 Task: Look for space in Ohangaron, Uzbekistan from 5th September, 2023 to 12th September, 2023 for 2 adults in price range Rs.10000 to Rs.15000.  With 1  bedroom having 1 bed and 1 bathroom. Property type can be house, flat, guest house, hotel. Booking option can be shelf check-in. Required host language is English.
Action: Mouse moved to (560, 117)
Screenshot: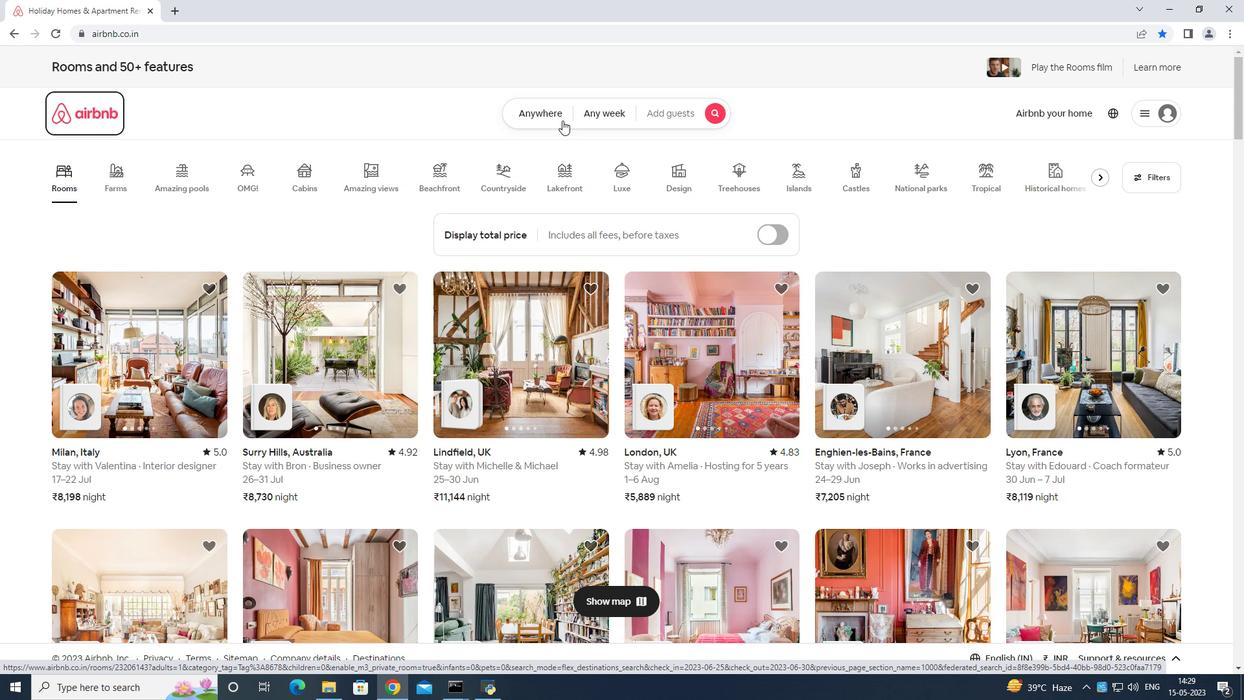
Action: Mouse pressed left at (560, 117)
Screenshot: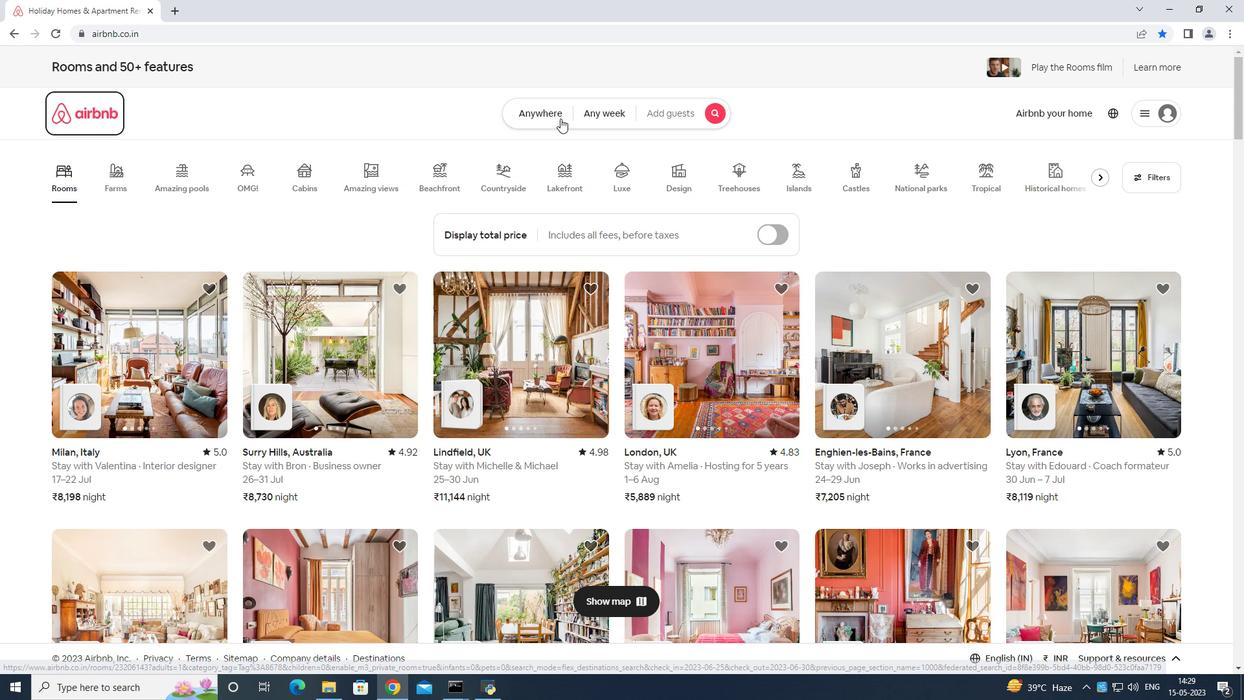 
Action: Mouse moved to (538, 158)
Screenshot: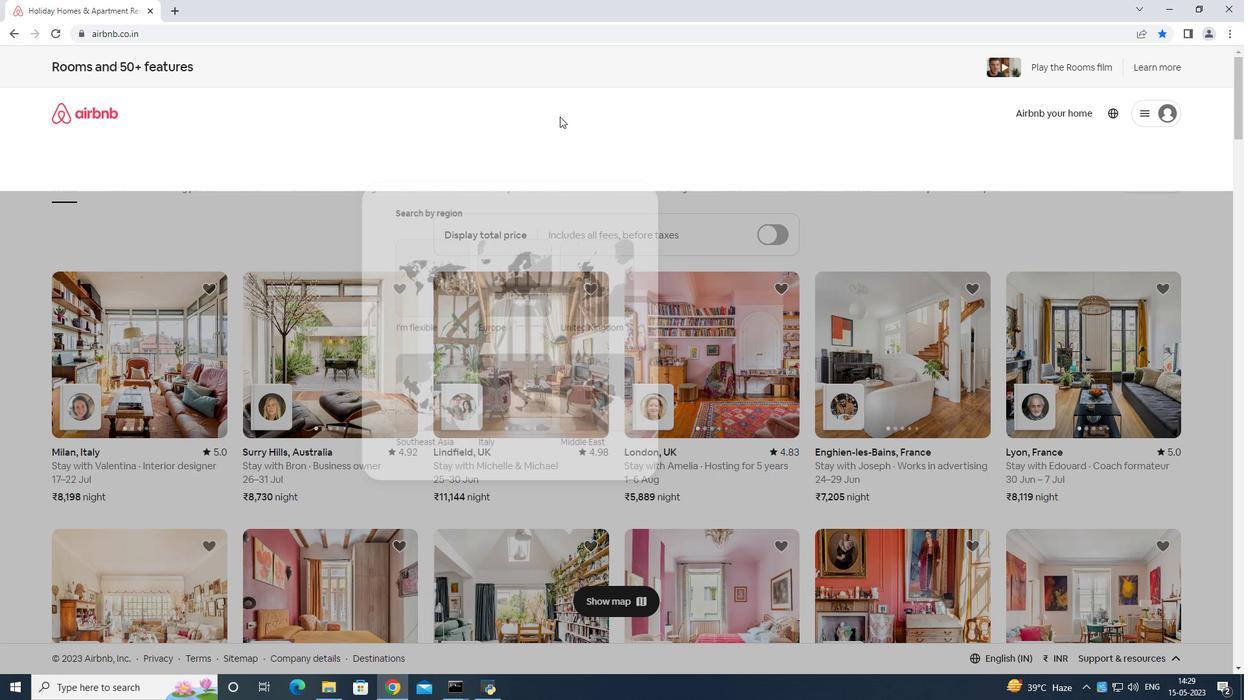 
Action: Mouse pressed left at (538, 158)
Screenshot: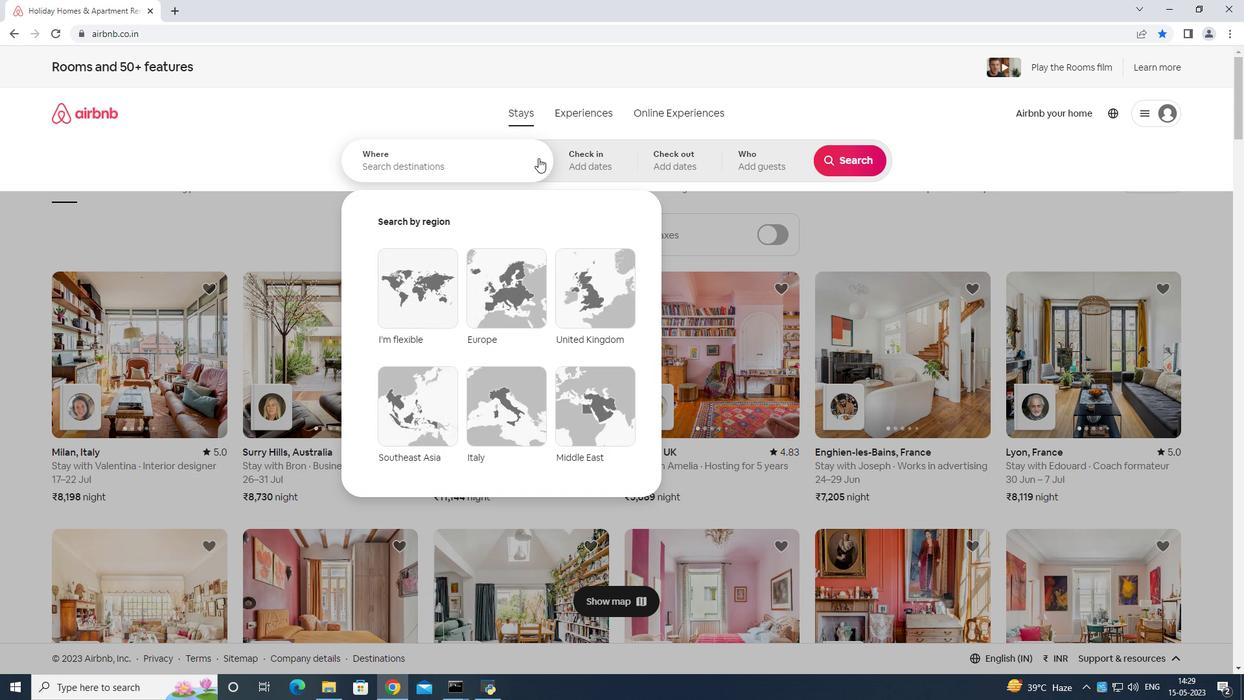 
Action: Mouse moved to (534, 162)
Screenshot: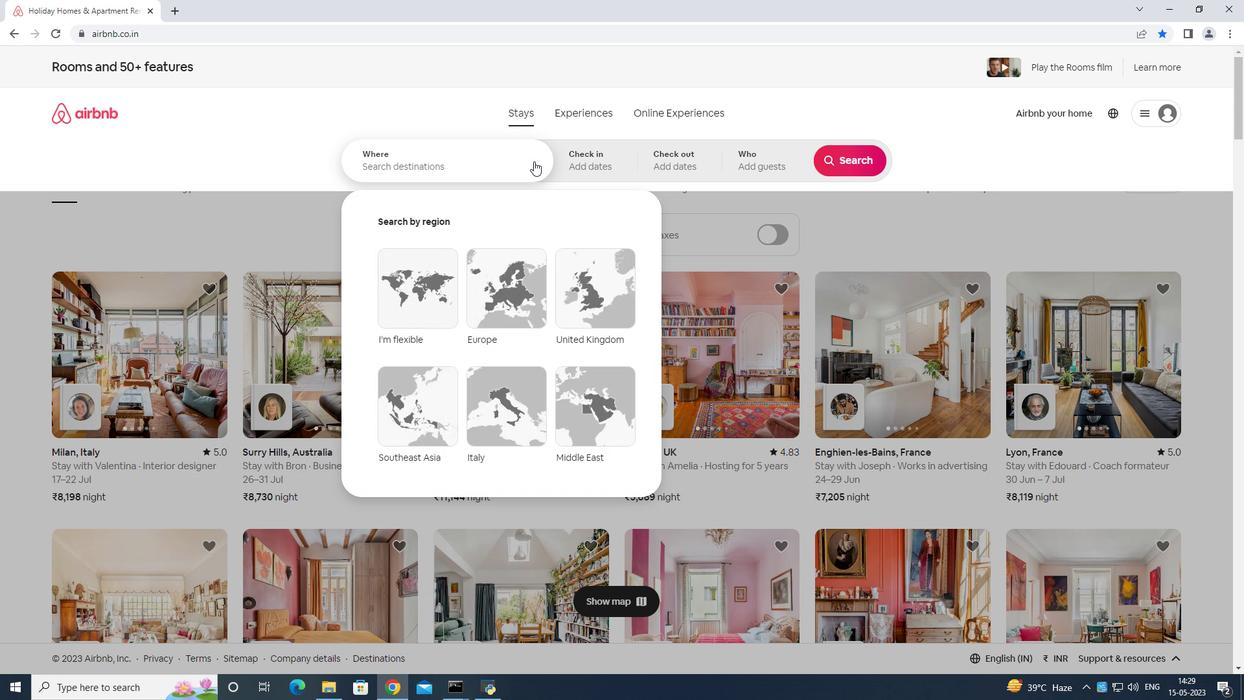 
Action: Key pressed <Key.shift>Ohangaron<Key.space>uzbekistab<Key.backspace>n<Key.space>
Screenshot: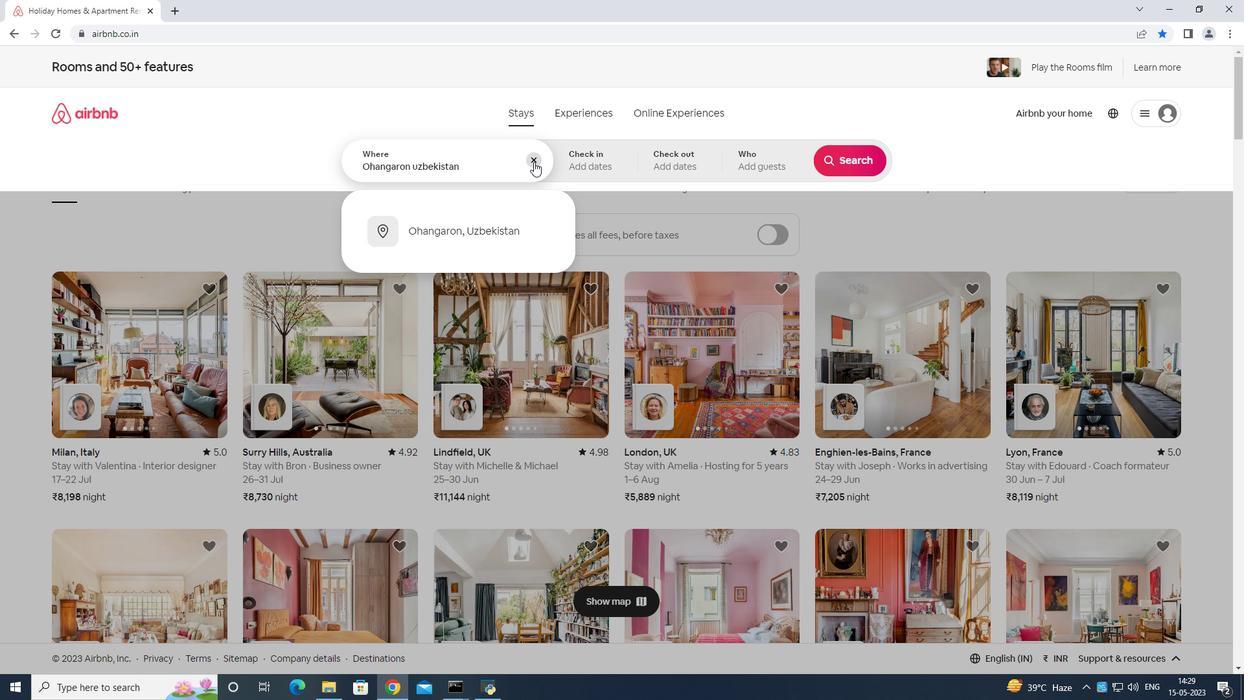 
Action: Mouse moved to (597, 223)
Screenshot: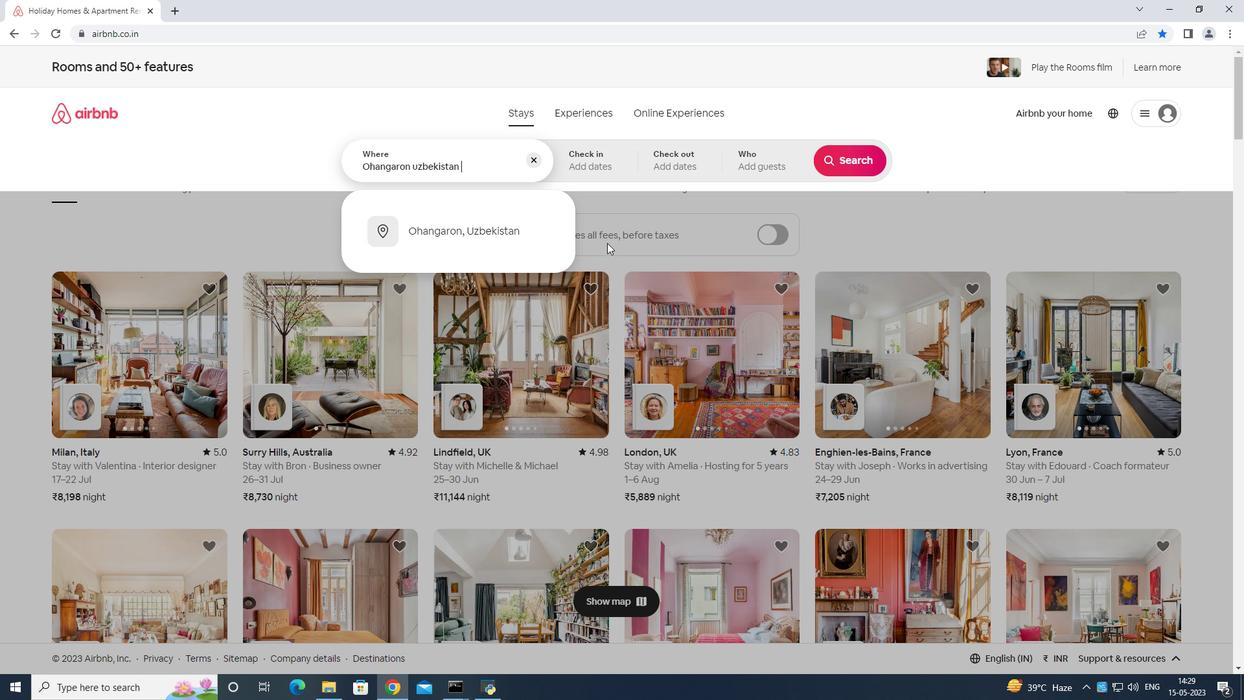 
Action: Key pressed <Key.enter>
Screenshot: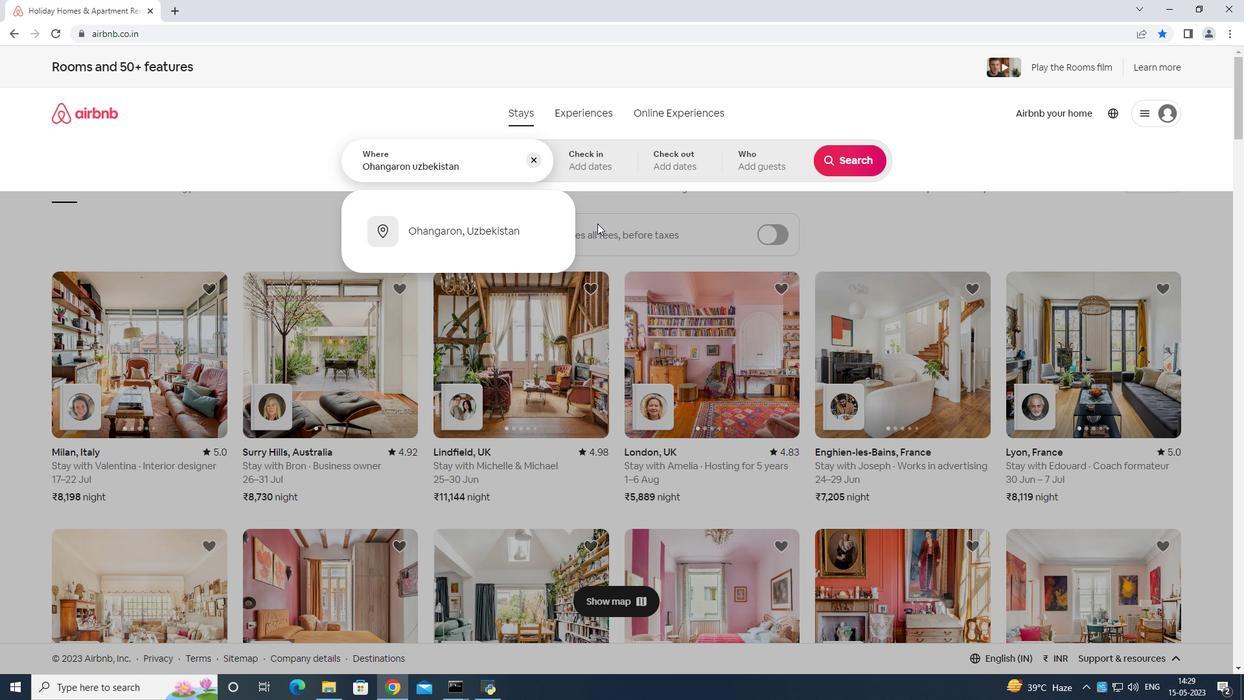 
Action: Mouse moved to (845, 266)
Screenshot: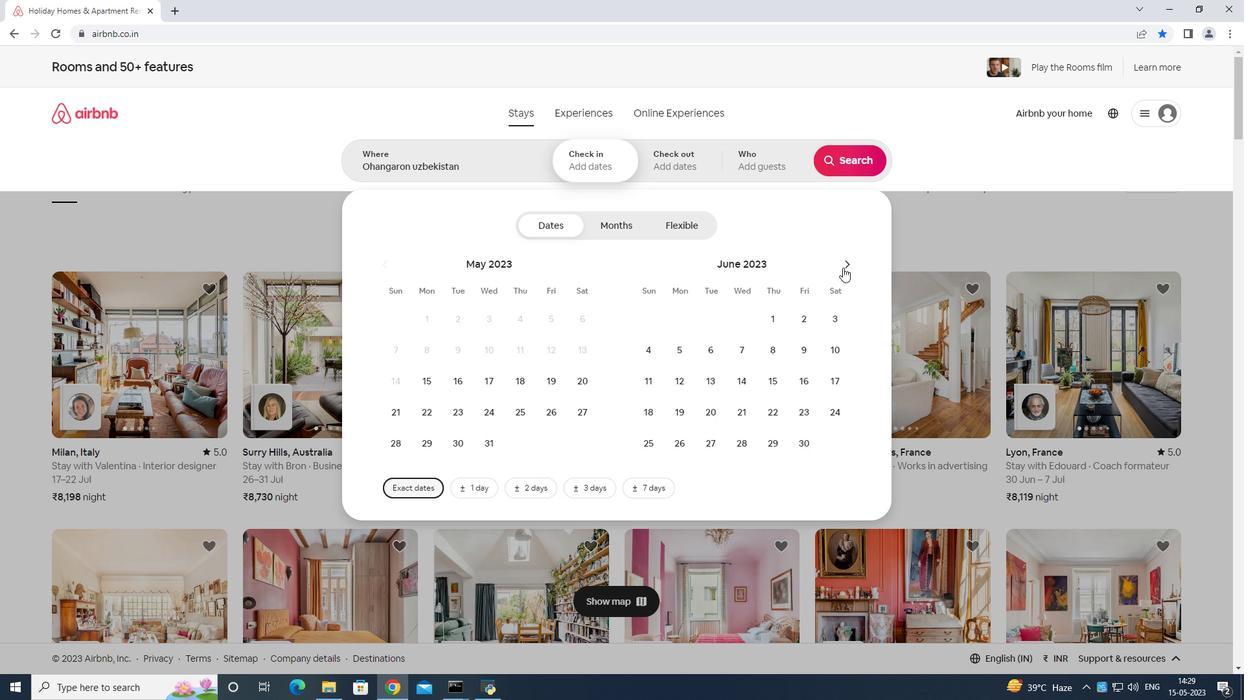 
Action: Mouse pressed left at (845, 266)
Screenshot: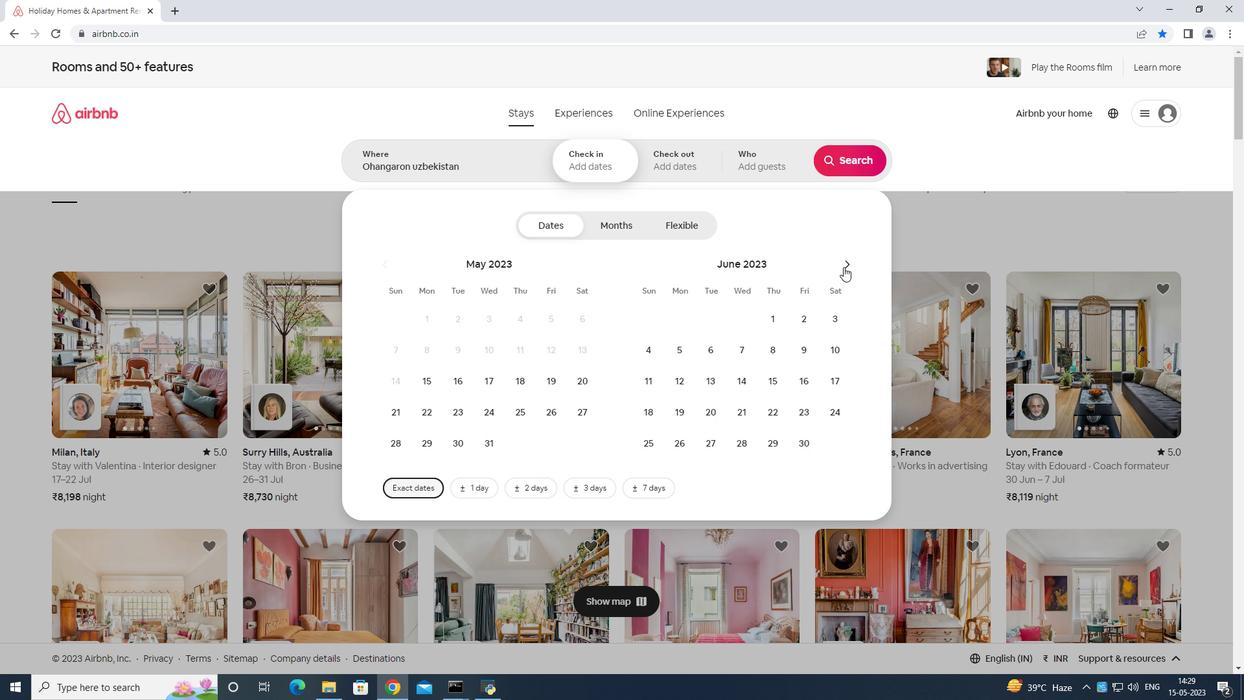 
Action: Mouse moved to (845, 265)
Screenshot: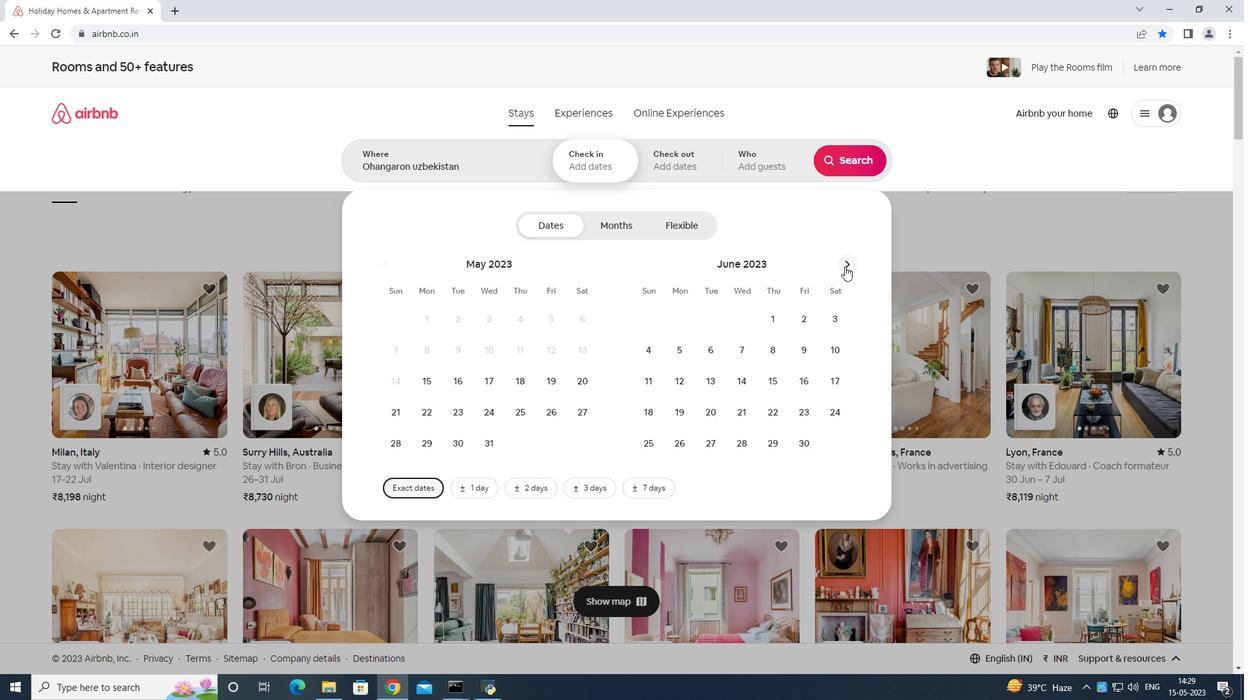 
Action: Mouse pressed left at (845, 265)
Screenshot: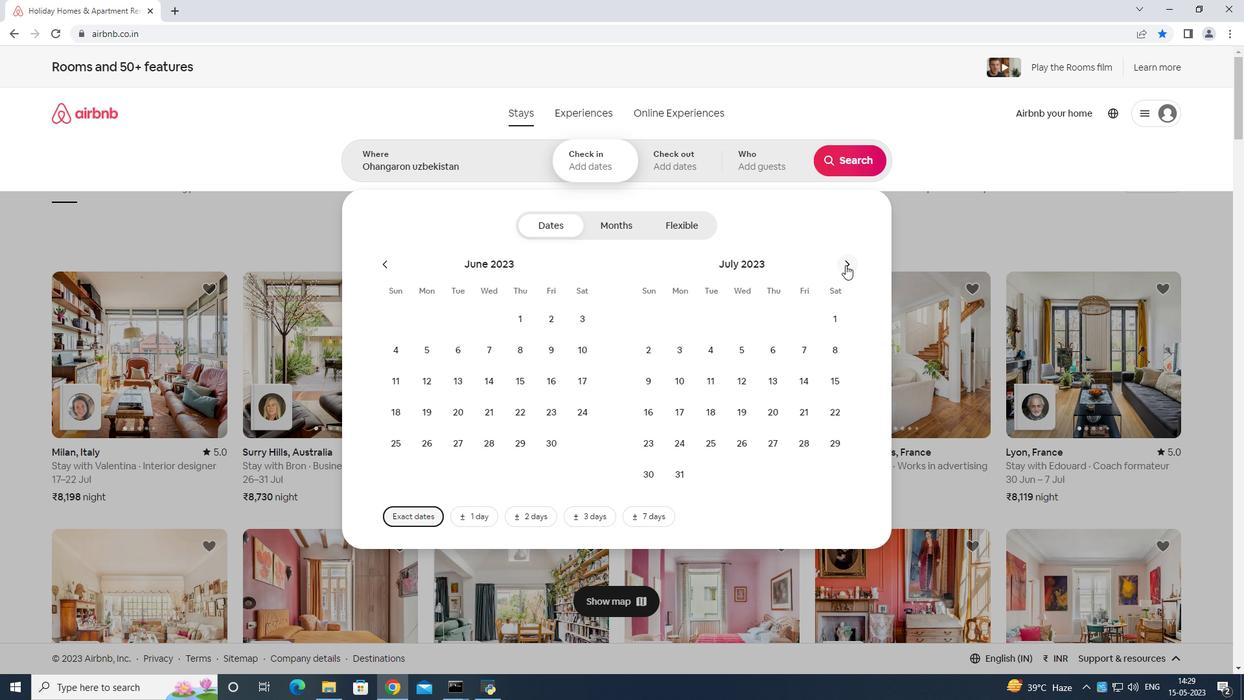 
Action: Mouse moved to (847, 262)
Screenshot: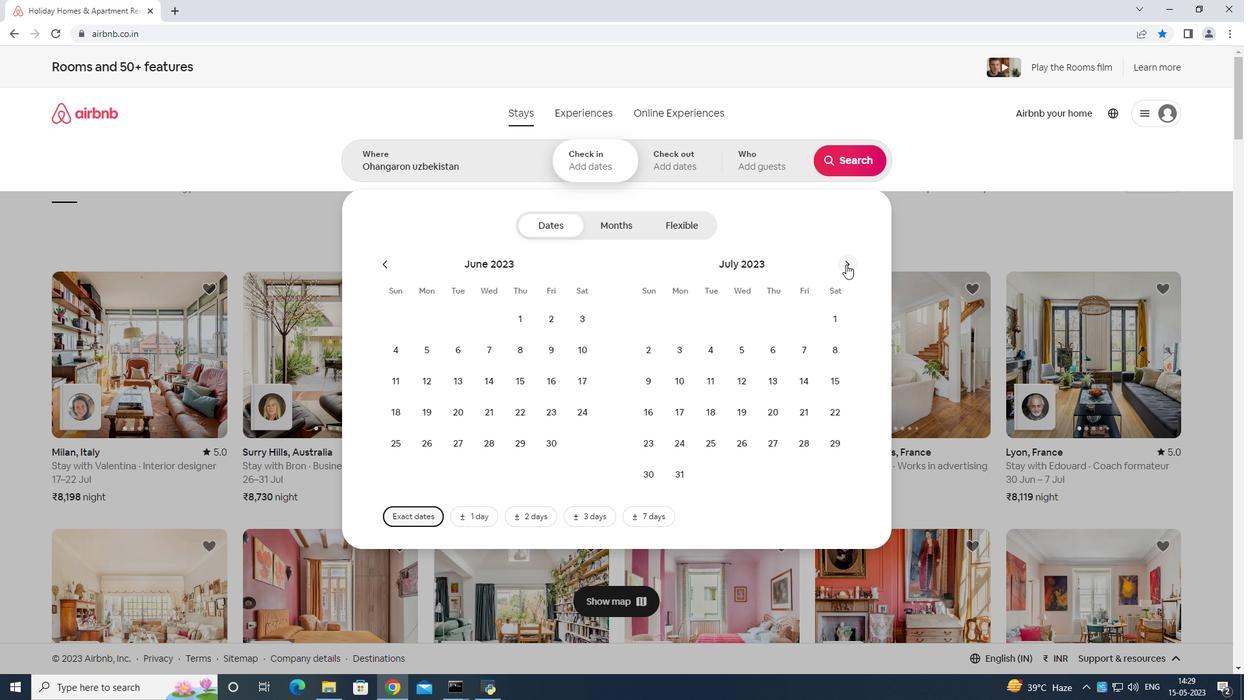 
Action: Mouse pressed left at (847, 262)
Screenshot: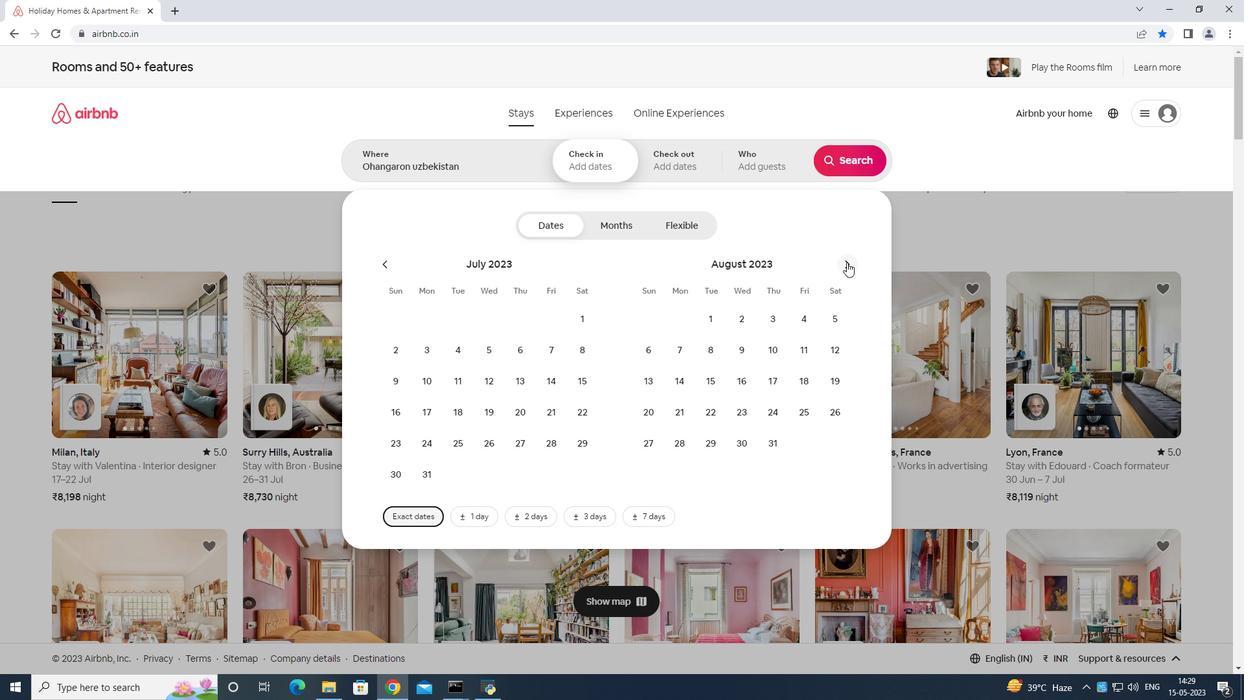 
Action: Mouse moved to (712, 344)
Screenshot: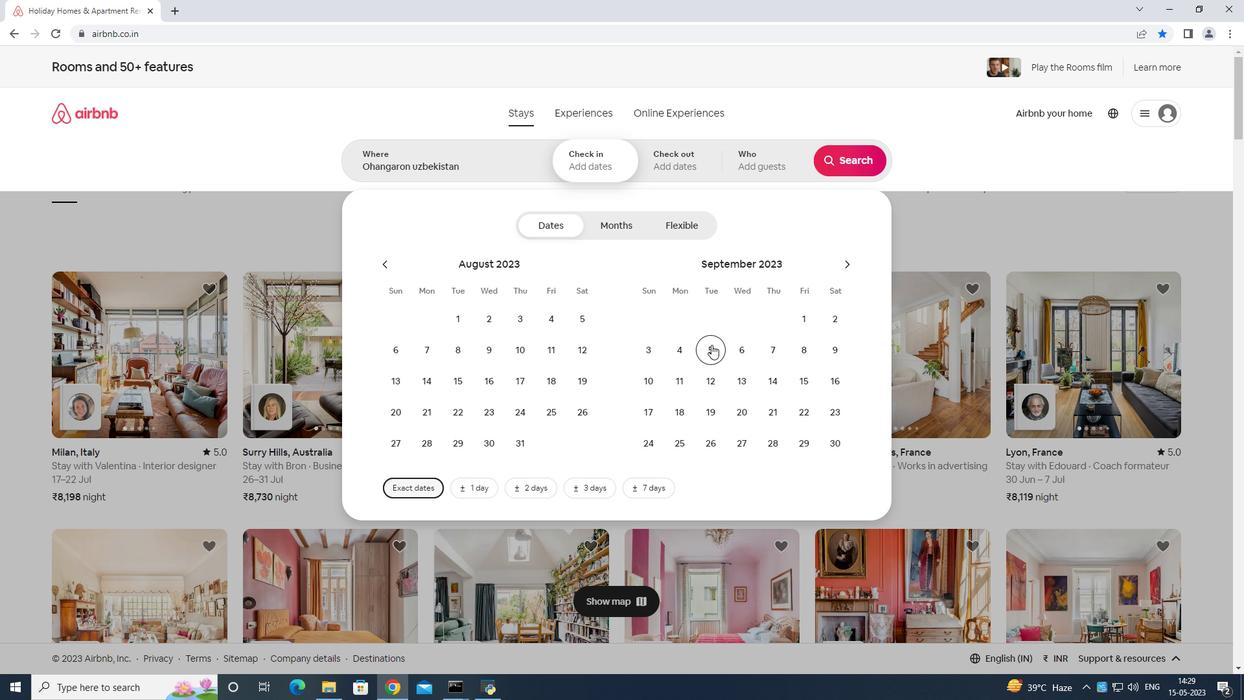 
Action: Mouse pressed left at (712, 344)
Screenshot: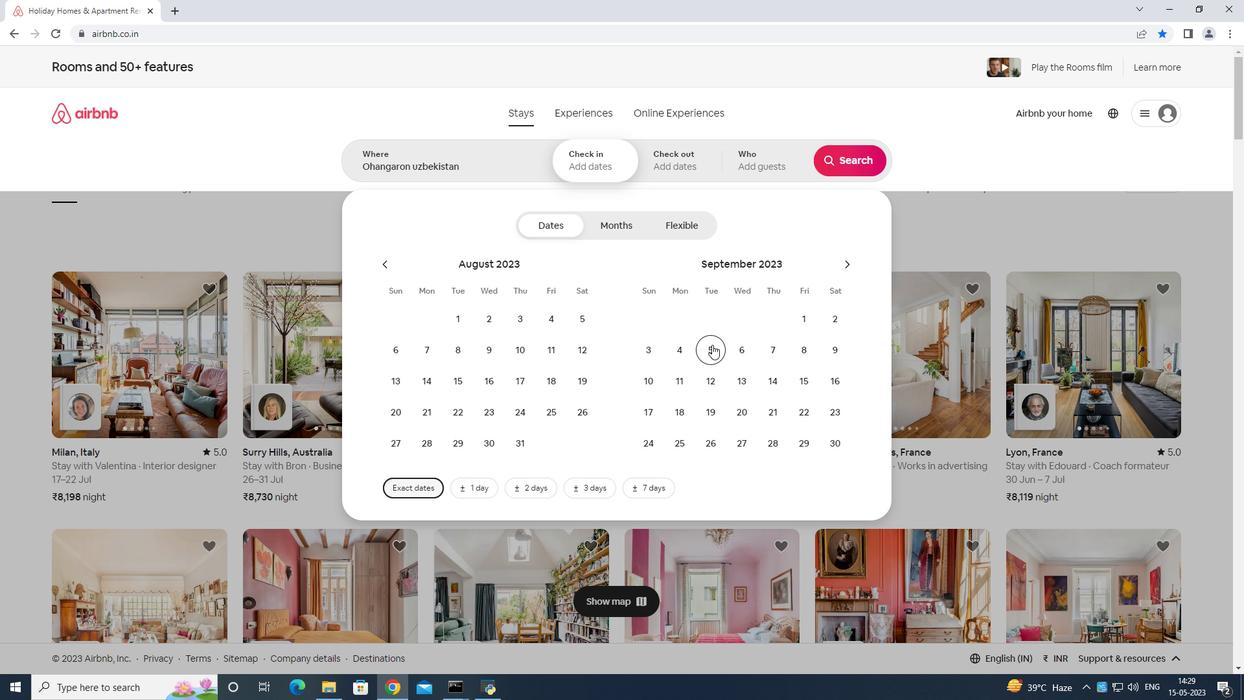 
Action: Mouse moved to (705, 374)
Screenshot: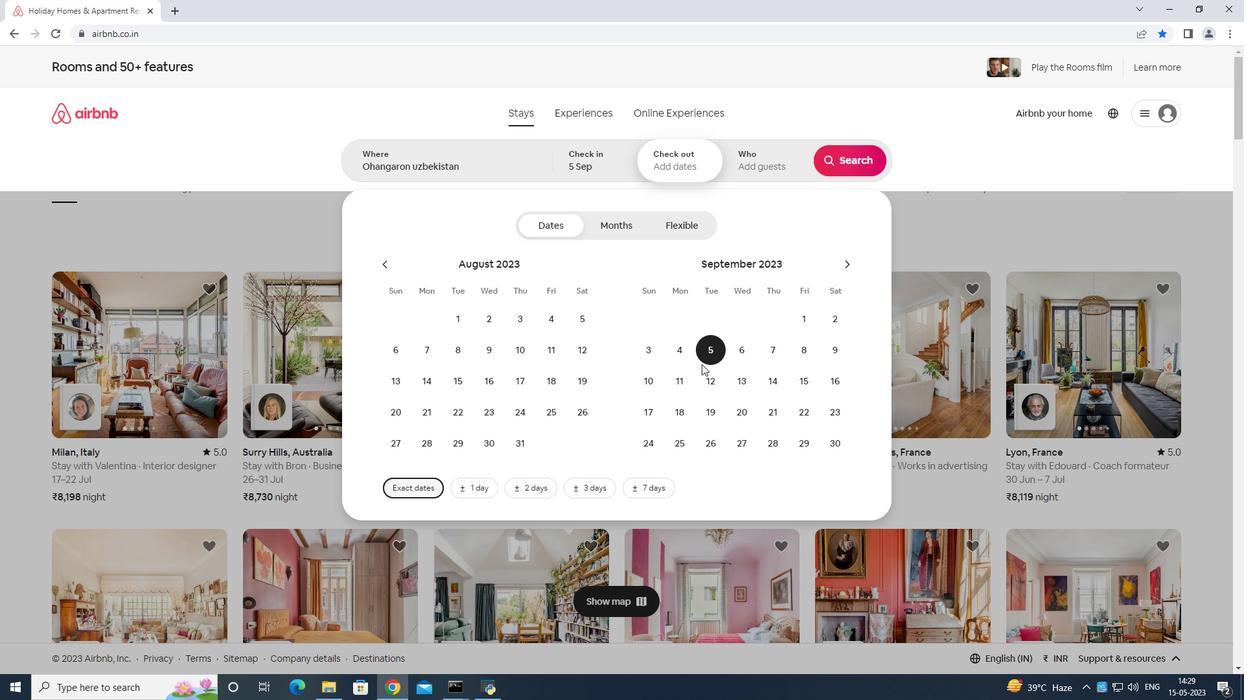 
Action: Mouse pressed left at (705, 374)
Screenshot: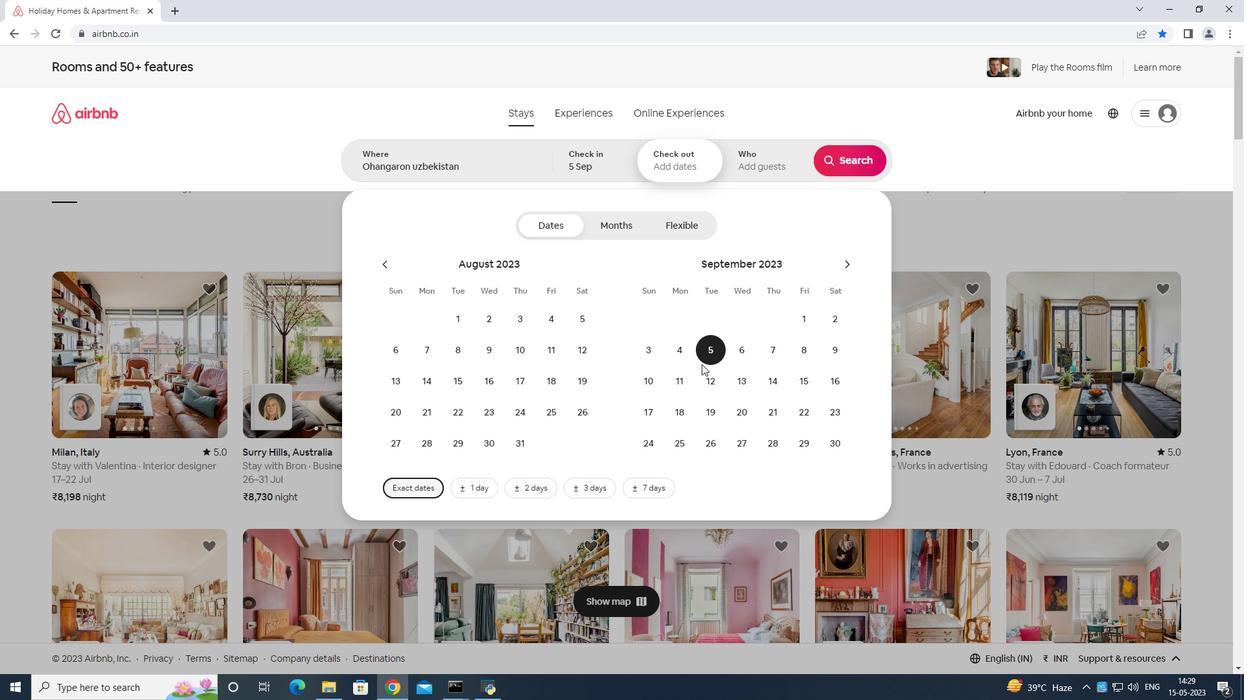 
Action: Mouse moved to (744, 154)
Screenshot: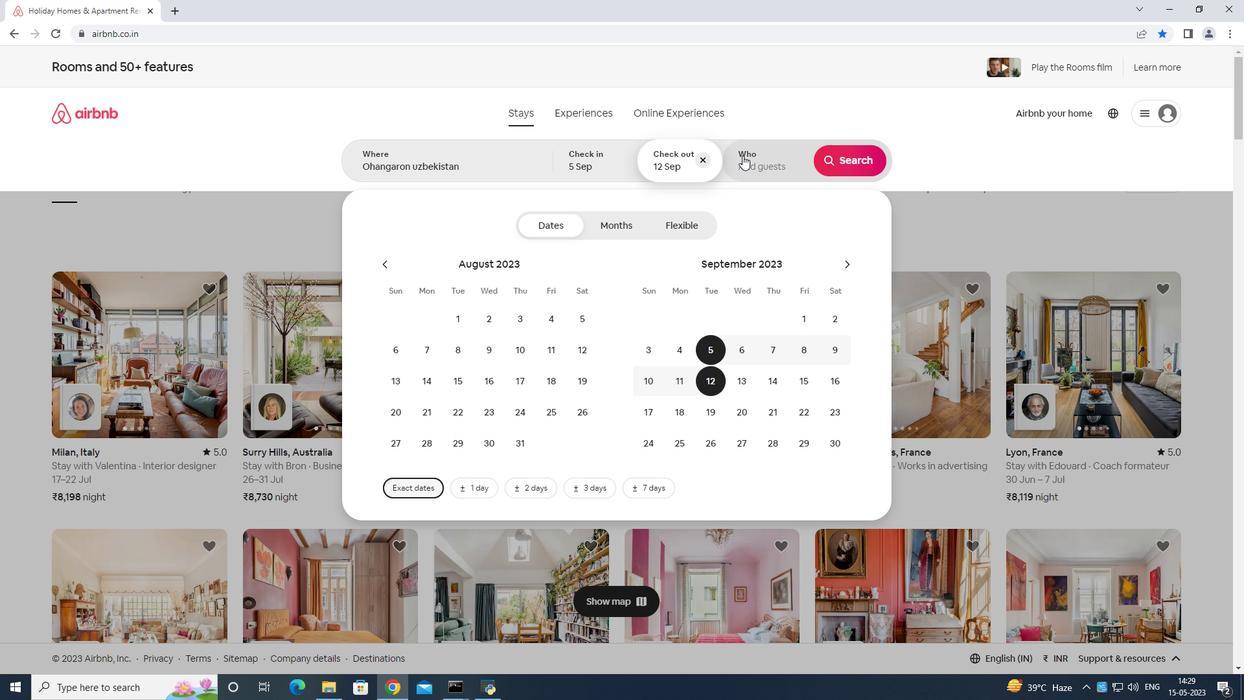 
Action: Mouse pressed left at (744, 154)
Screenshot: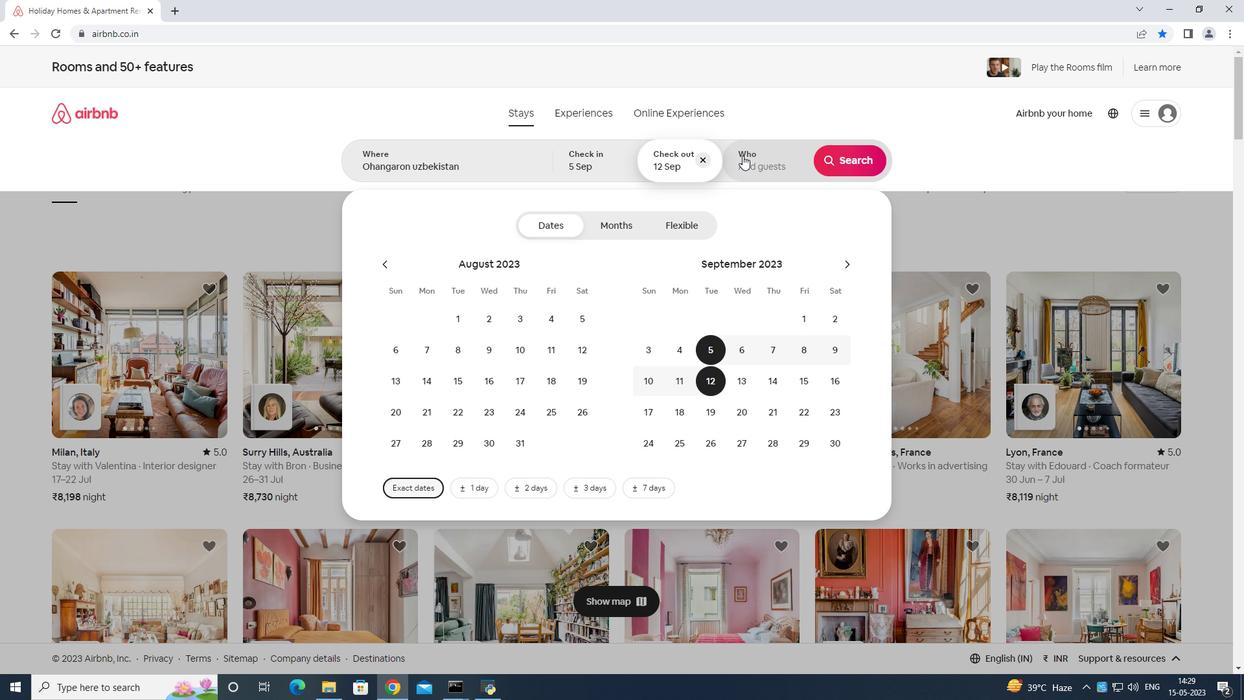 
Action: Mouse moved to (855, 231)
Screenshot: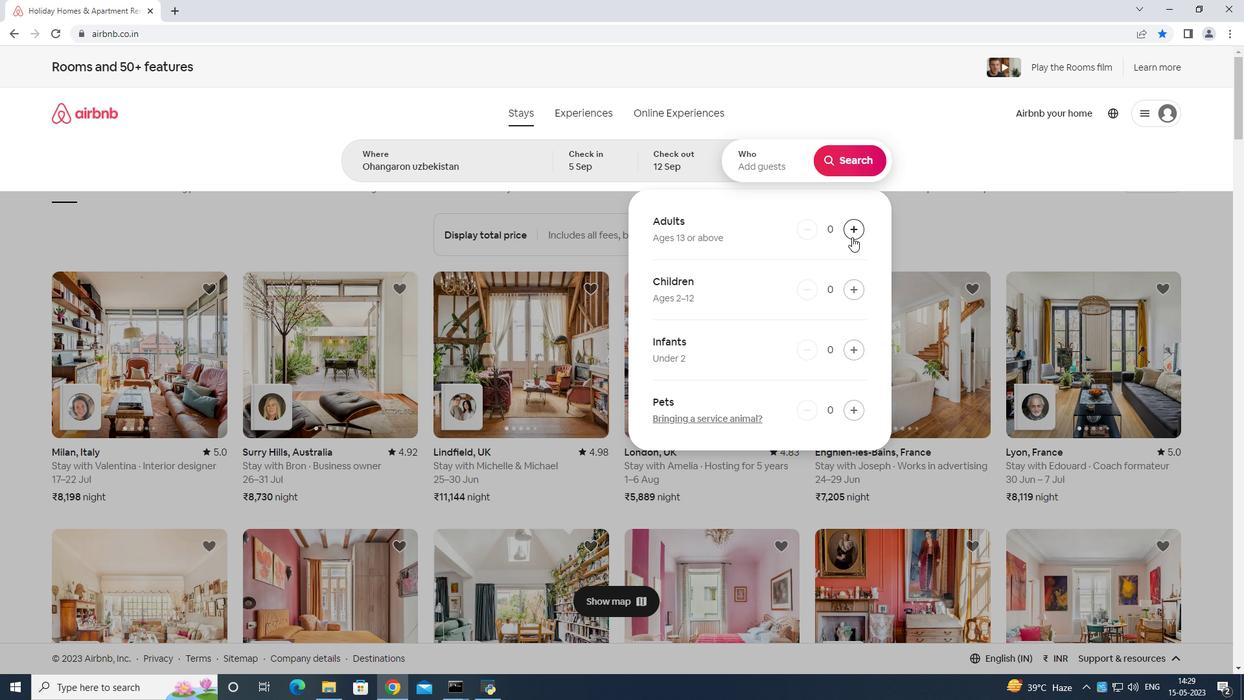 
Action: Mouse pressed left at (855, 231)
Screenshot: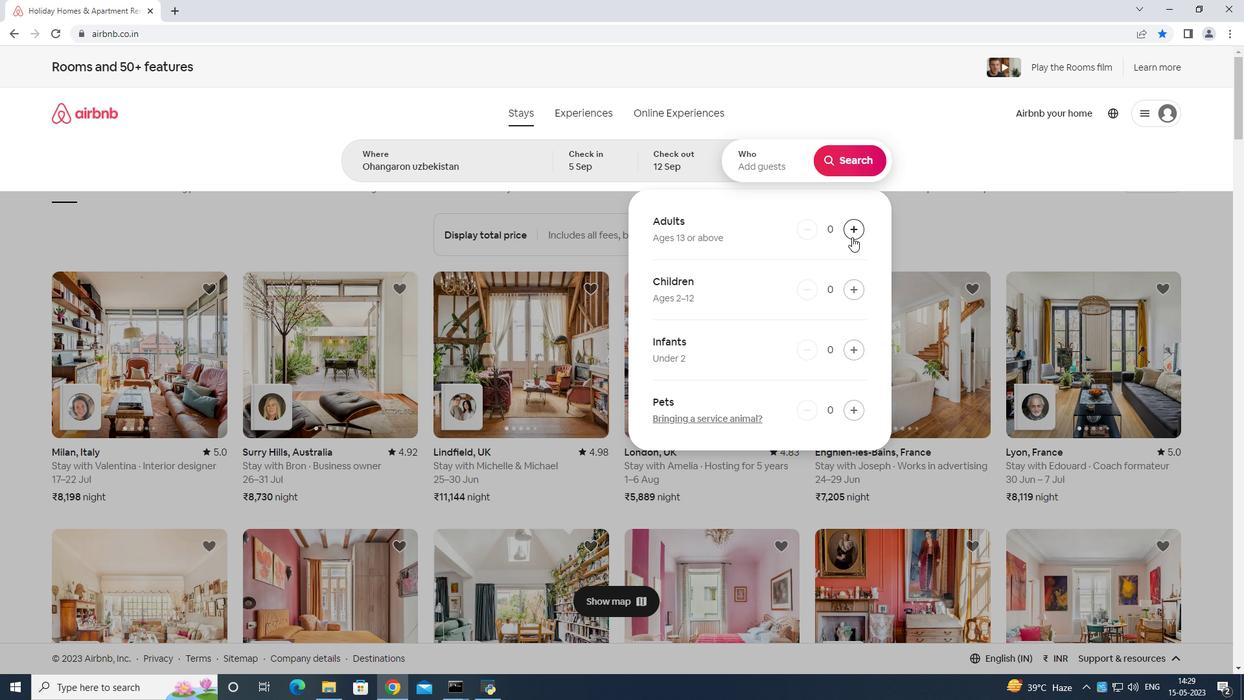 
Action: Mouse moved to (855, 231)
Screenshot: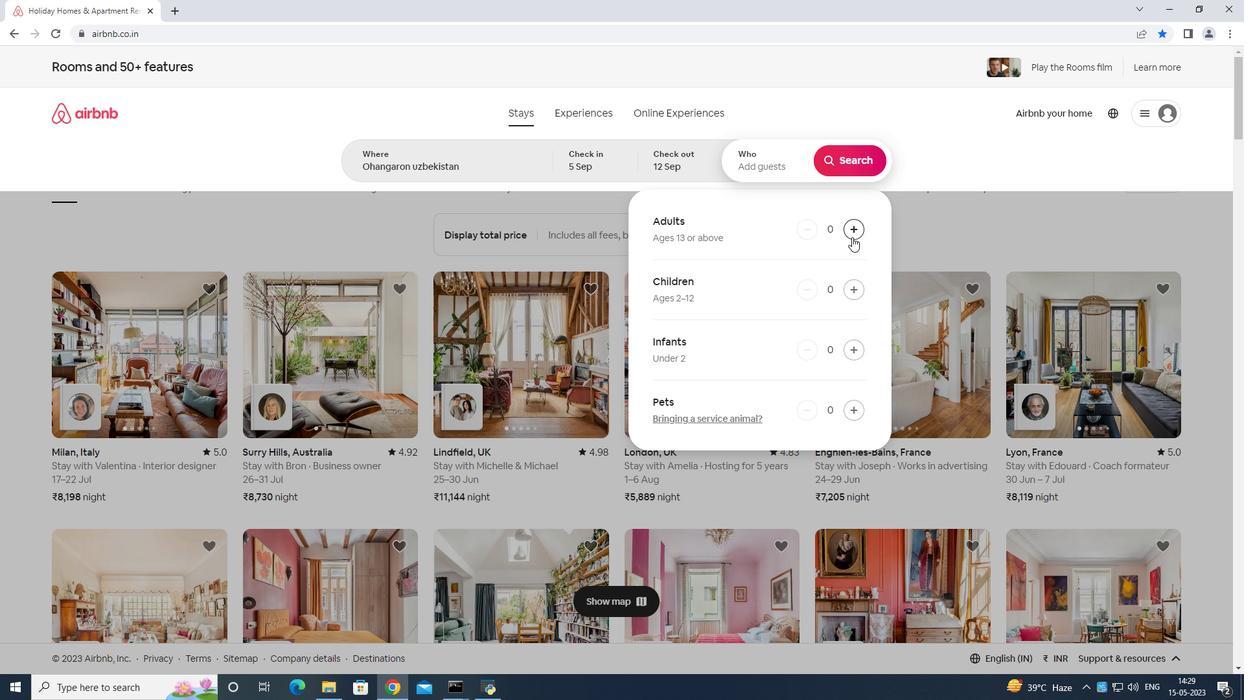 
Action: Mouse pressed left at (855, 231)
Screenshot: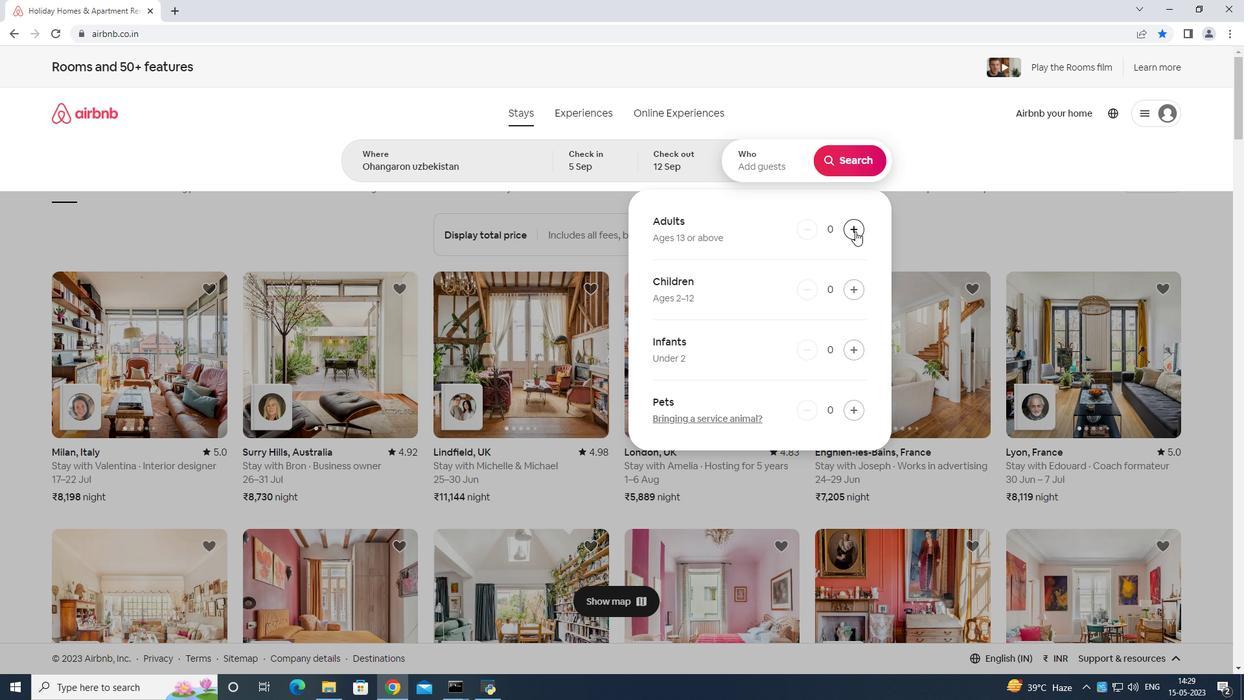 
Action: Mouse moved to (853, 163)
Screenshot: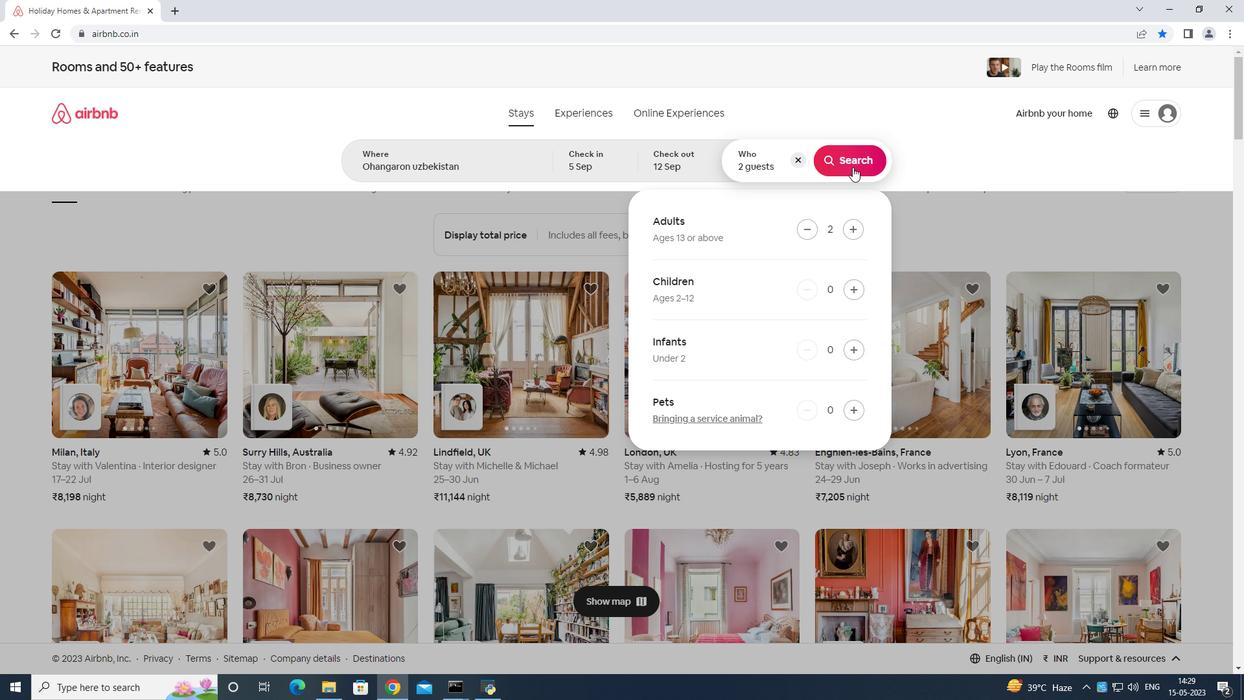 
Action: Mouse pressed left at (853, 163)
Screenshot: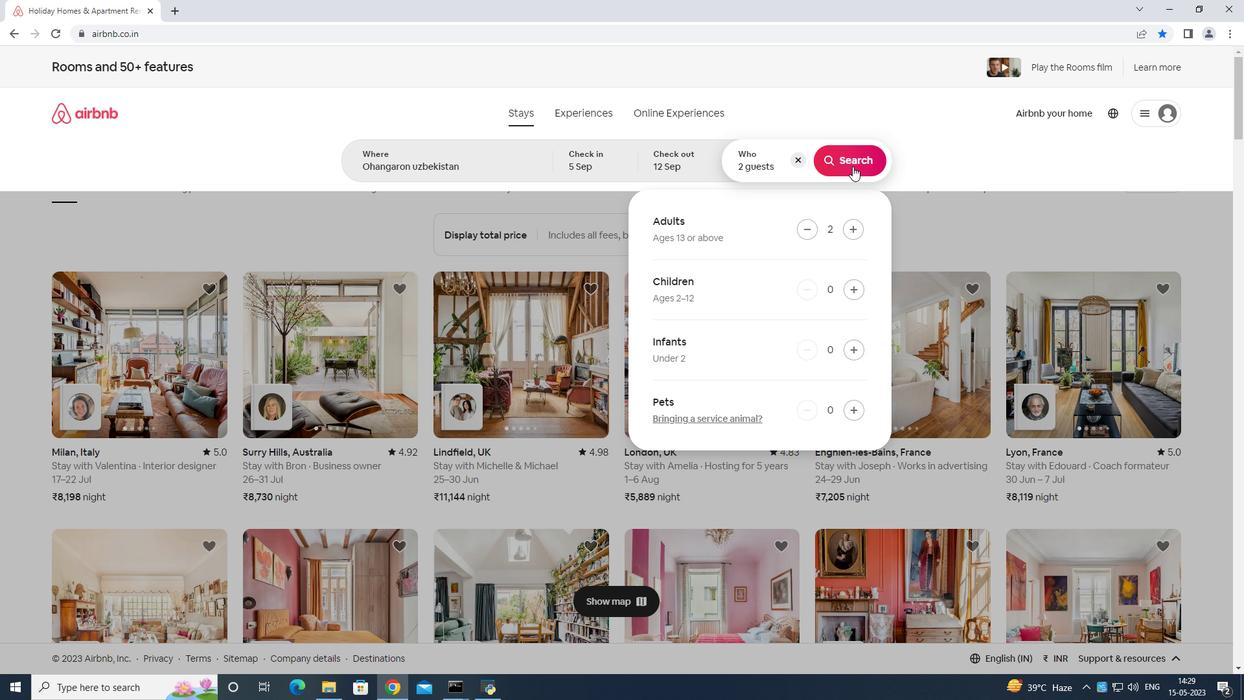 
Action: Mouse moved to (1199, 130)
Screenshot: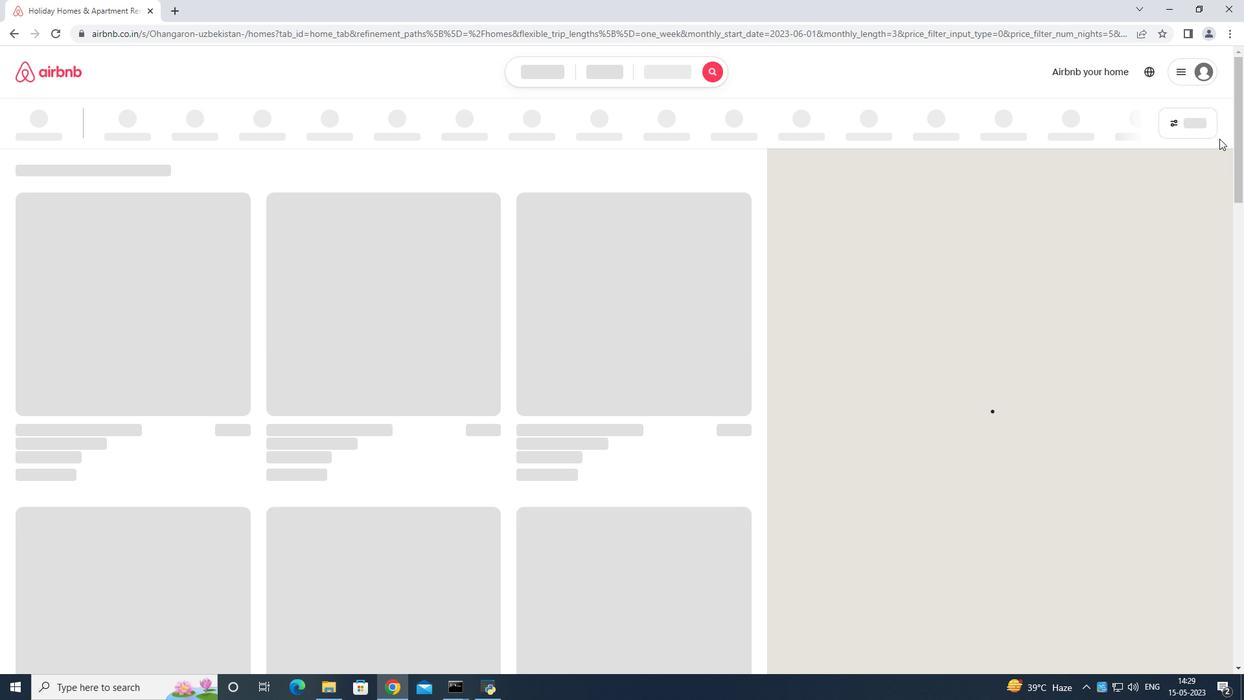 
Action: Mouse pressed left at (1199, 130)
Screenshot: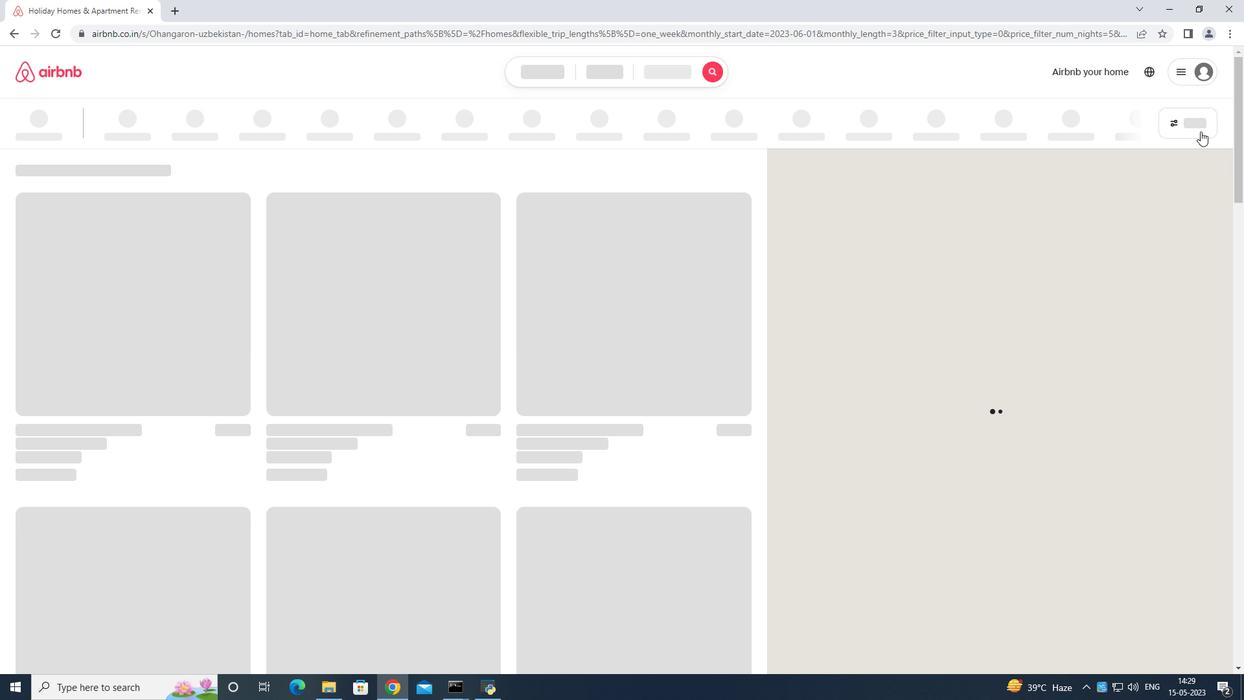 
Action: Mouse moved to (562, 445)
Screenshot: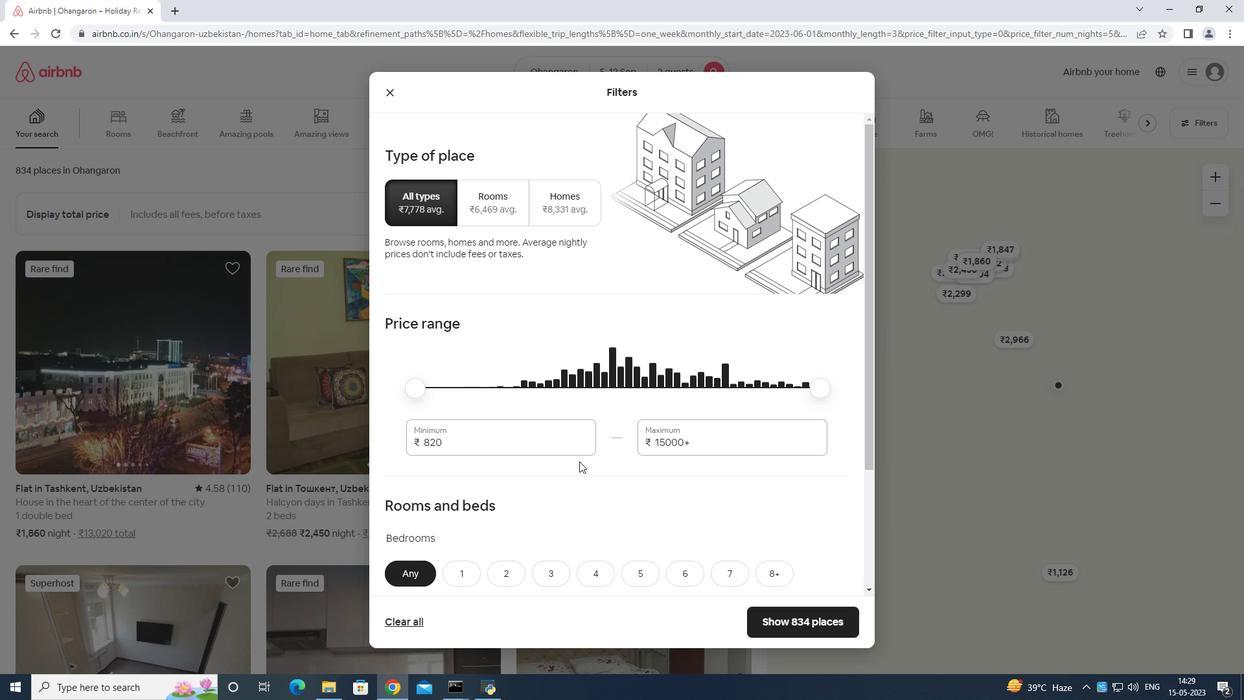 
Action: Mouse pressed left at (562, 445)
Screenshot: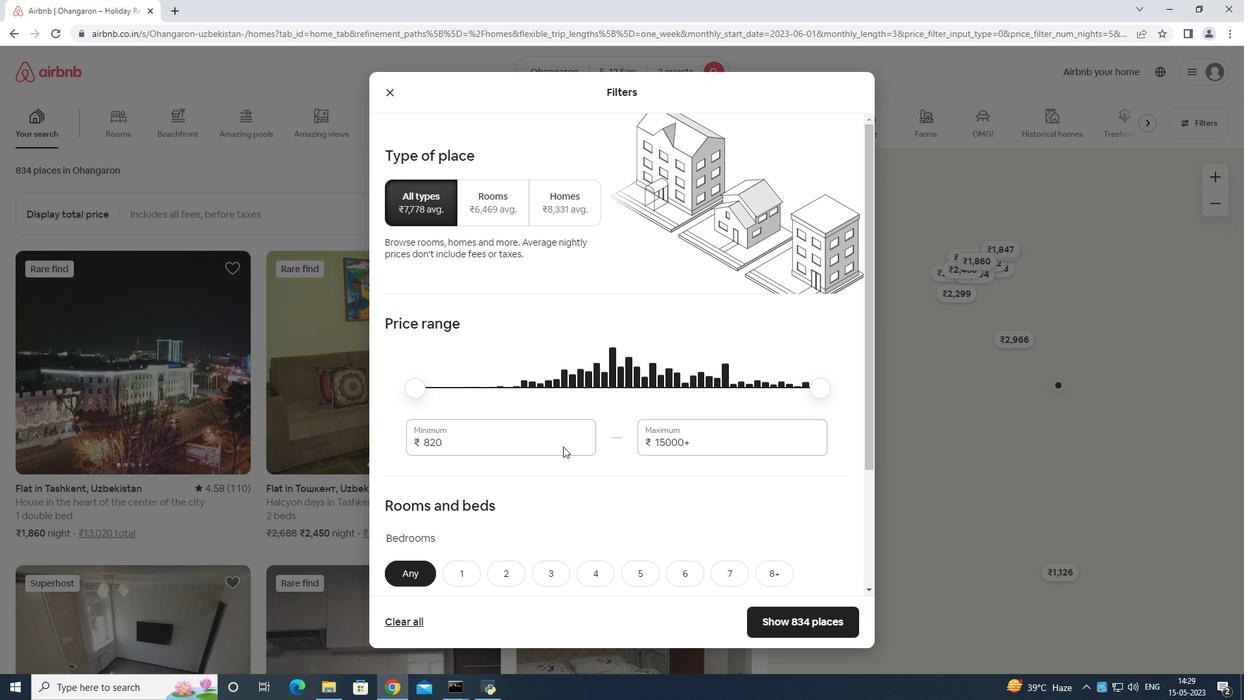 
Action: Key pressed <Key.backspace>
Screenshot: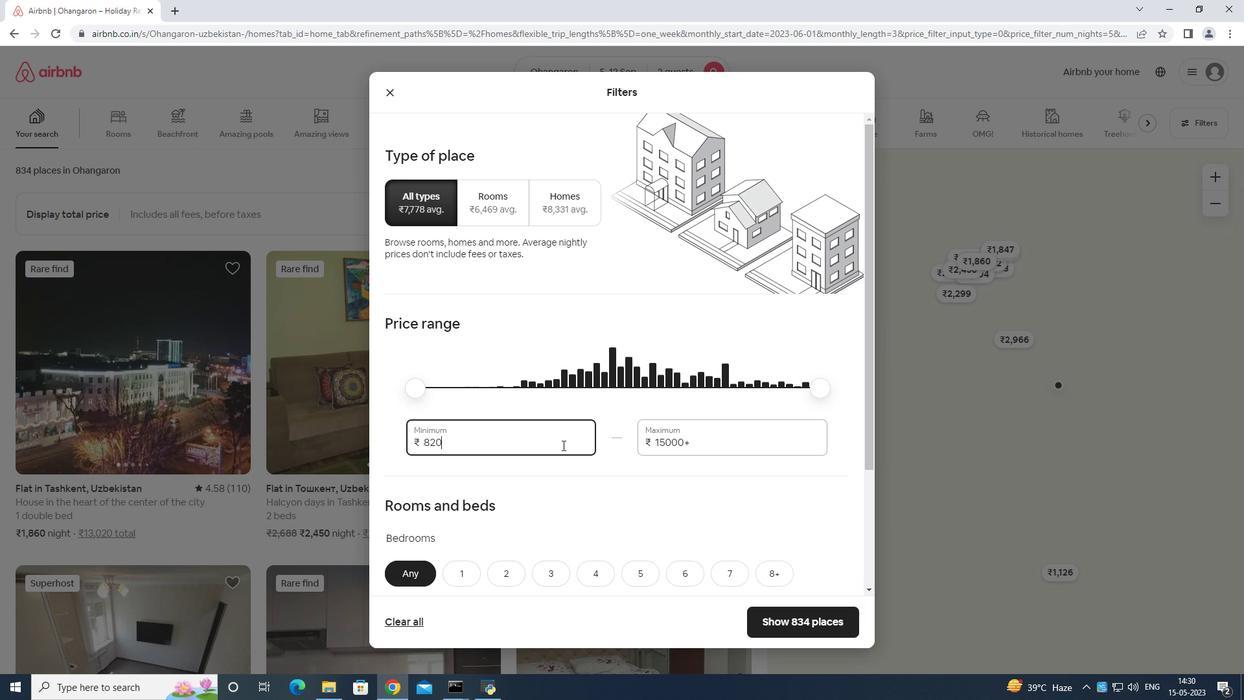 
Action: Mouse moved to (565, 435)
Screenshot: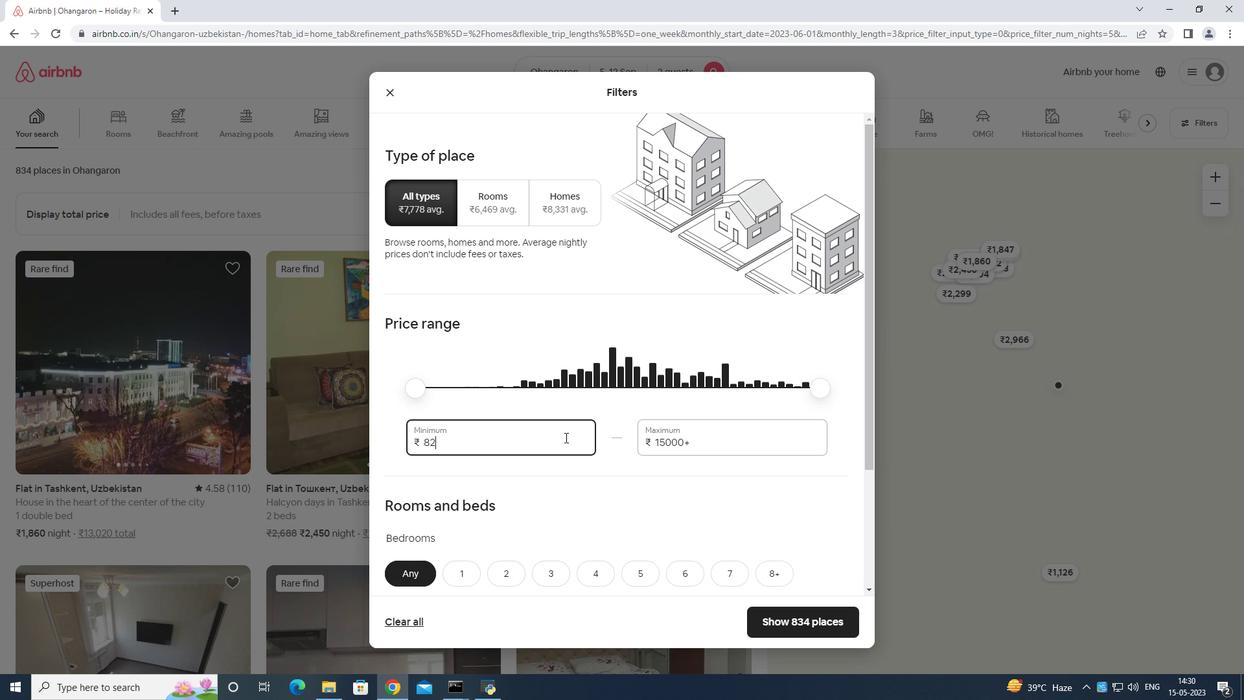 
Action: Key pressed <Key.backspace><Key.backspace><Key.backspace><Key.backspace><Key.backspace>
Screenshot: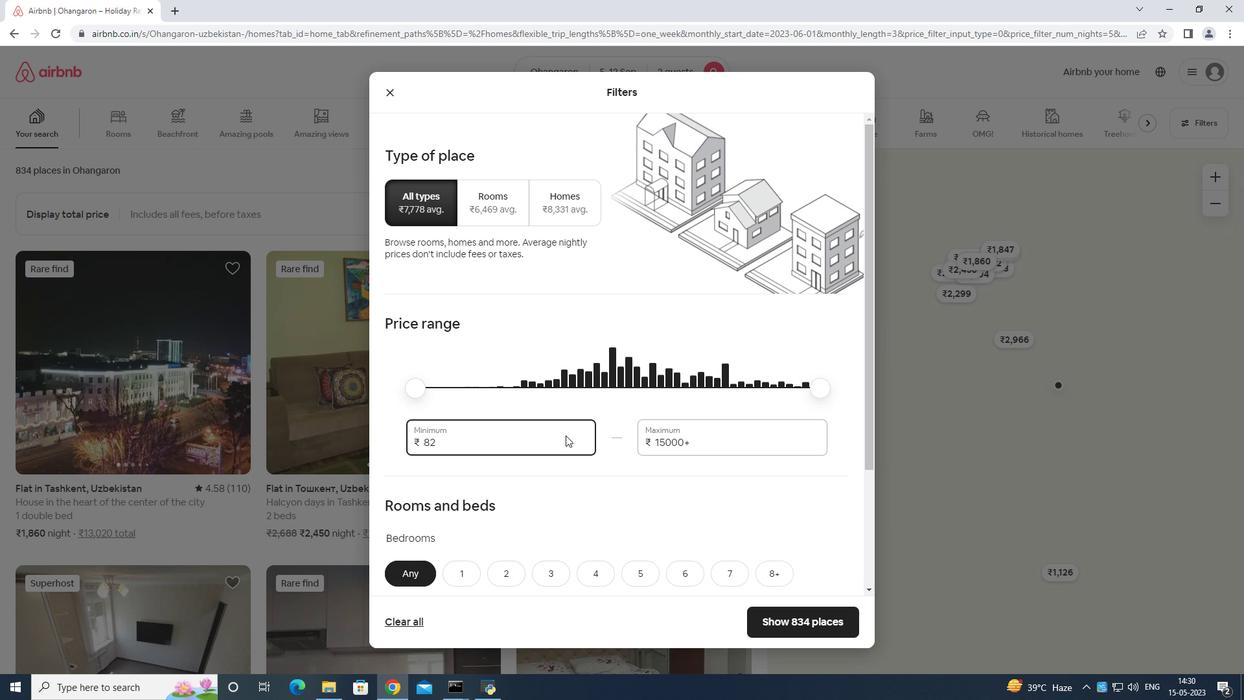 
Action: Mouse moved to (566, 434)
Screenshot: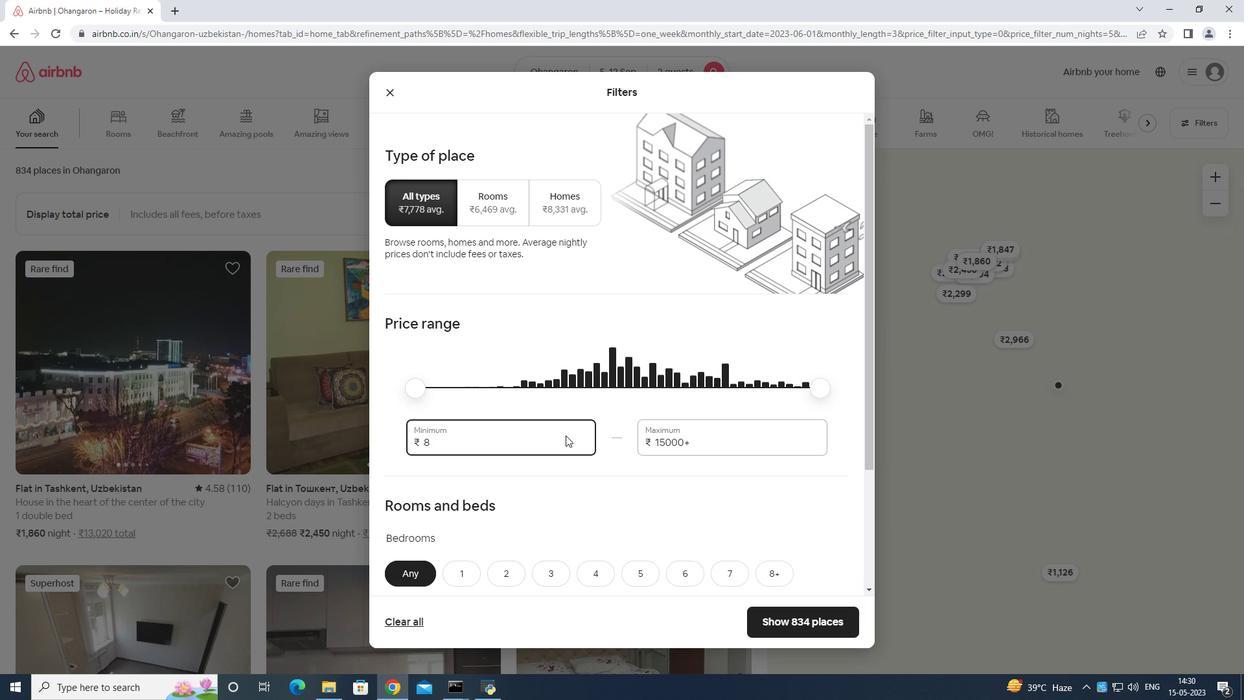 
Action: Key pressed 1
Screenshot: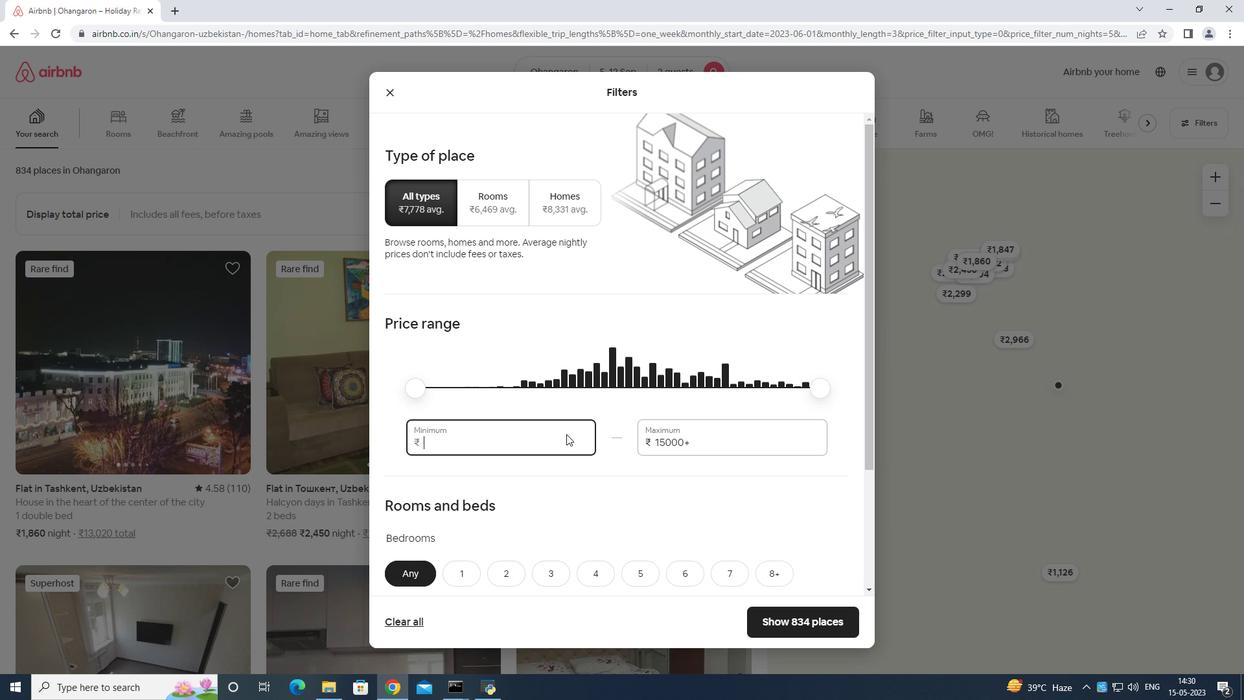
Action: Mouse moved to (570, 425)
Screenshot: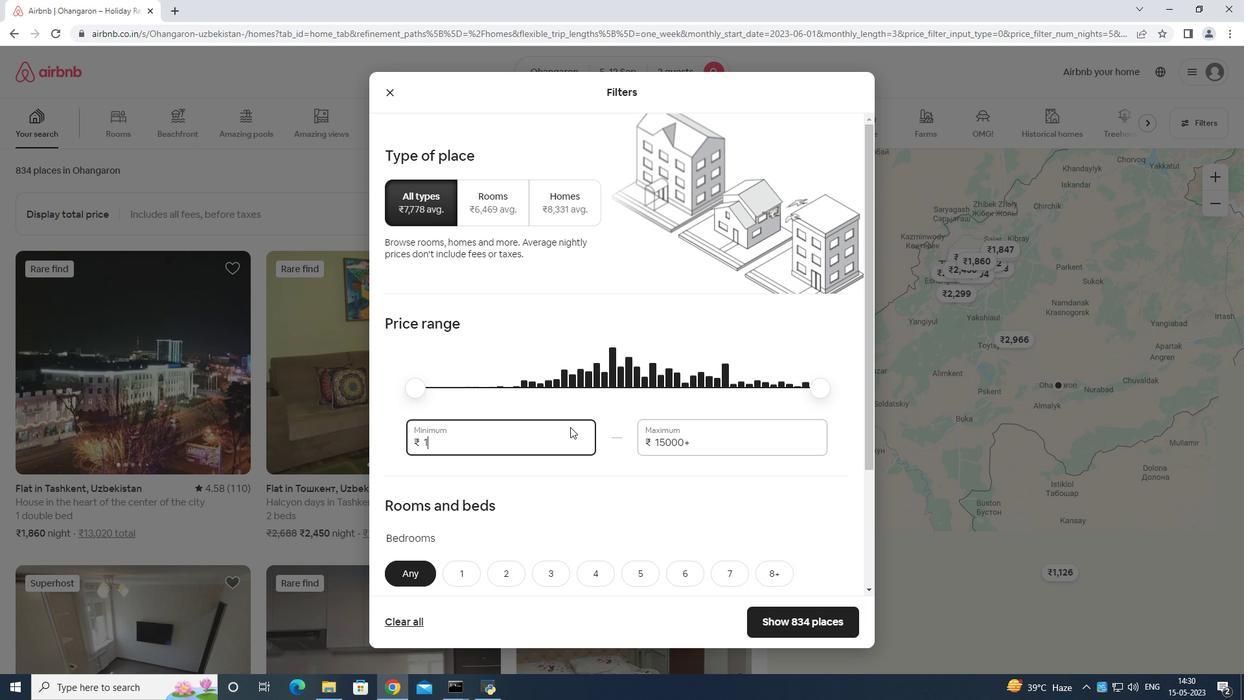 
Action: Key pressed 0
Screenshot: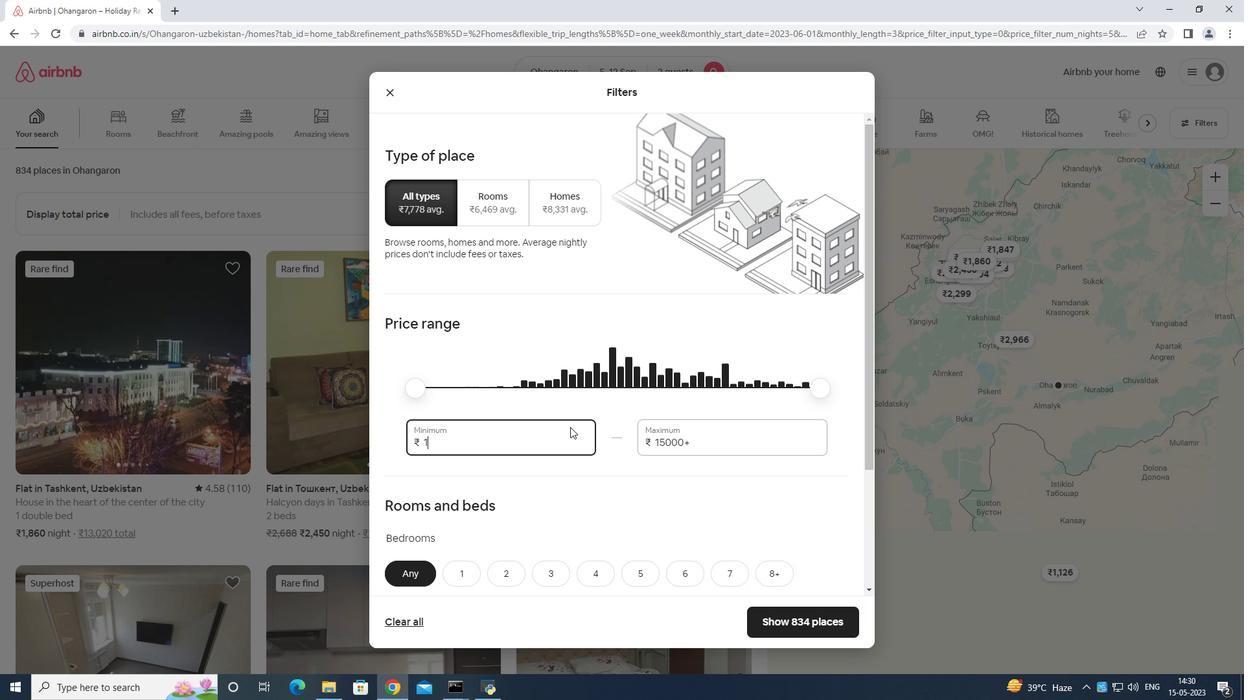 
Action: Mouse moved to (571, 423)
Screenshot: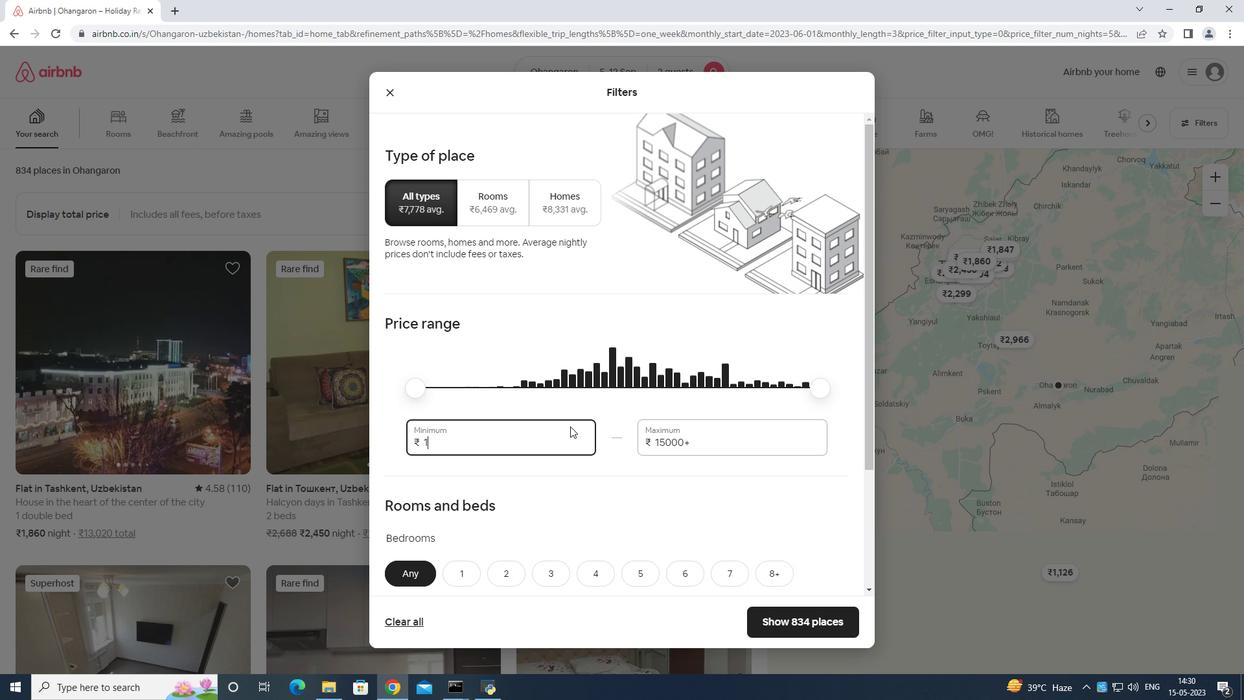 
Action: Key pressed 000
Screenshot: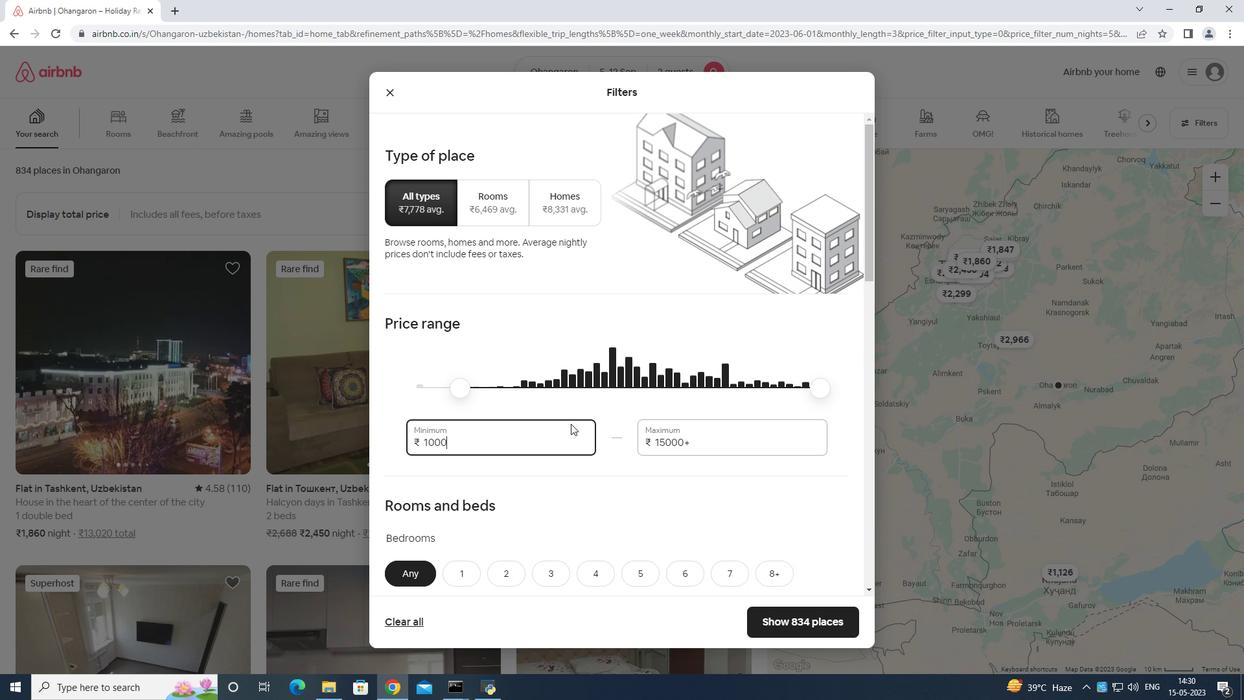 
Action: Mouse moved to (723, 431)
Screenshot: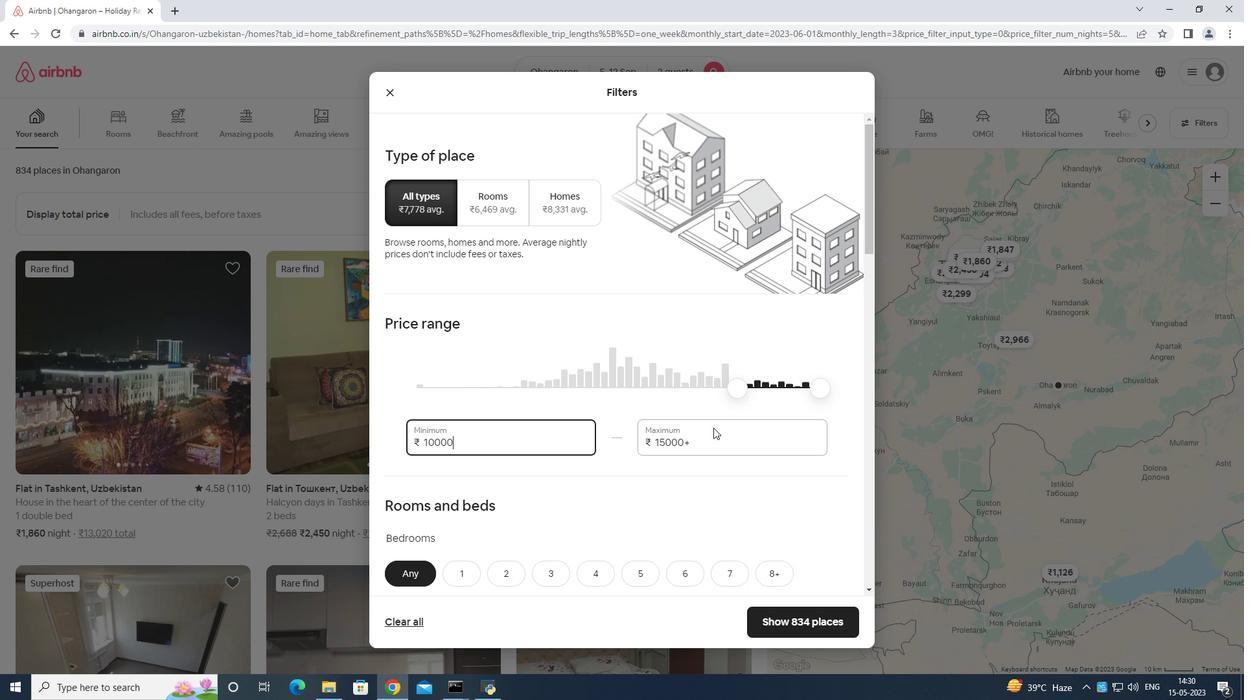 
Action: Mouse pressed left at (723, 431)
Screenshot: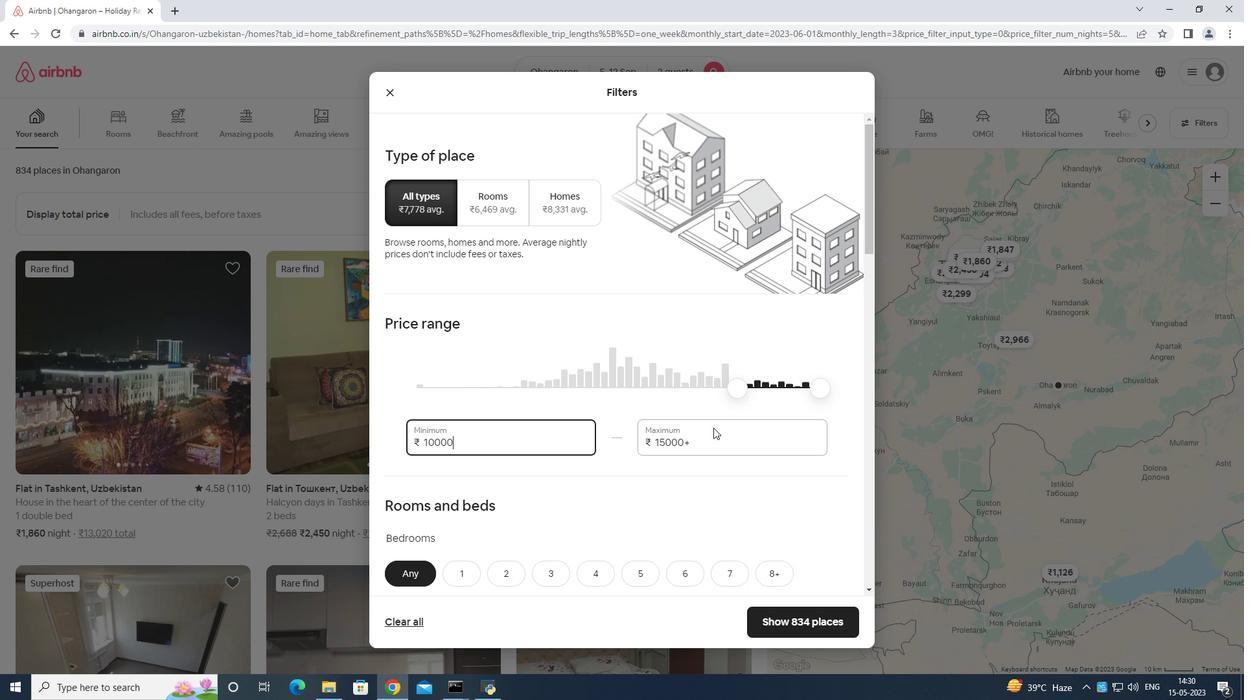
Action: Mouse moved to (731, 411)
Screenshot: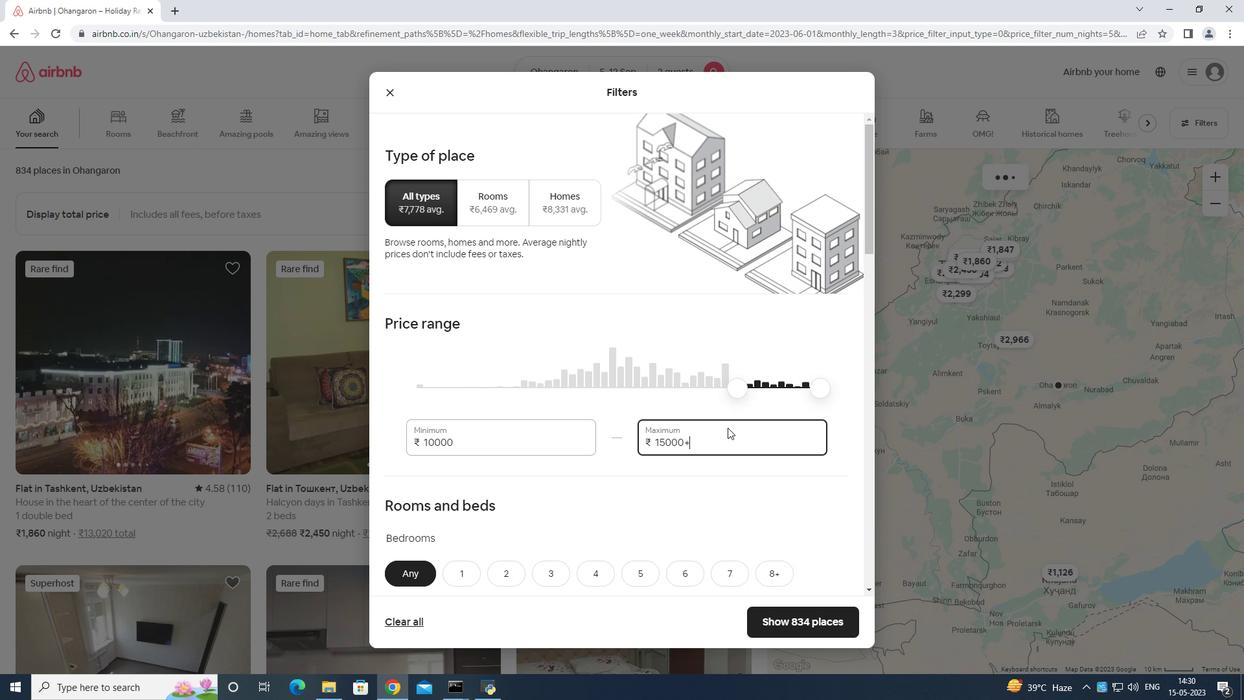 
Action: Key pressed <Key.backspace>
Screenshot: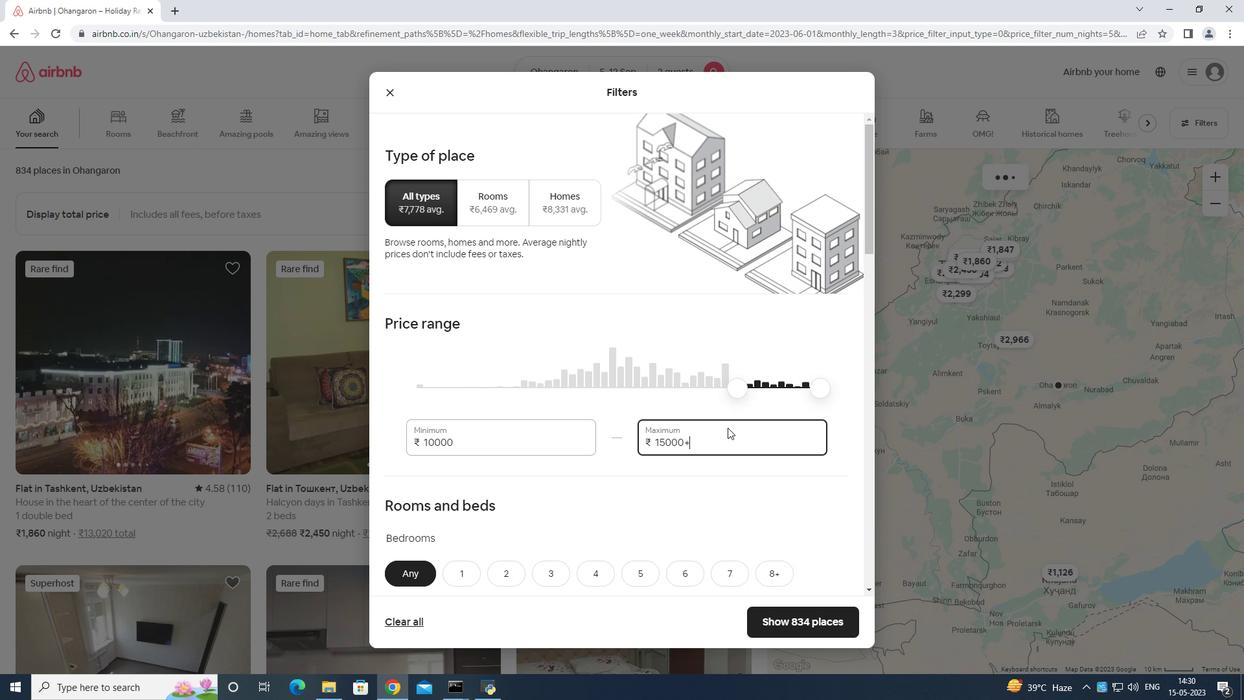 
Action: Mouse moved to (731, 410)
Screenshot: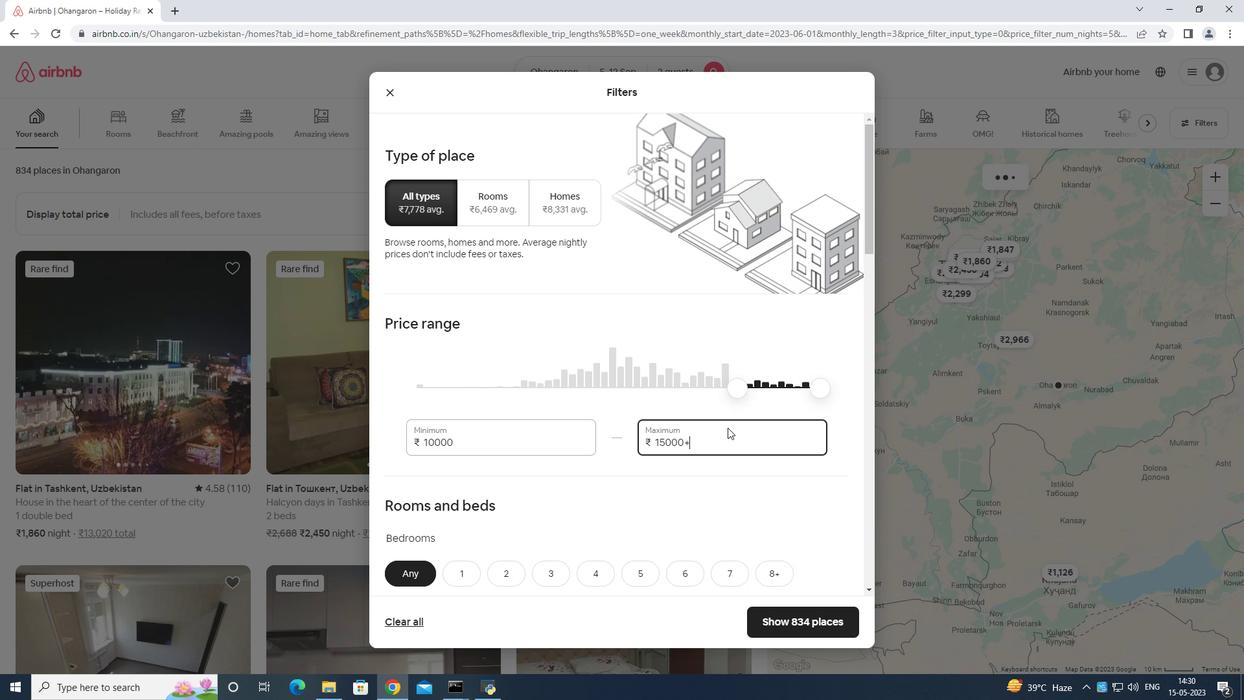 
Action: Key pressed <Key.backspace>
Screenshot: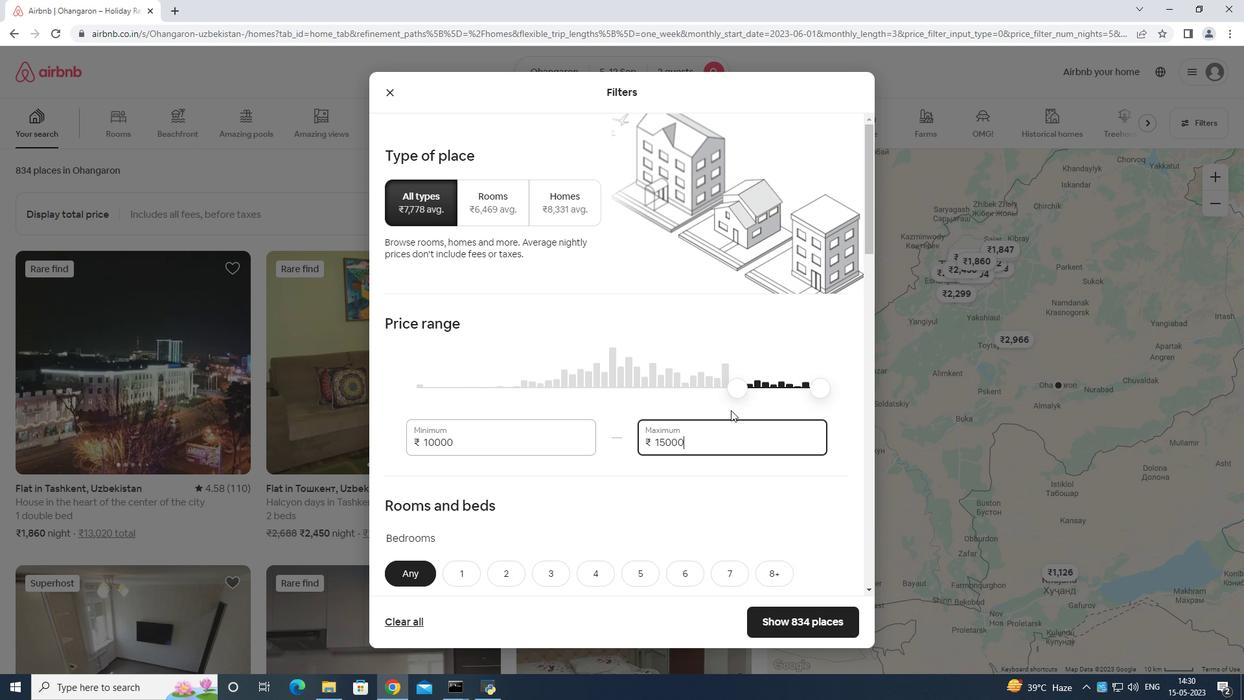
Action: Mouse moved to (731, 409)
Screenshot: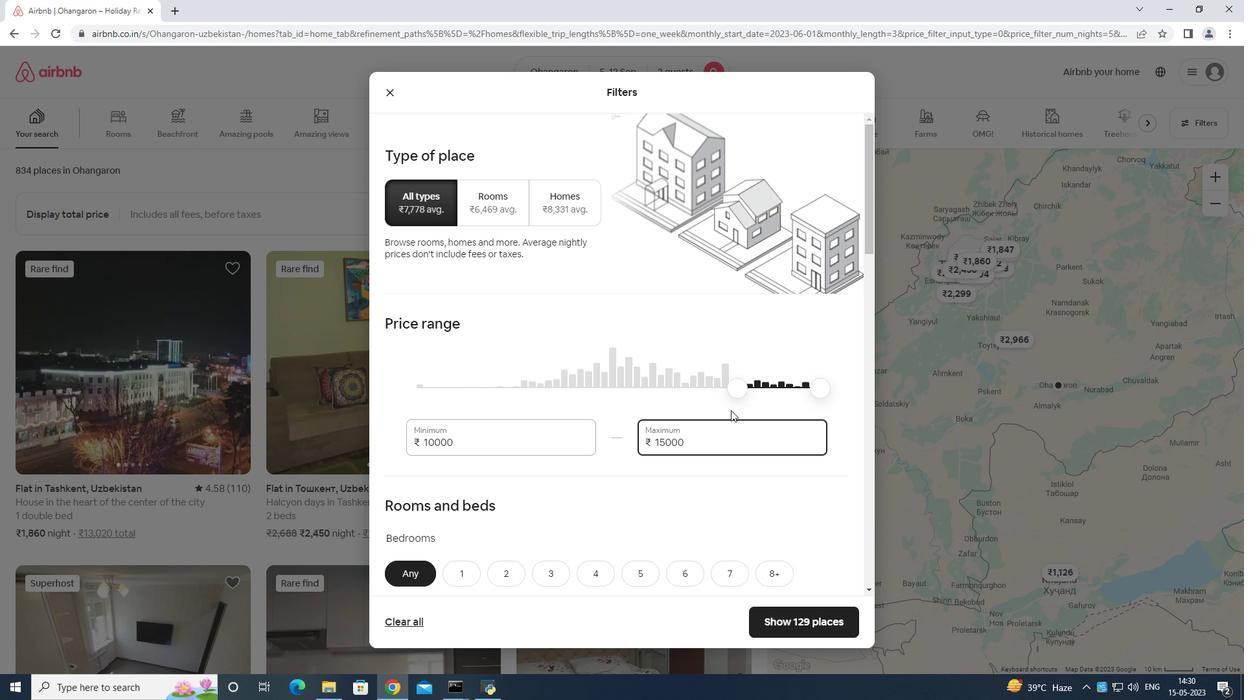 
Action: Key pressed <Key.backspace>
Screenshot: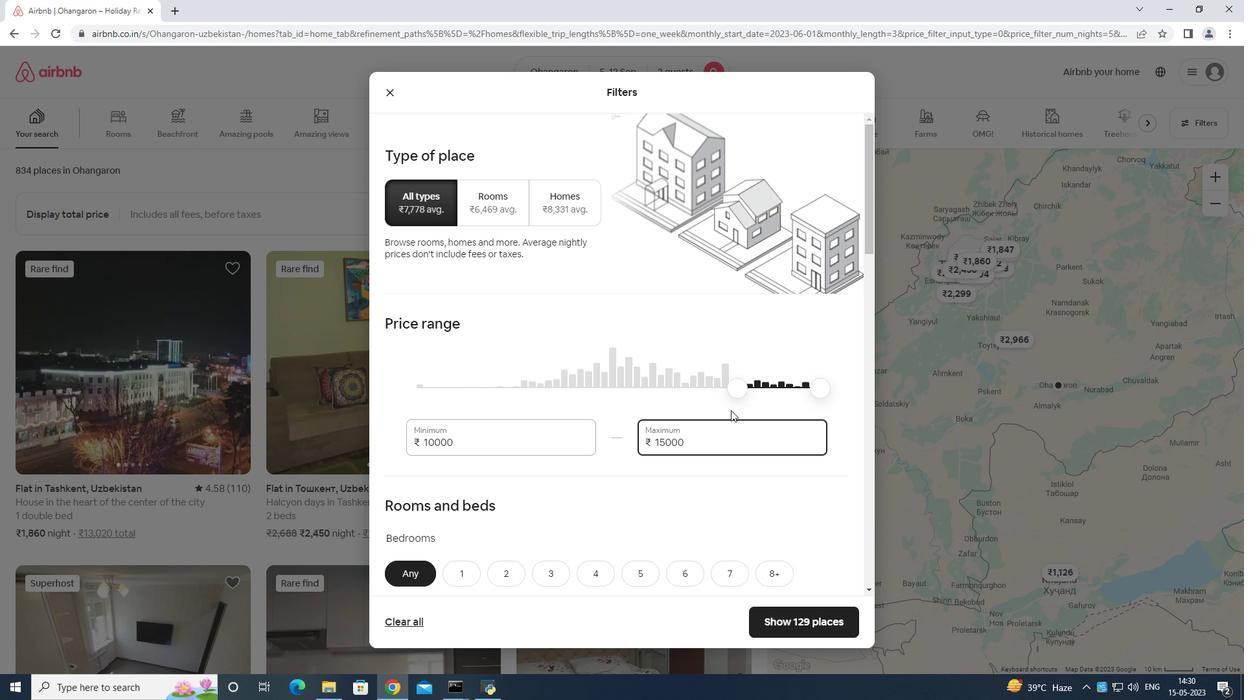 
Action: Mouse moved to (731, 408)
Screenshot: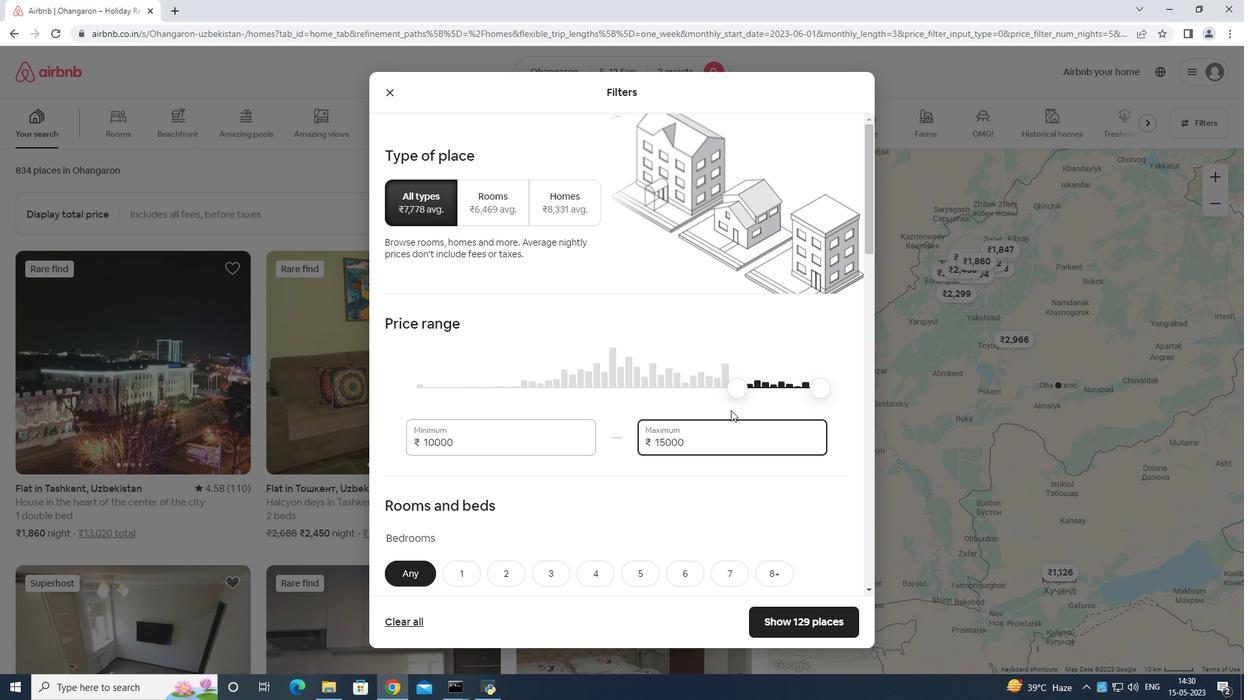 
Action: Key pressed <Key.backspace>
Screenshot: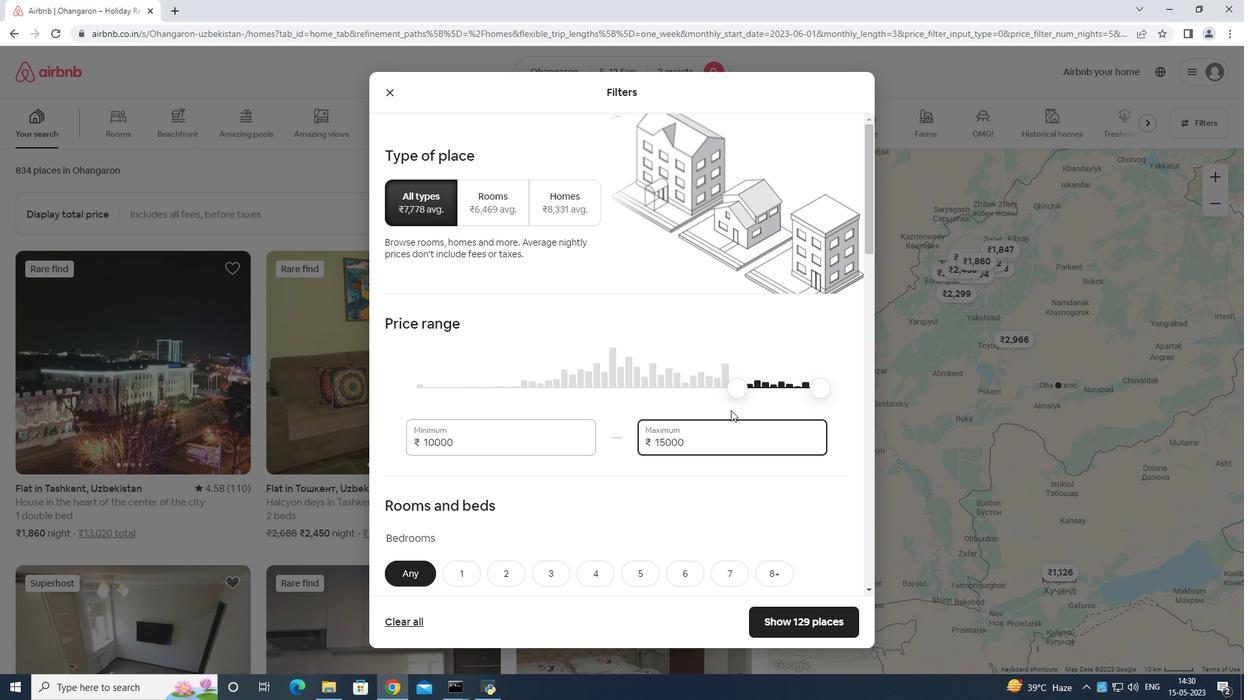
Action: Mouse moved to (731, 407)
Screenshot: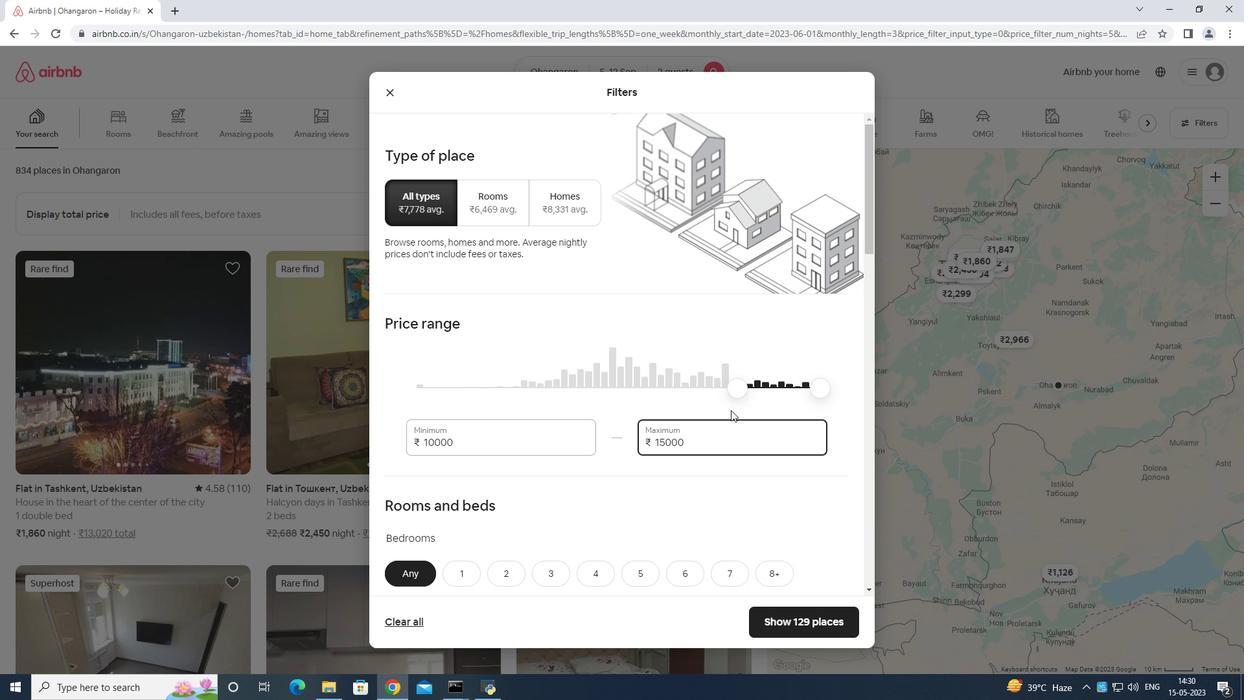 
Action: Key pressed <Key.backspace>
Screenshot: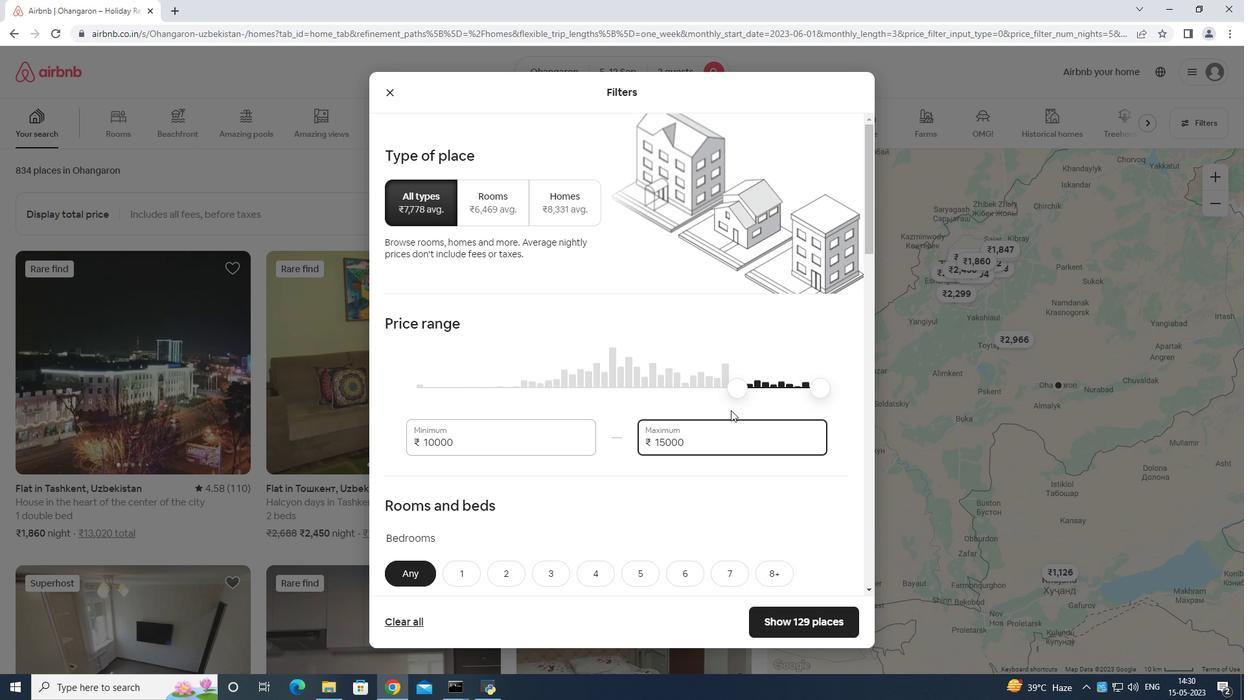 
Action: Mouse moved to (731, 407)
Screenshot: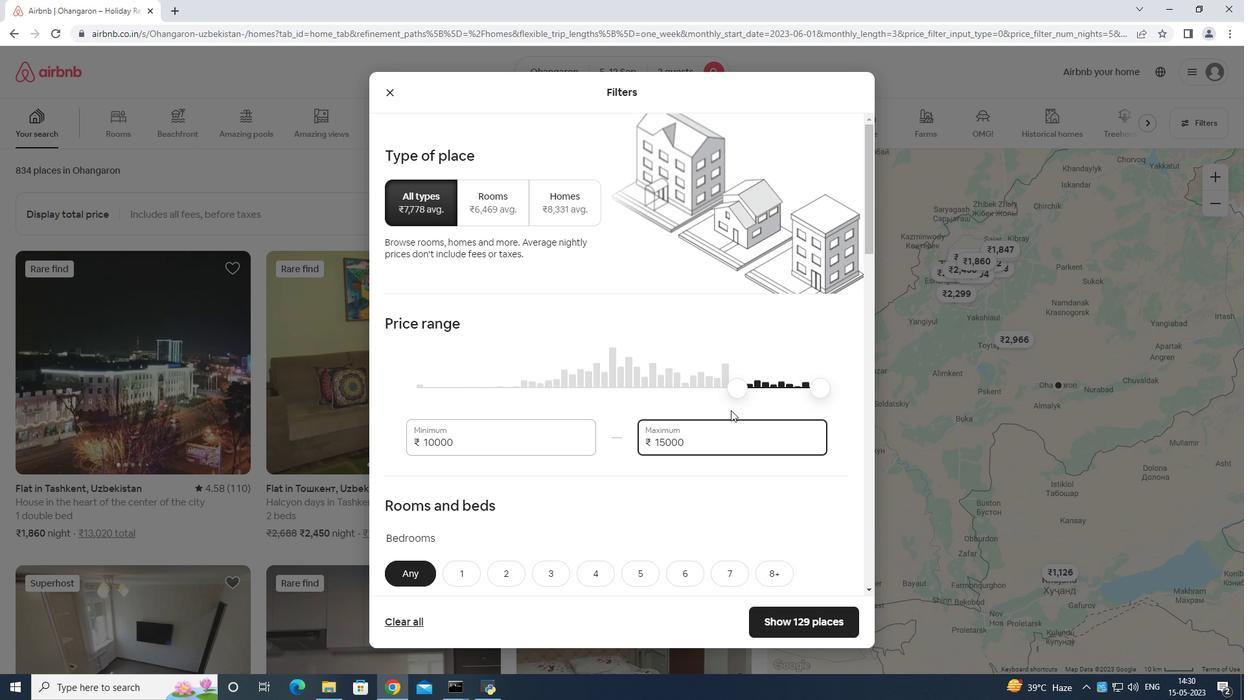 
Action: Key pressed <Key.backspace><Key.backspace><Key.backspace><Key.backspace><Key.backspace>
Screenshot: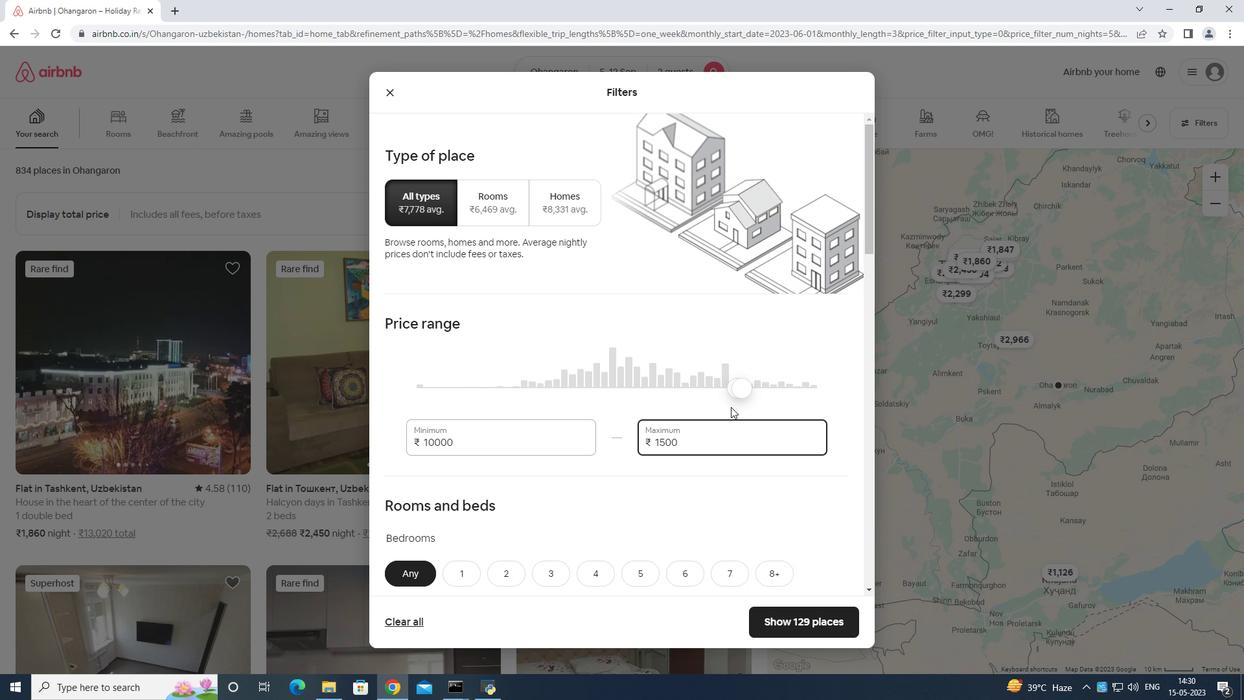 
Action: Mouse moved to (731, 406)
Screenshot: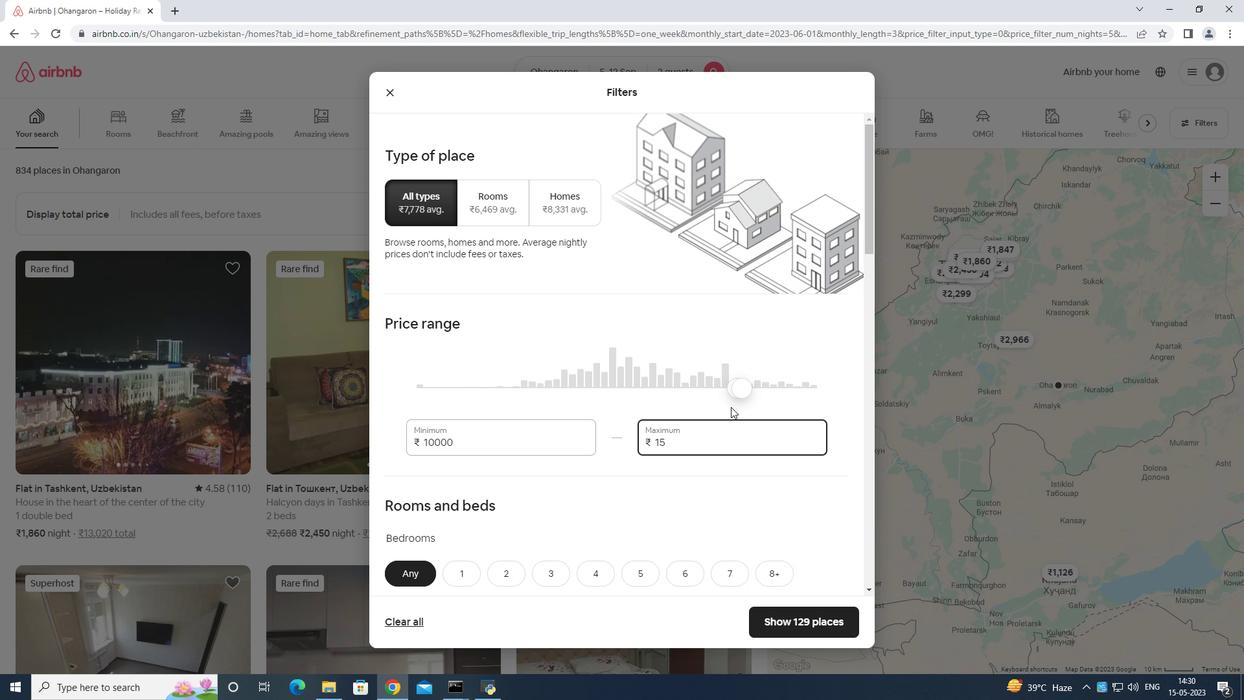 
Action: Key pressed <Key.backspace>
Screenshot: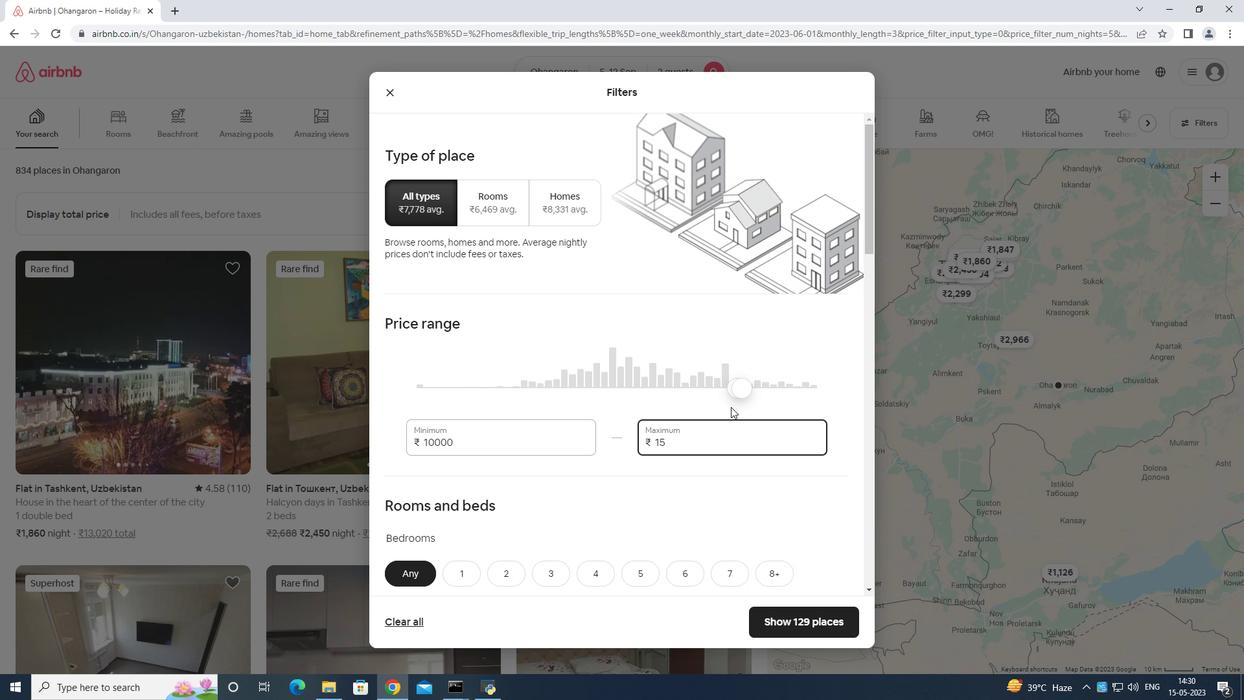 
Action: Mouse moved to (731, 405)
Screenshot: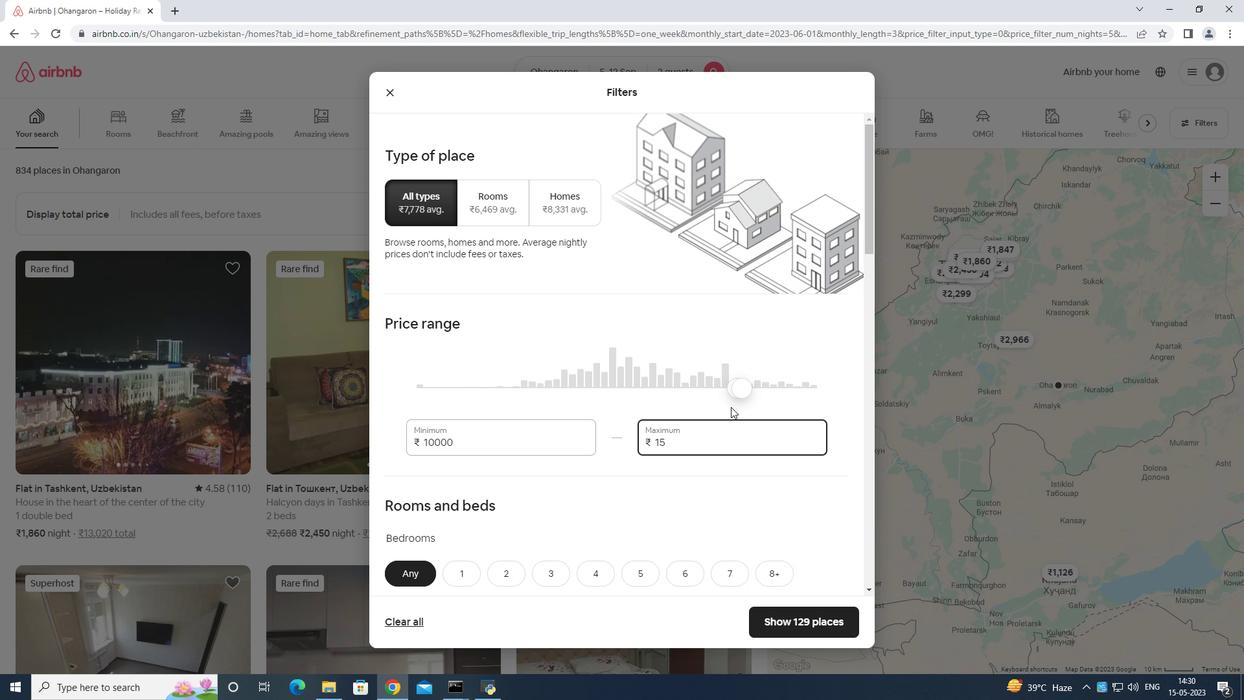 
Action: Key pressed <Key.backspace>
Screenshot: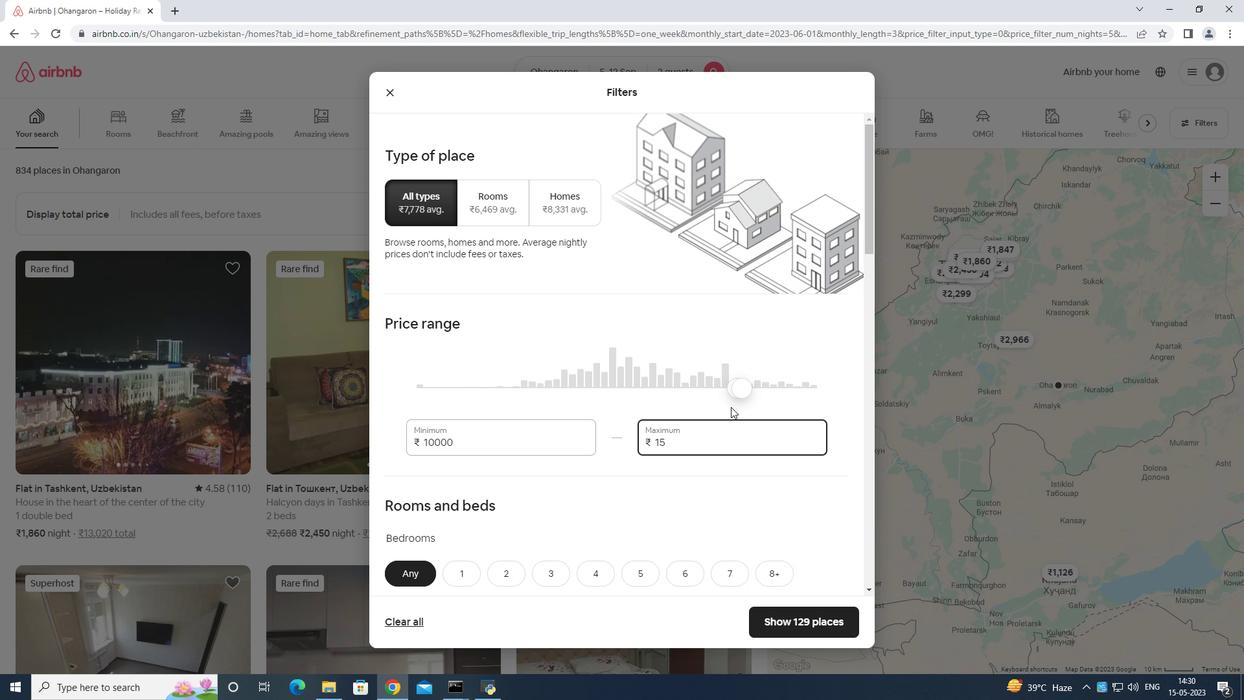 
Action: Mouse moved to (730, 403)
Screenshot: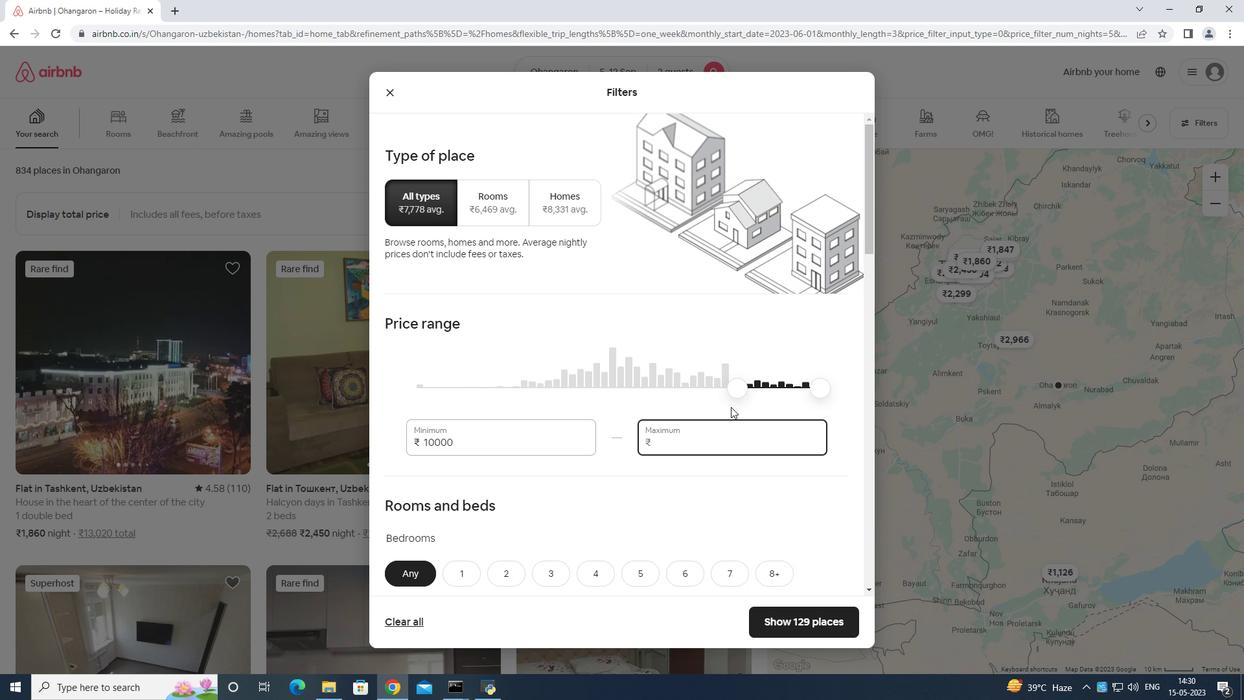 
Action: Key pressed <Key.backspace>
Screenshot: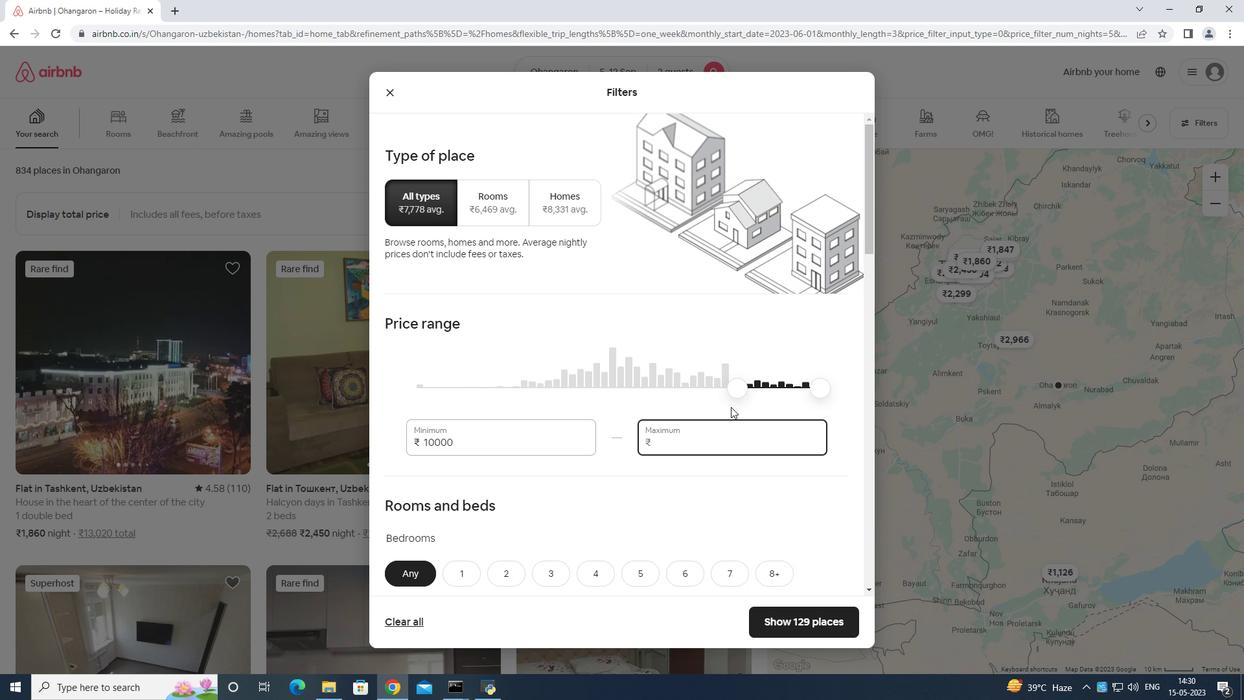 
Action: Mouse moved to (730, 399)
Screenshot: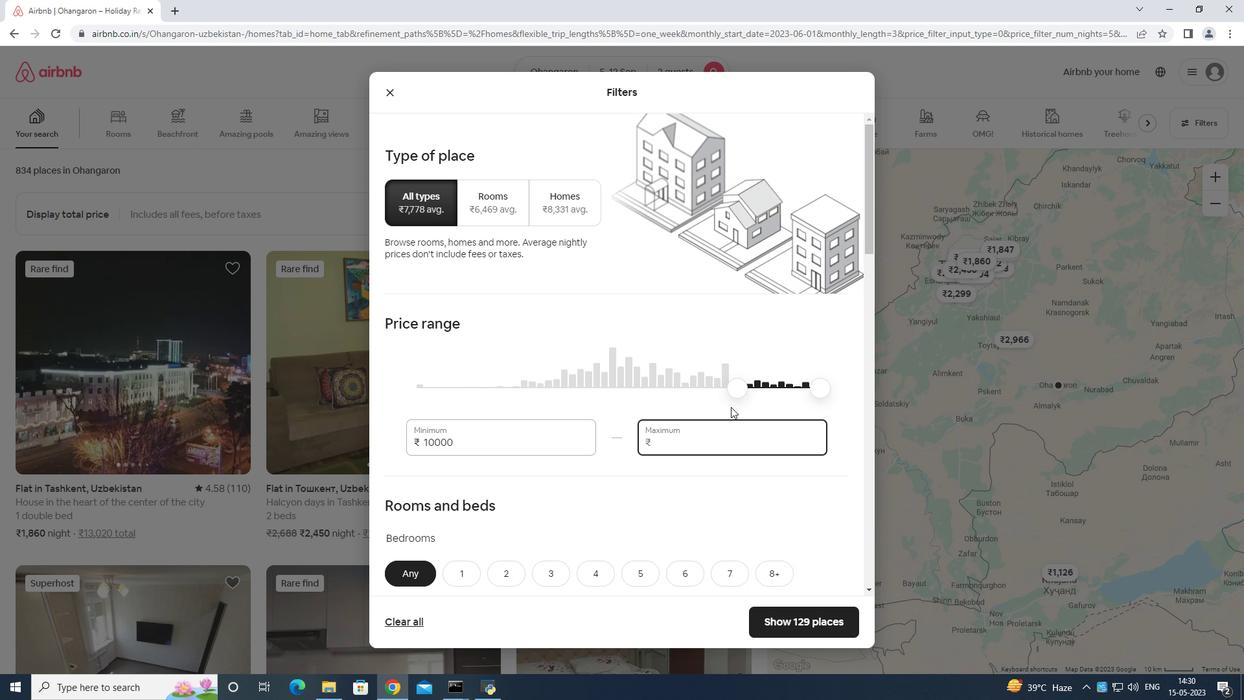 
Action: Key pressed <Key.backspace>
Screenshot: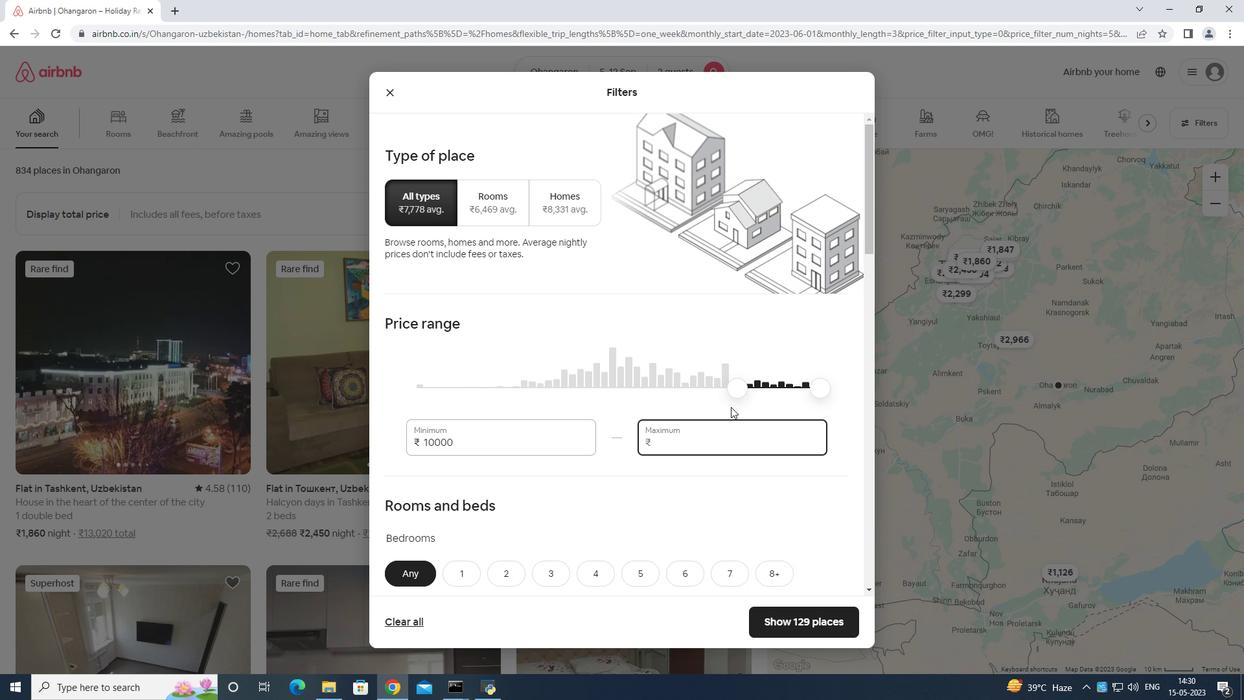 
Action: Mouse moved to (730, 397)
Screenshot: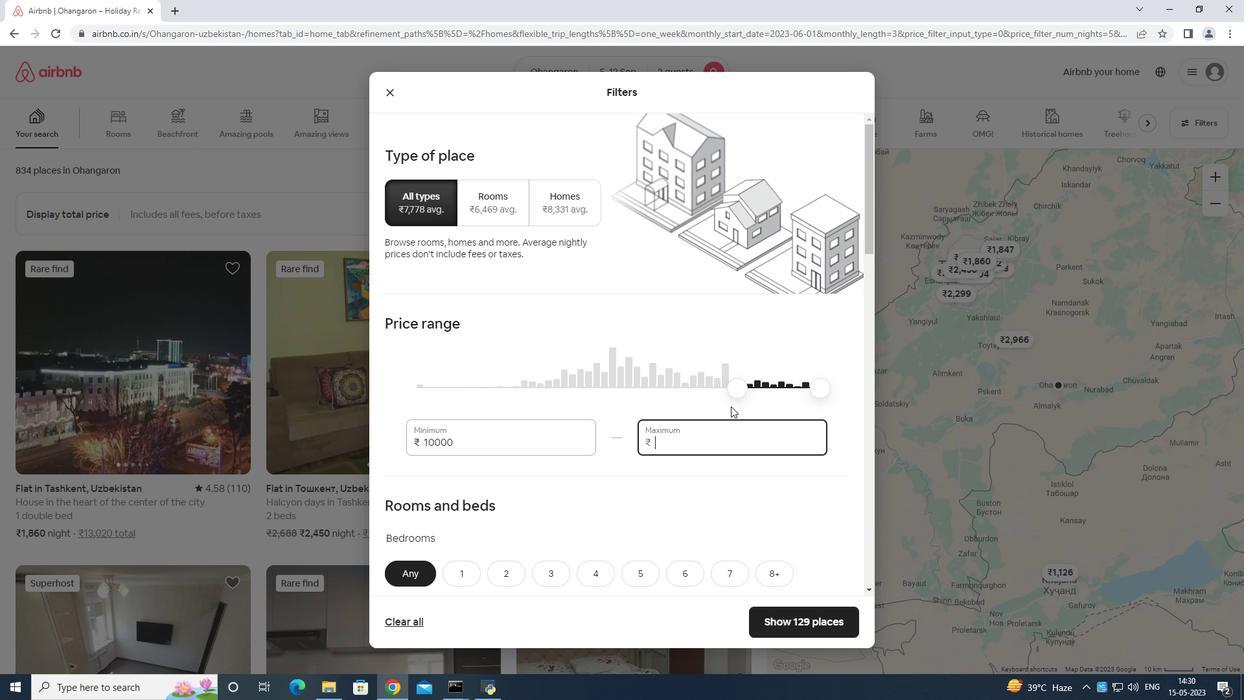 
Action: Key pressed 1
Screenshot: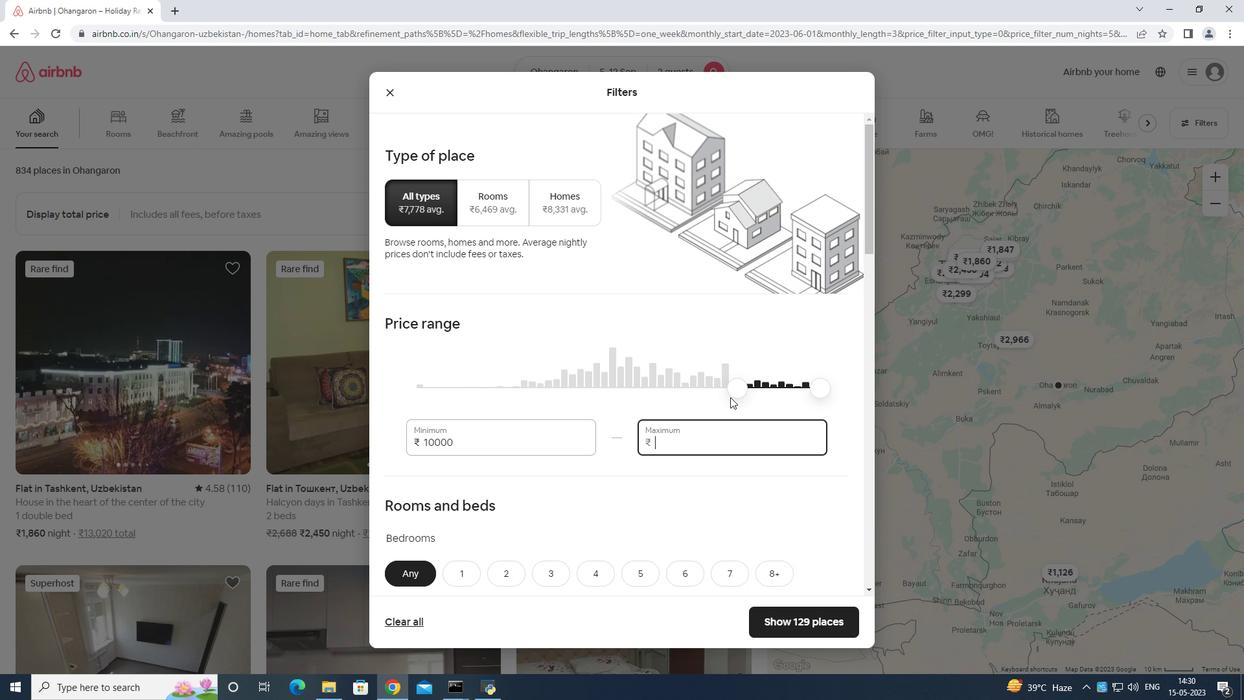 
Action: Mouse moved to (730, 396)
Screenshot: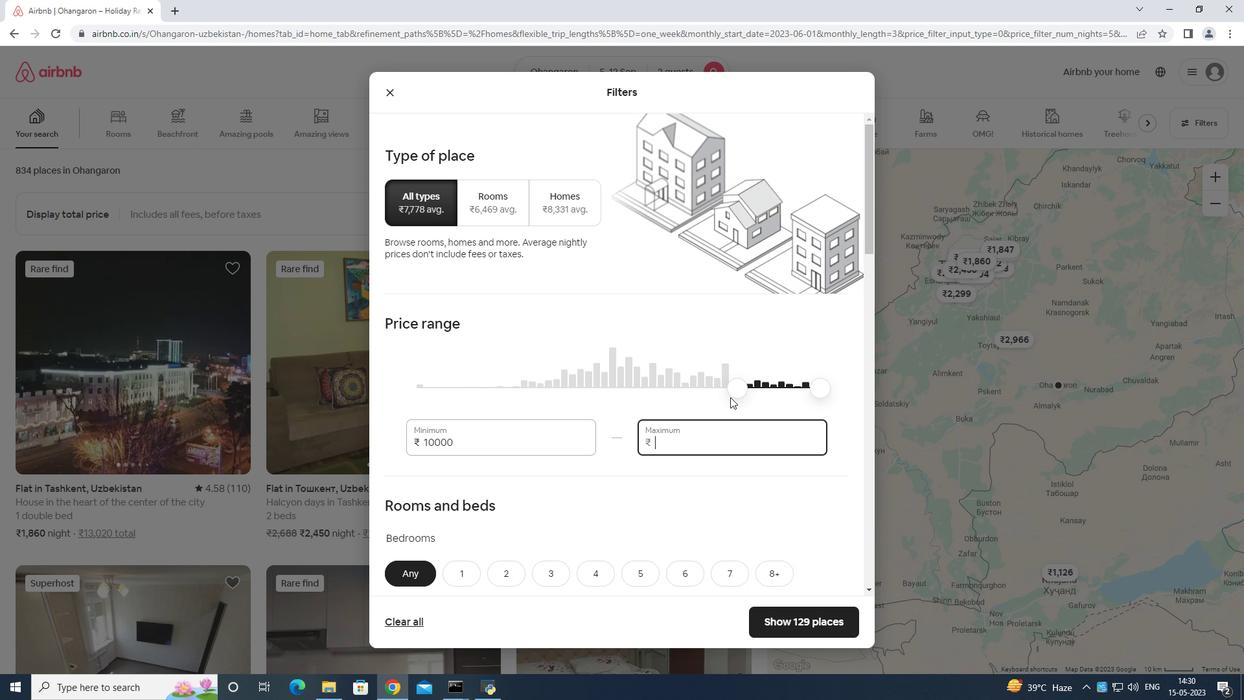 
Action: Key pressed 5
Screenshot: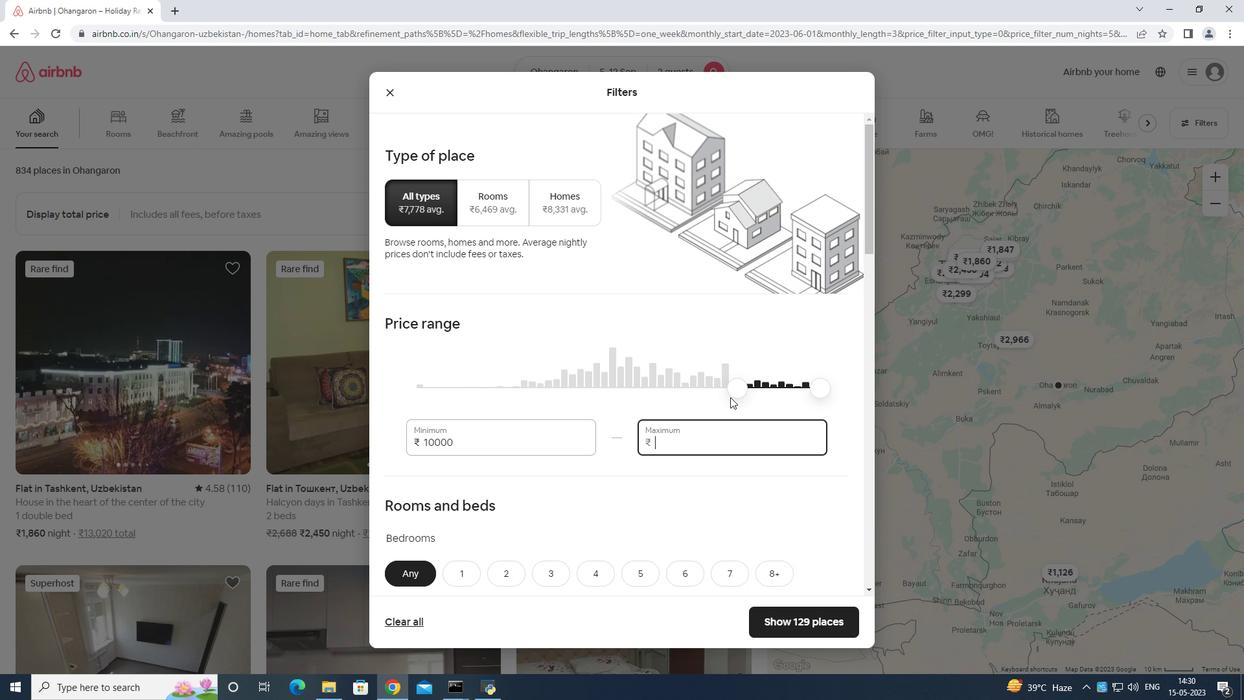 
Action: Mouse moved to (730, 394)
Screenshot: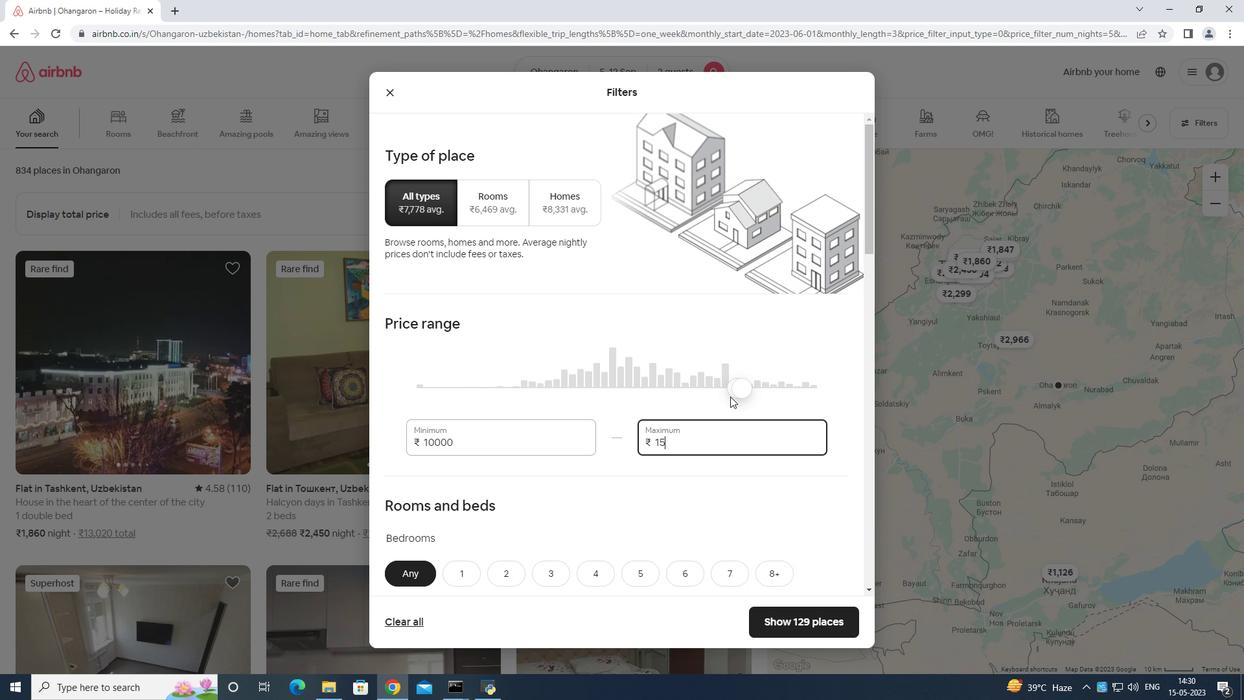 
Action: Key pressed 0
Screenshot: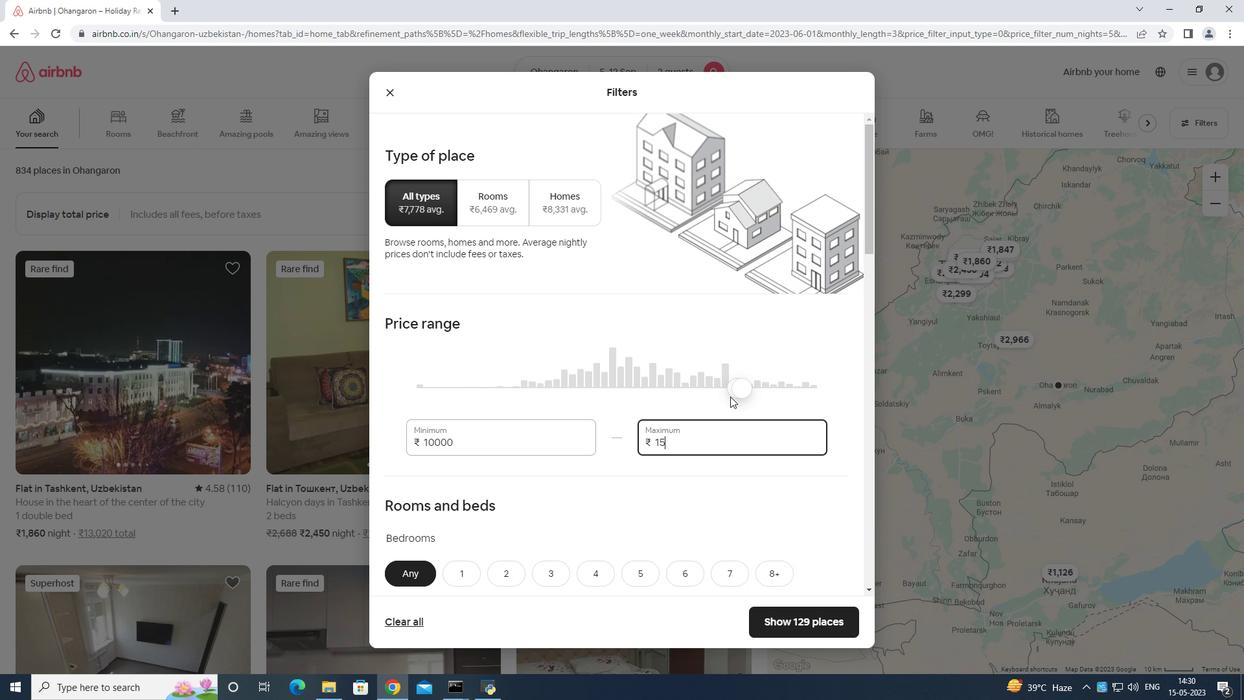 
Action: Mouse moved to (730, 383)
Screenshot: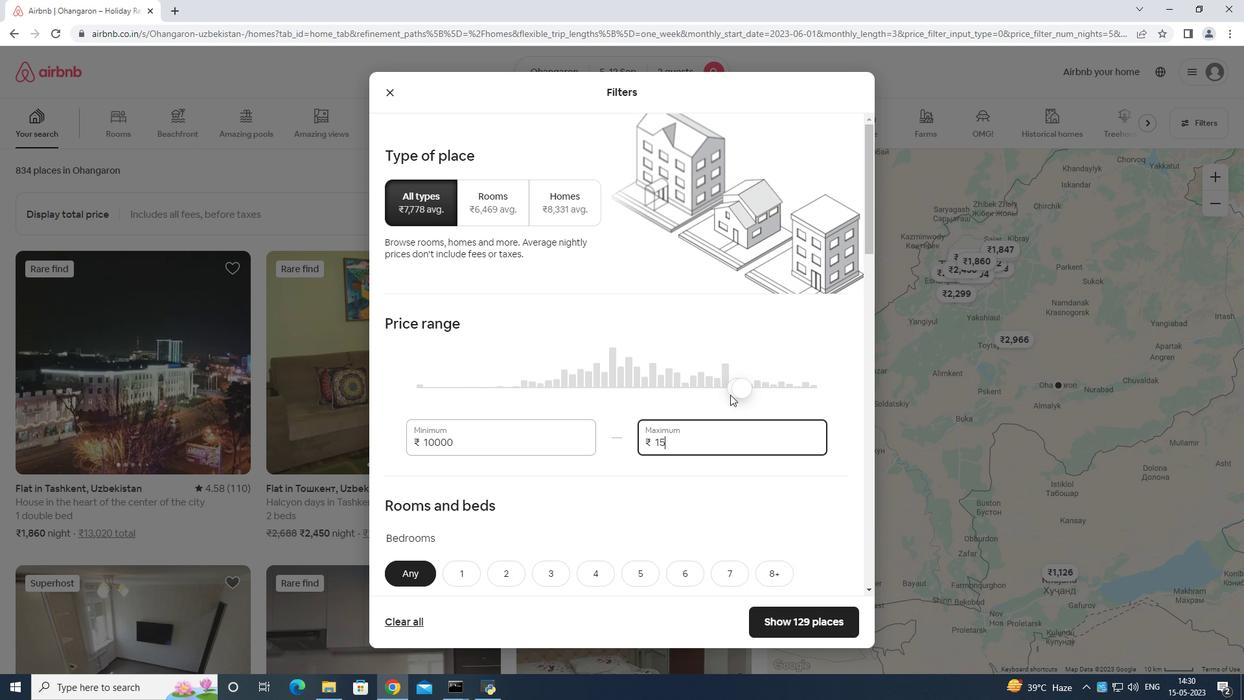 
Action: Key pressed 00
Screenshot: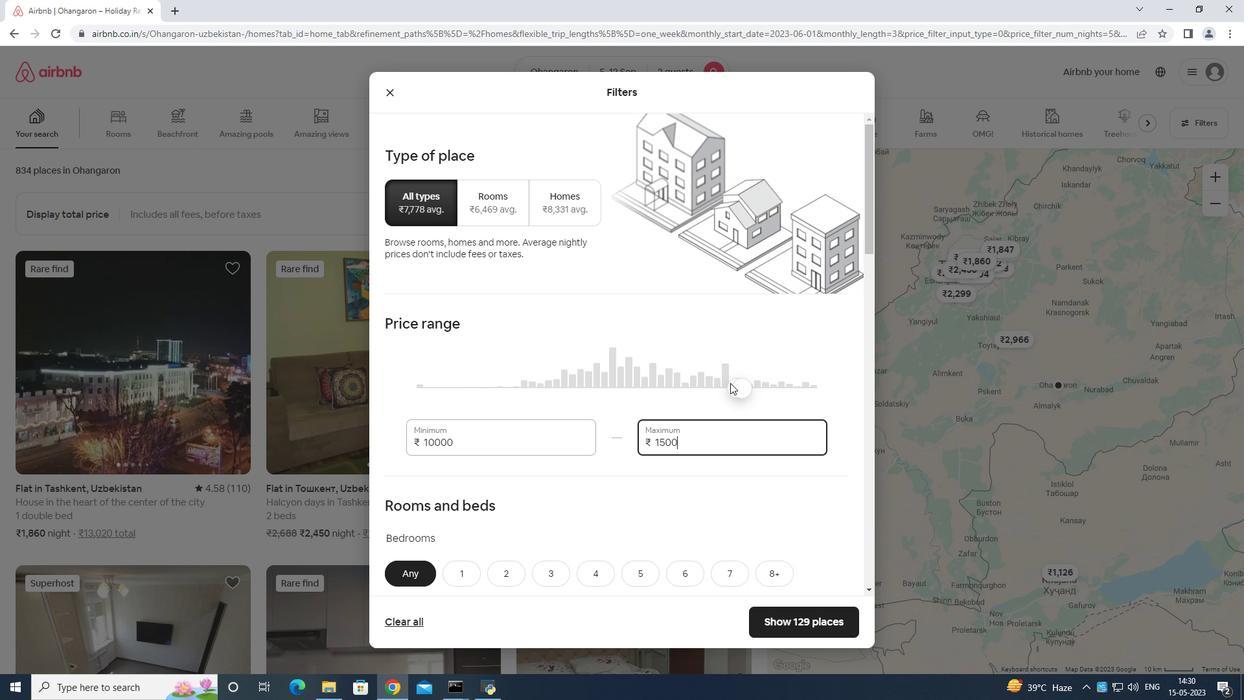 
Action: Mouse moved to (726, 386)
Screenshot: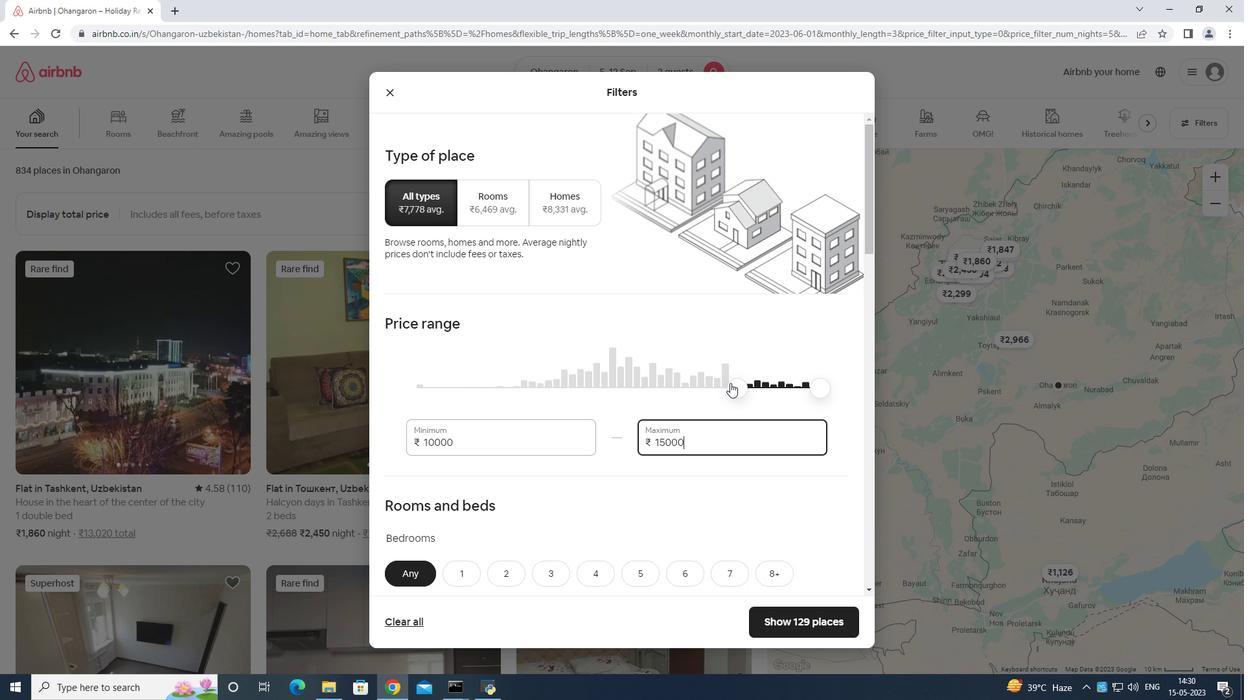 
Action: Mouse scrolled (726, 385) with delta (0, 0)
Screenshot: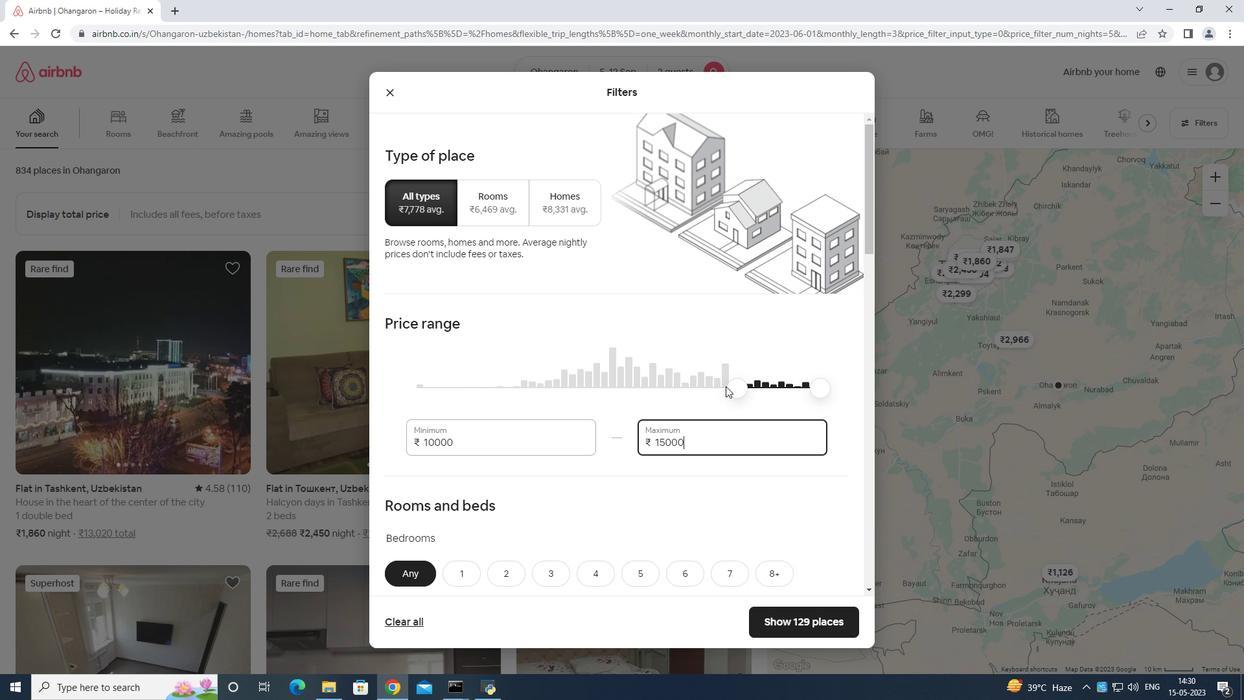 
Action: Mouse moved to (586, 400)
Screenshot: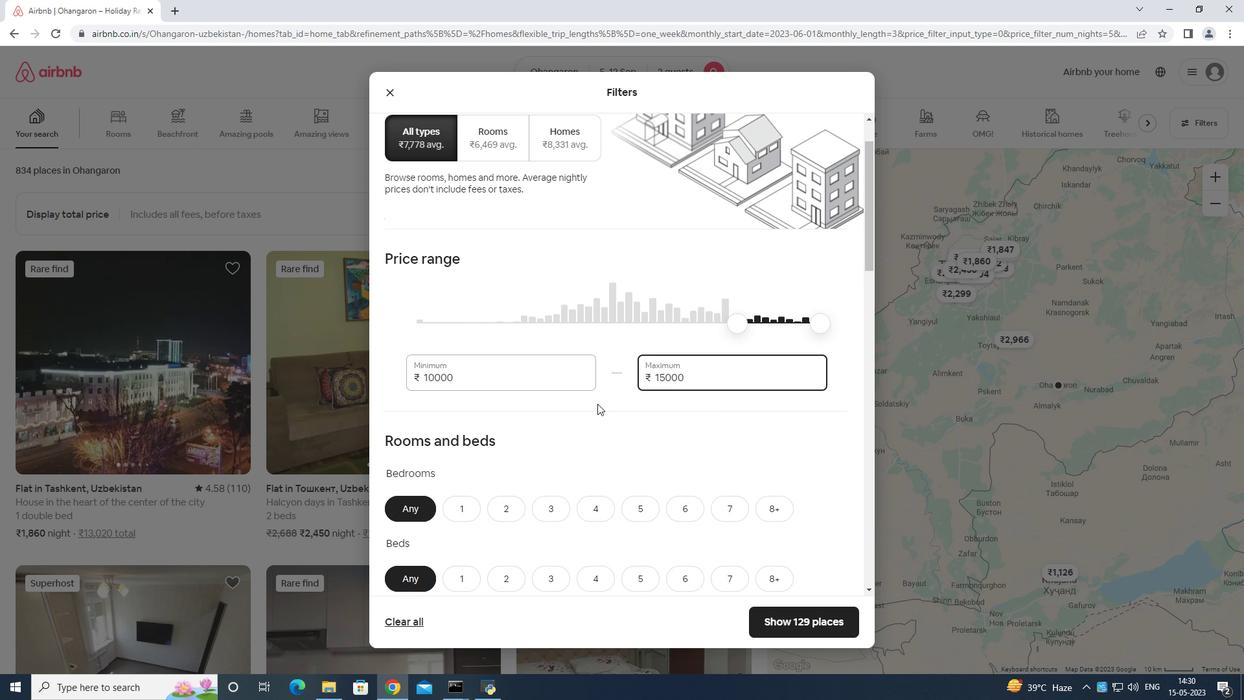 
Action: Mouse scrolled (586, 399) with delta (0, 0)
Screenshot: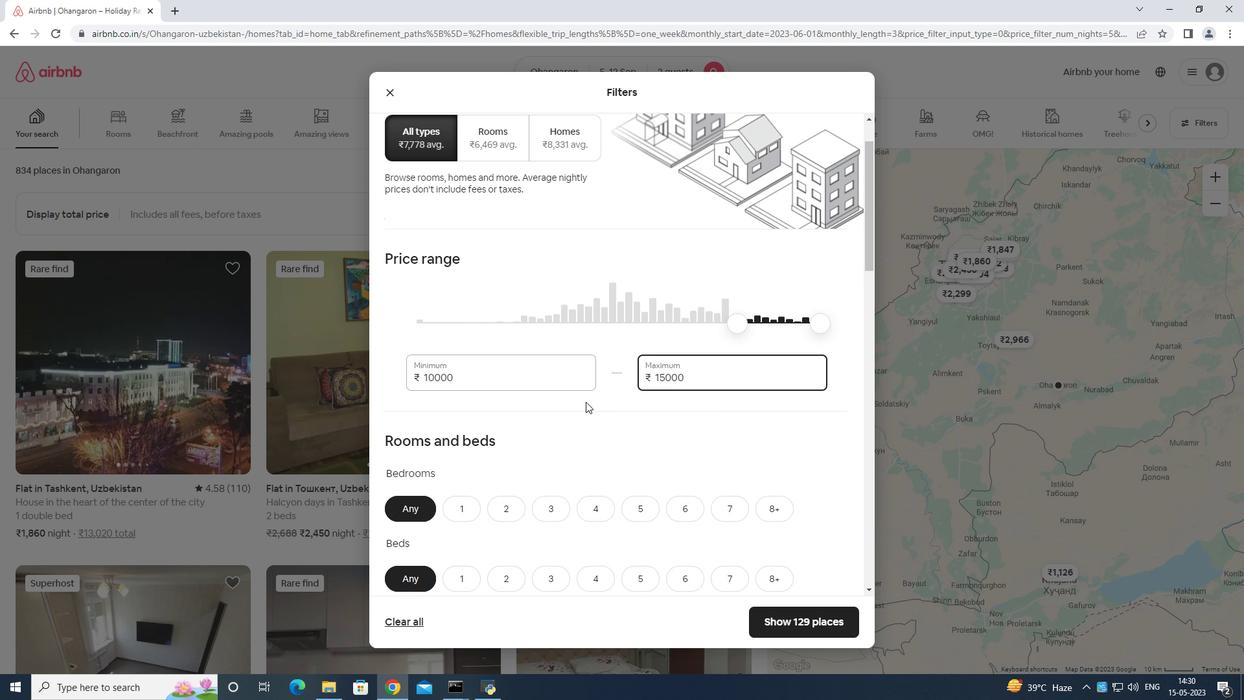 
Action: Mouse scrolled (586, 399) with delta (0, 0)
Screenshot: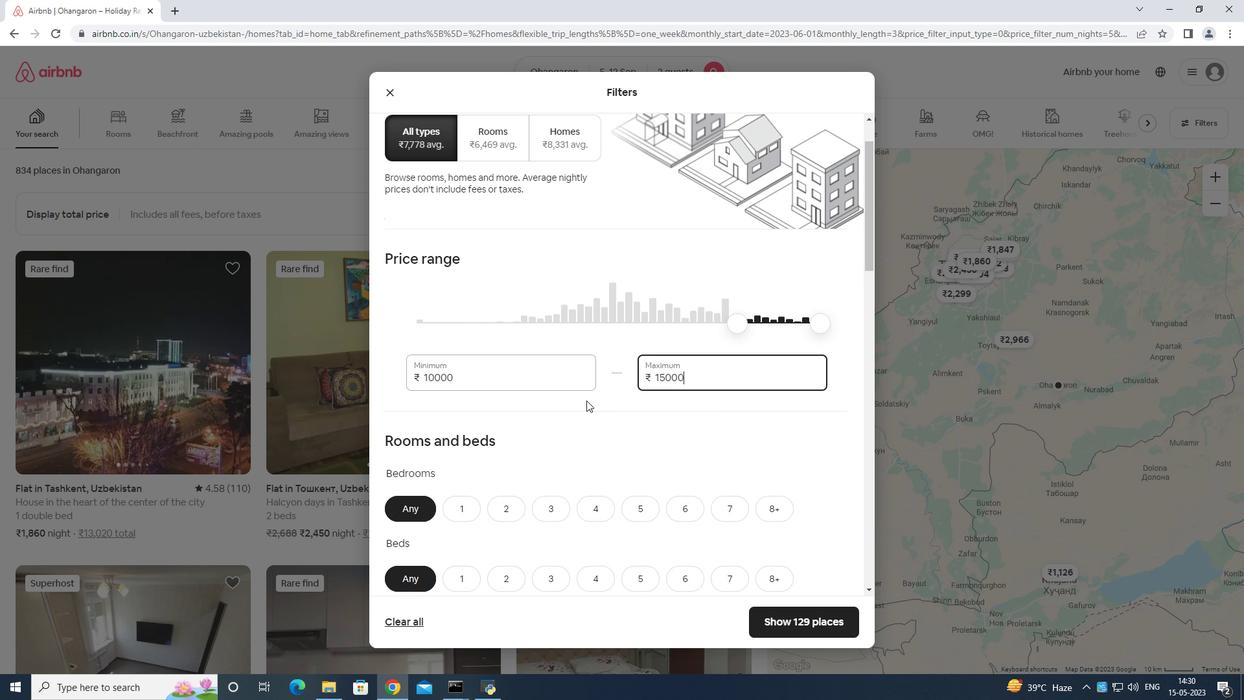 
Action: Mouse moved to (465, 377)
Screenshot: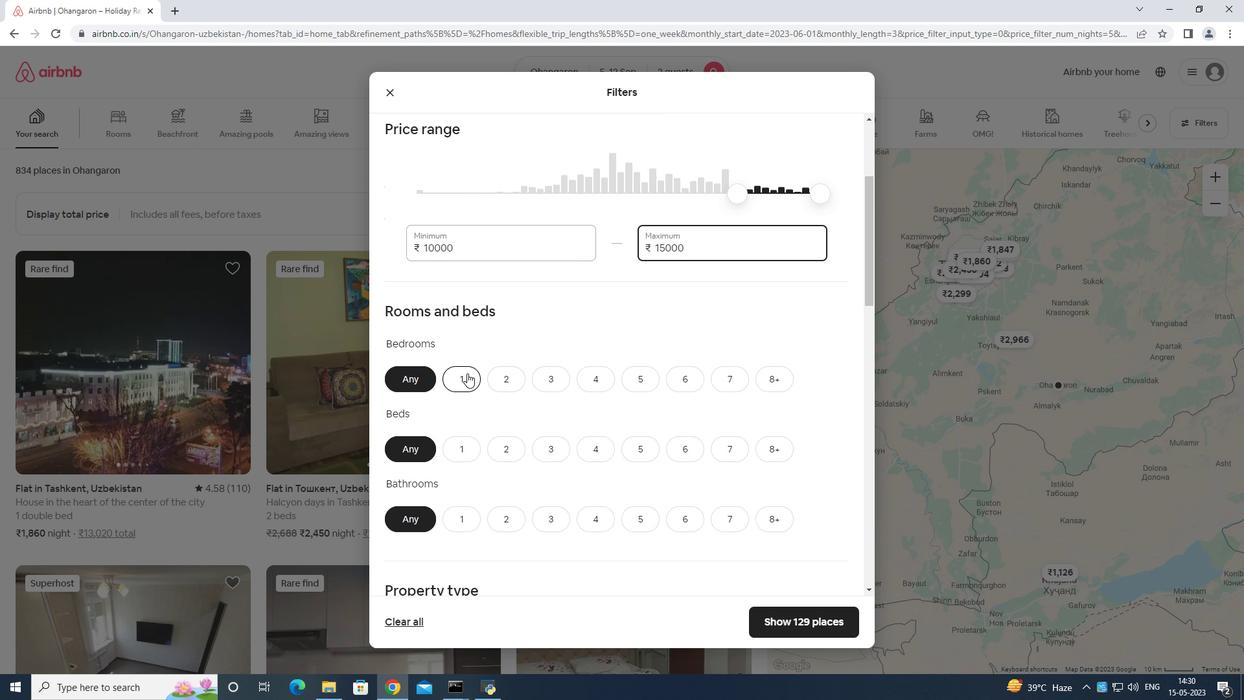 
Action: Mouse pressed left at (465, 377)
Screenshot: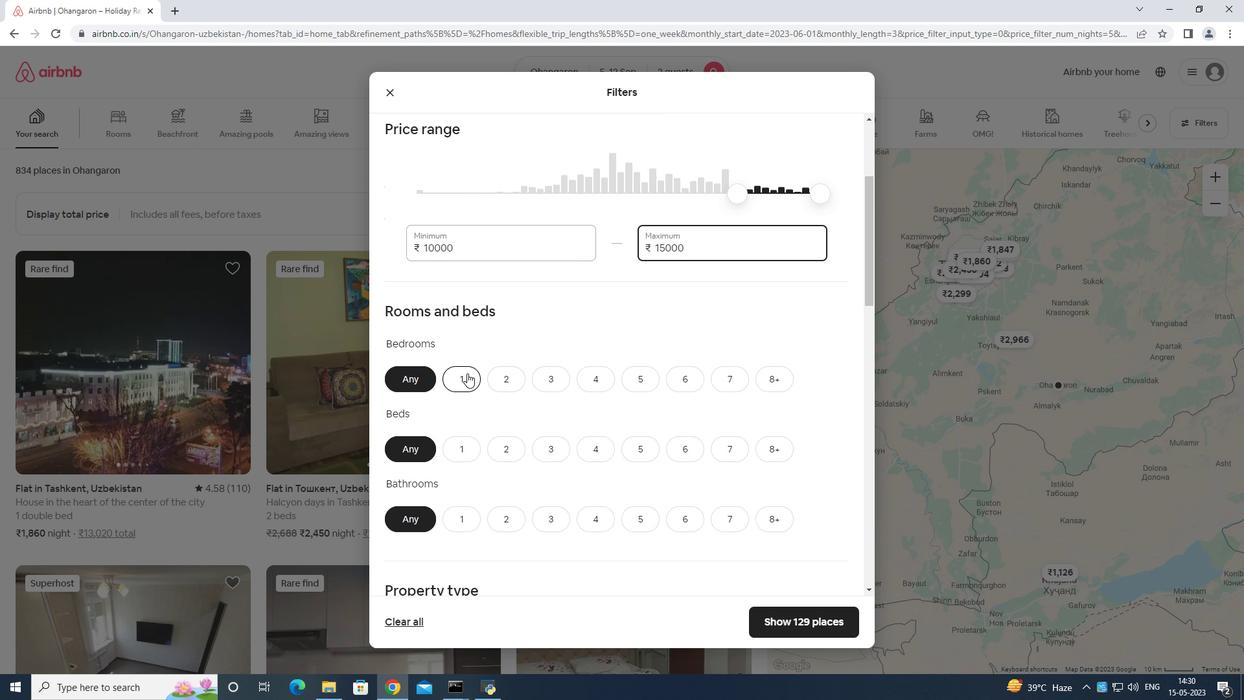 
Action: Mouse moved to (455, 449)
Screenshot: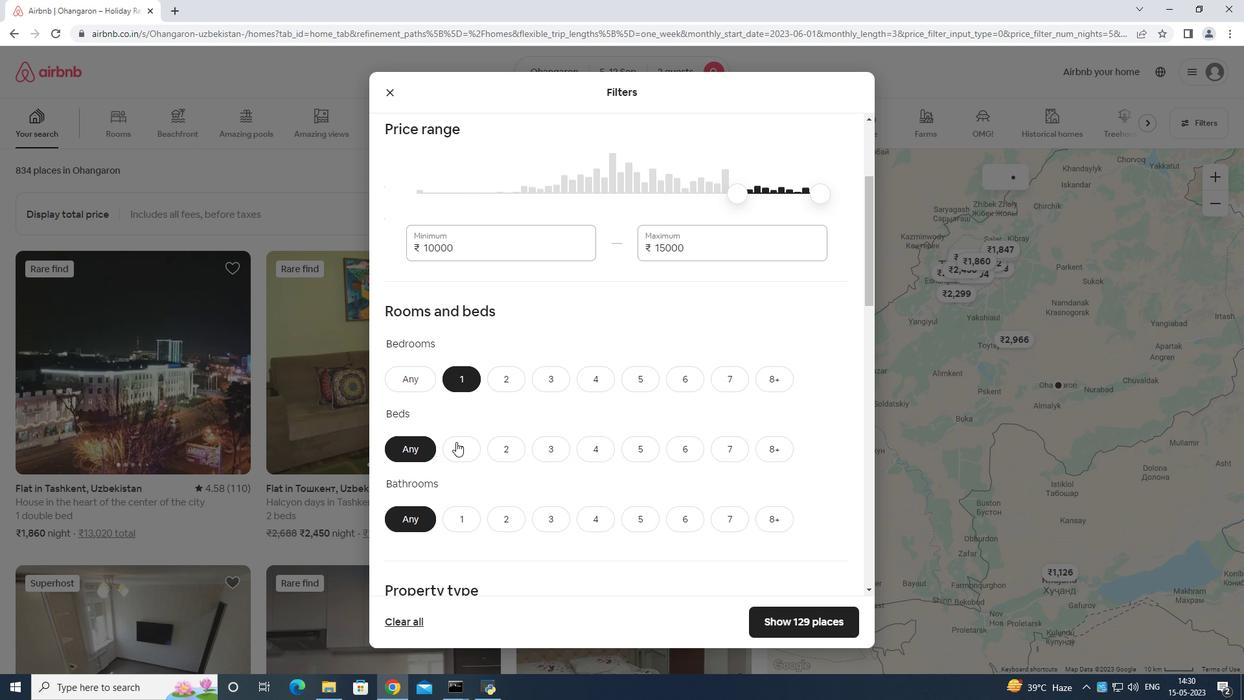 
Action: Mouse pressed left at (455, 449)
Screenshot: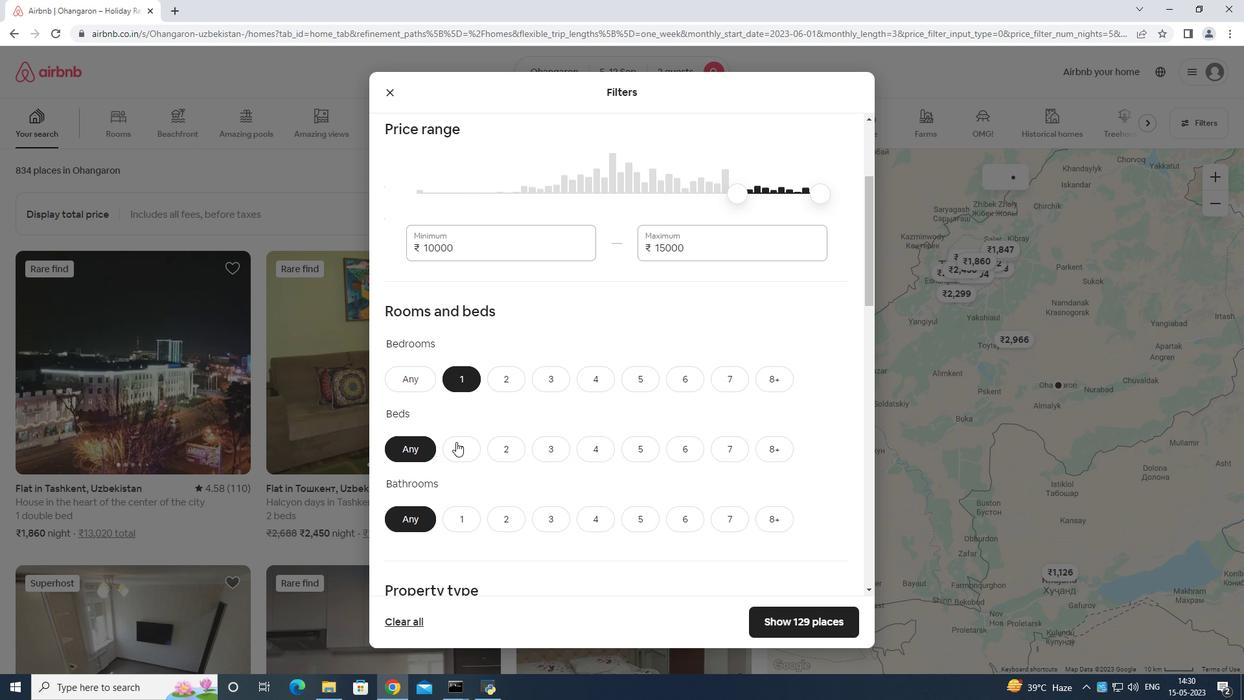 
Action: Mouse moved to (469, 525)
Screenshot: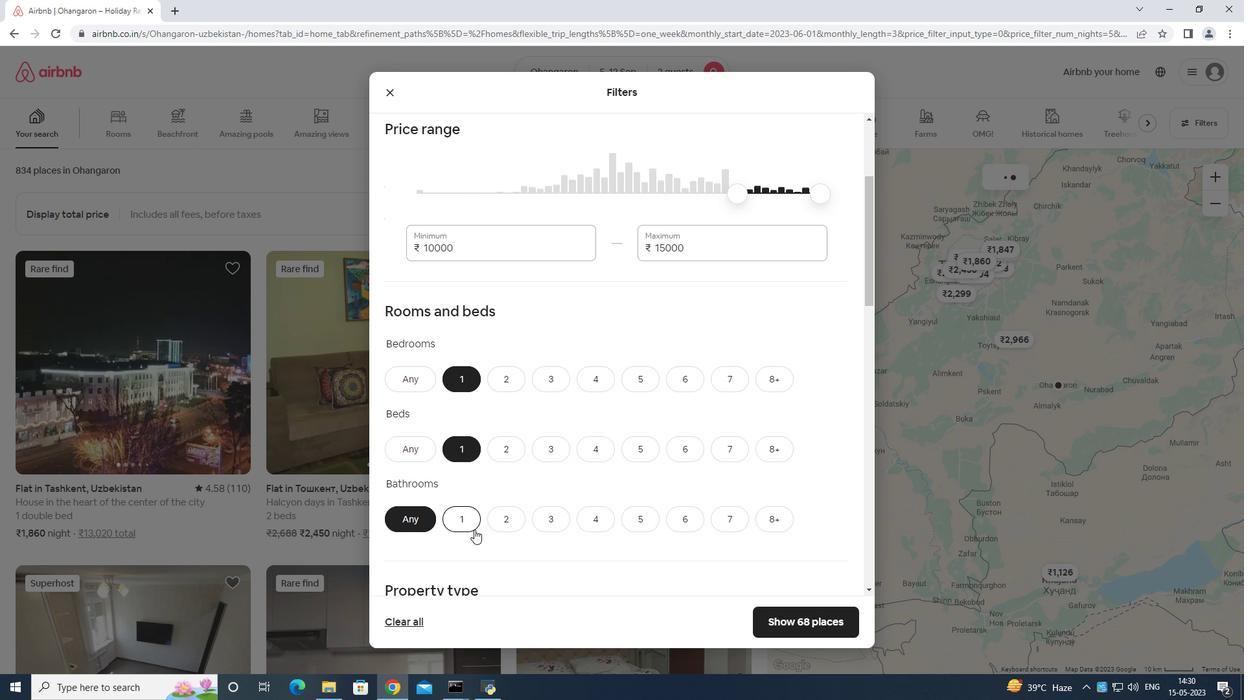 
Action: Mouse pressed left at (469, 525)
Screenshot: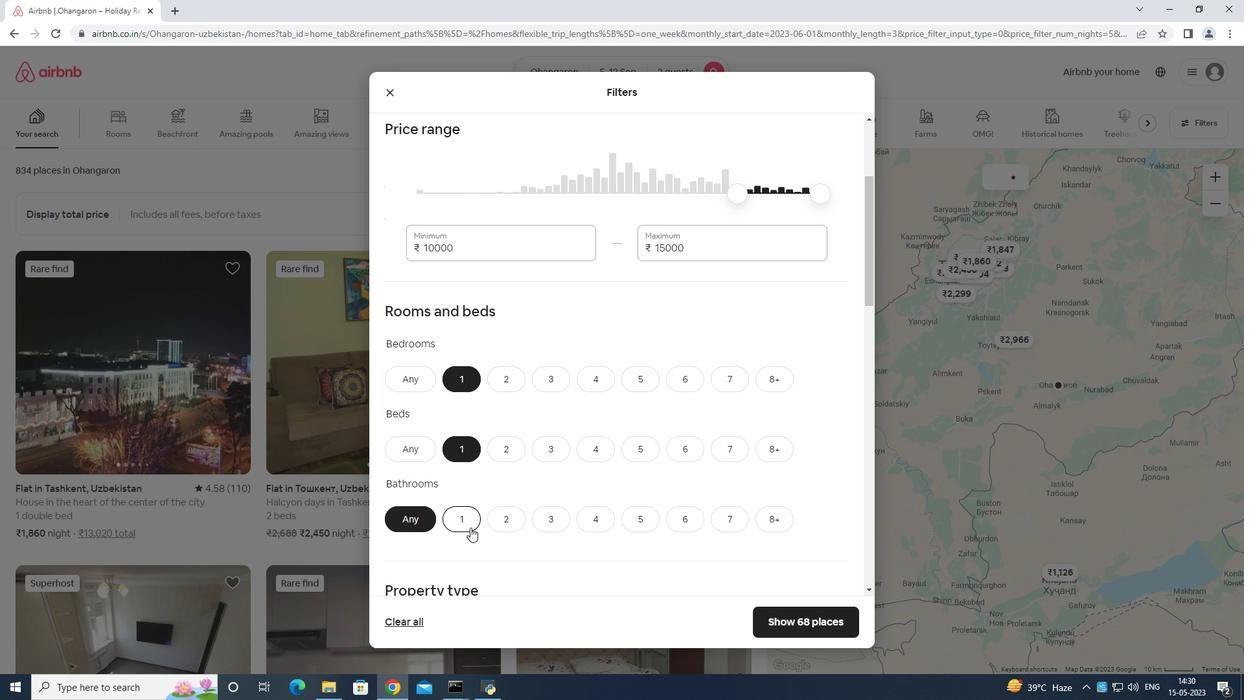 
Action: Mouse moved to (531, 419)
Screenshot: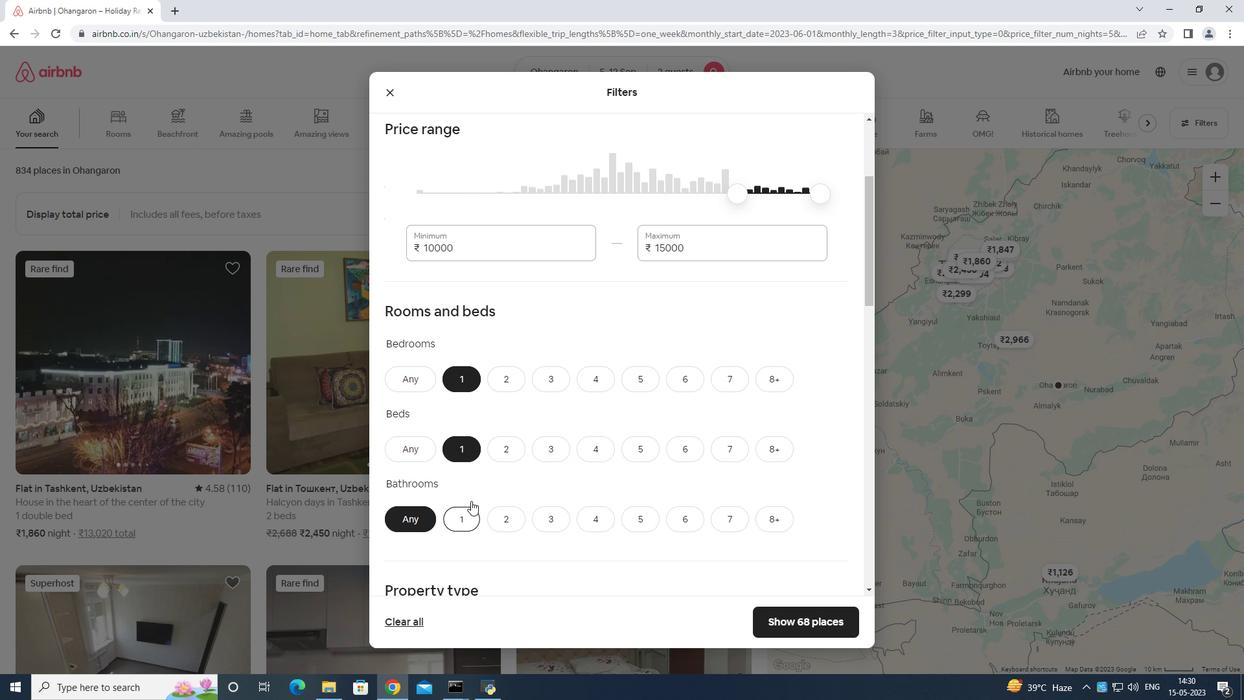 
Action: Mouse scrolled (531, 418) with delta (0, 0)
Screenshot: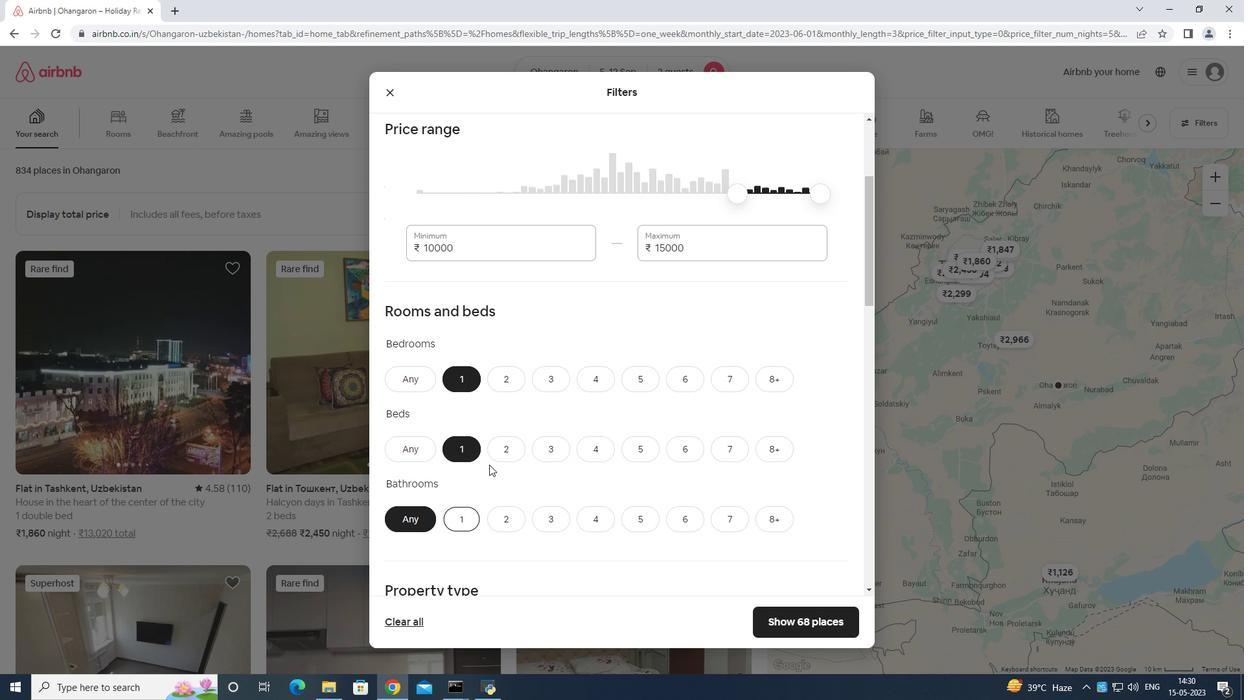 
Action: Mouse moved to (536, 419)
Screenshot: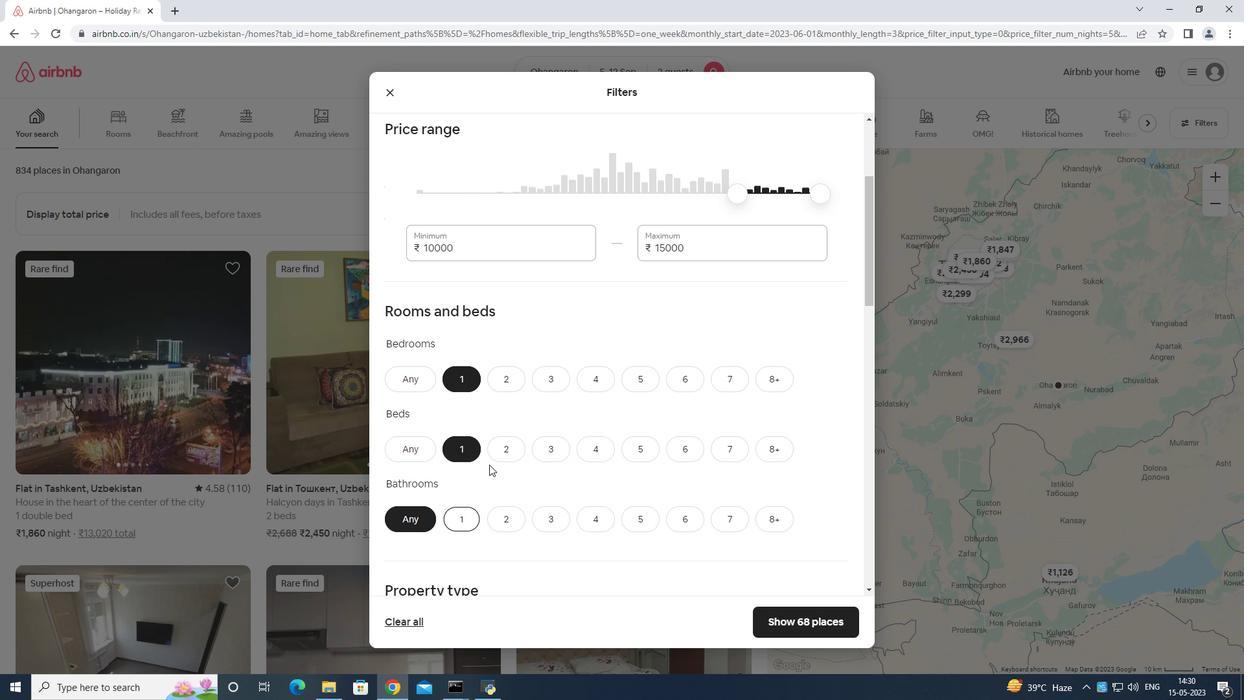 
Action: Mouse scrolled (536, 418) with delta (0, 0)
Screenshot: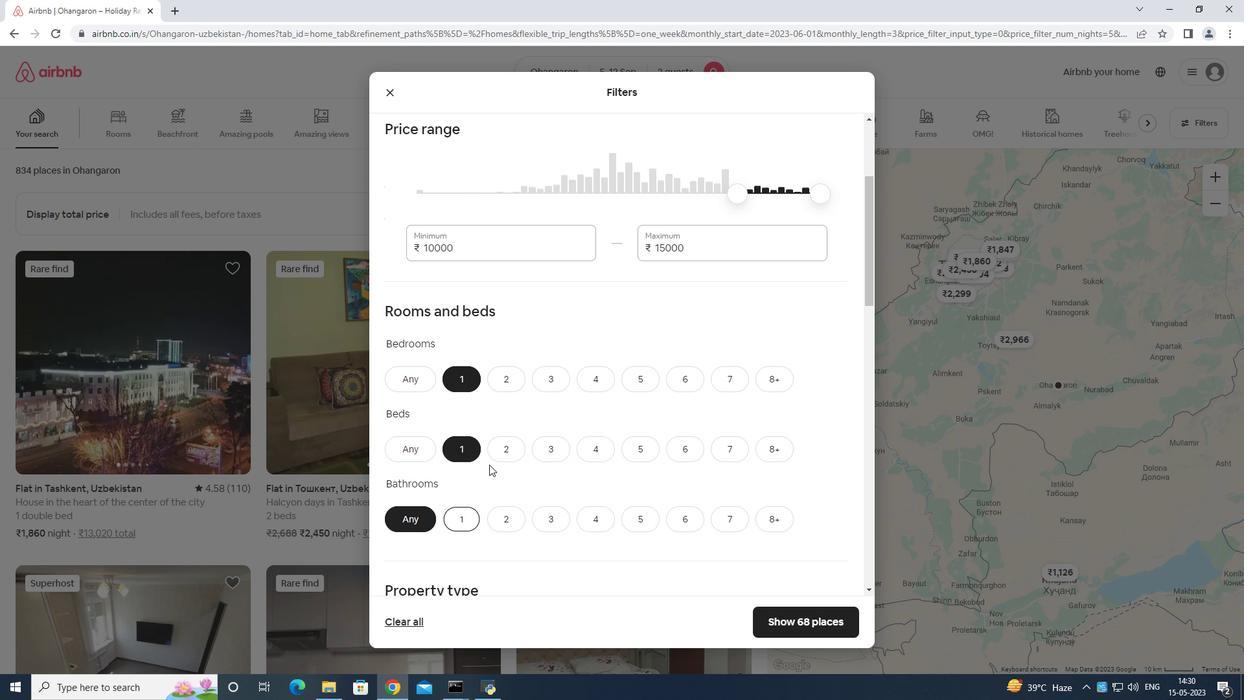 
Action: Mouse moved to (545, 416)
Screenshot: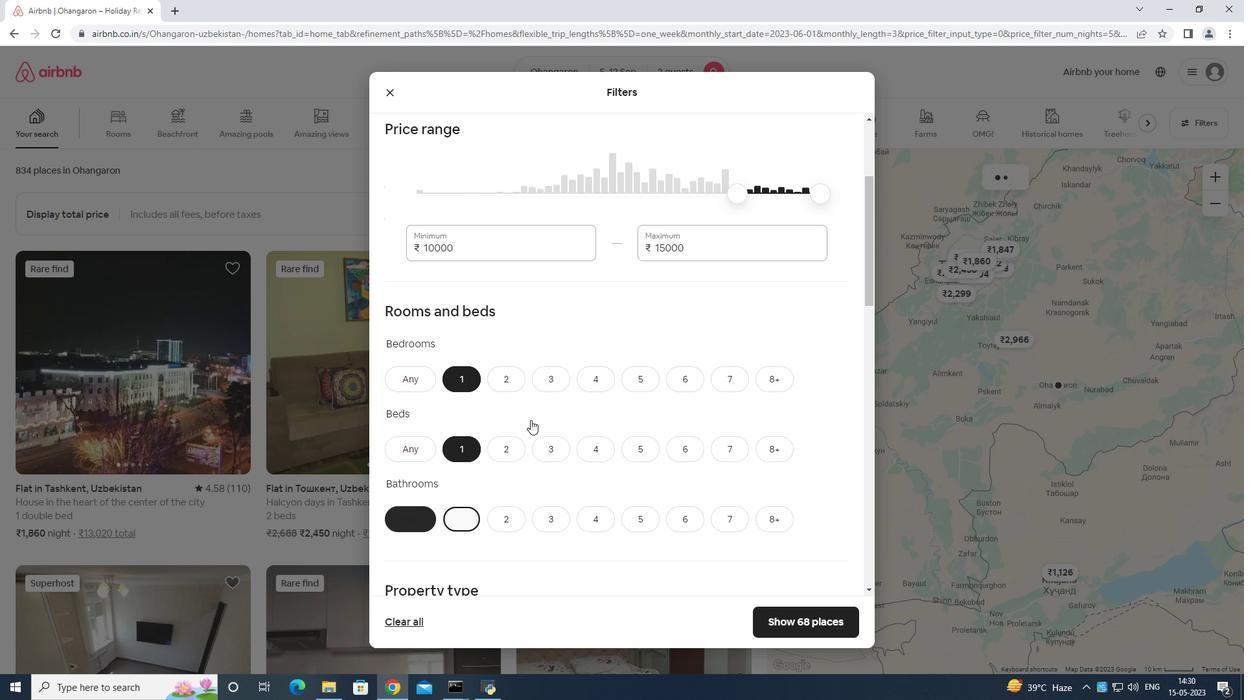 
Action: Mouse scrolled (545, 415) with delta (0, 0)
Screenshot: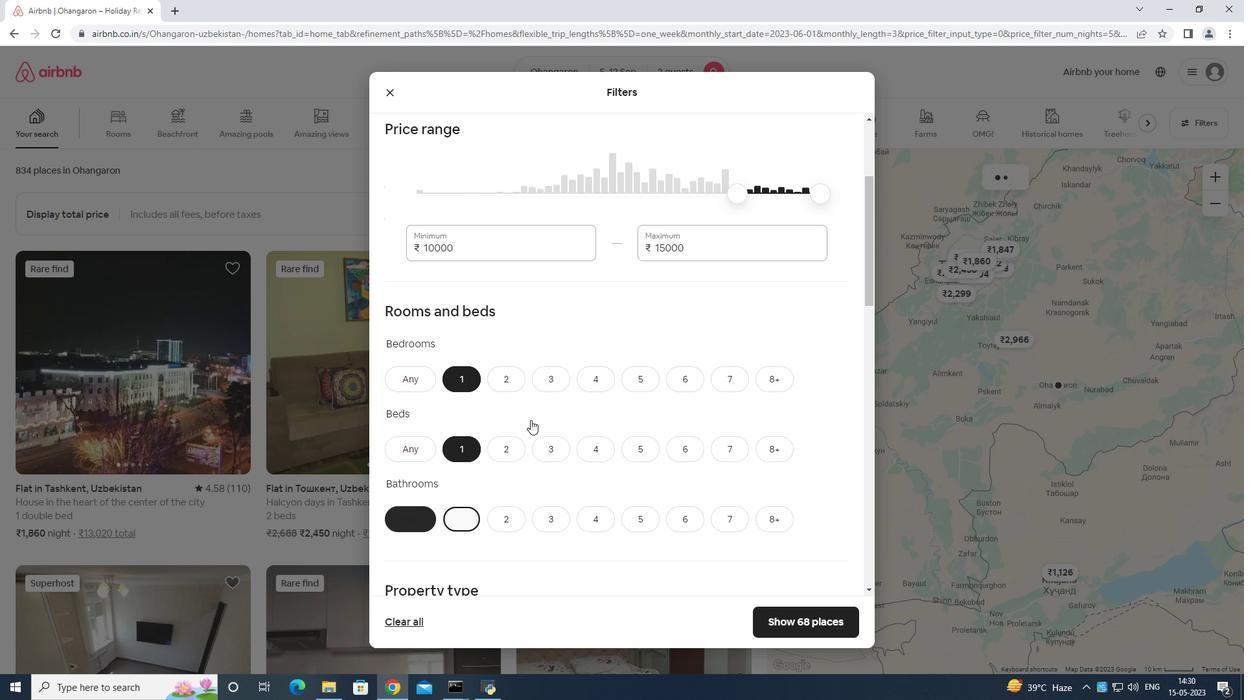 
Action: Mouse moved to (549, 413)
Screenshot: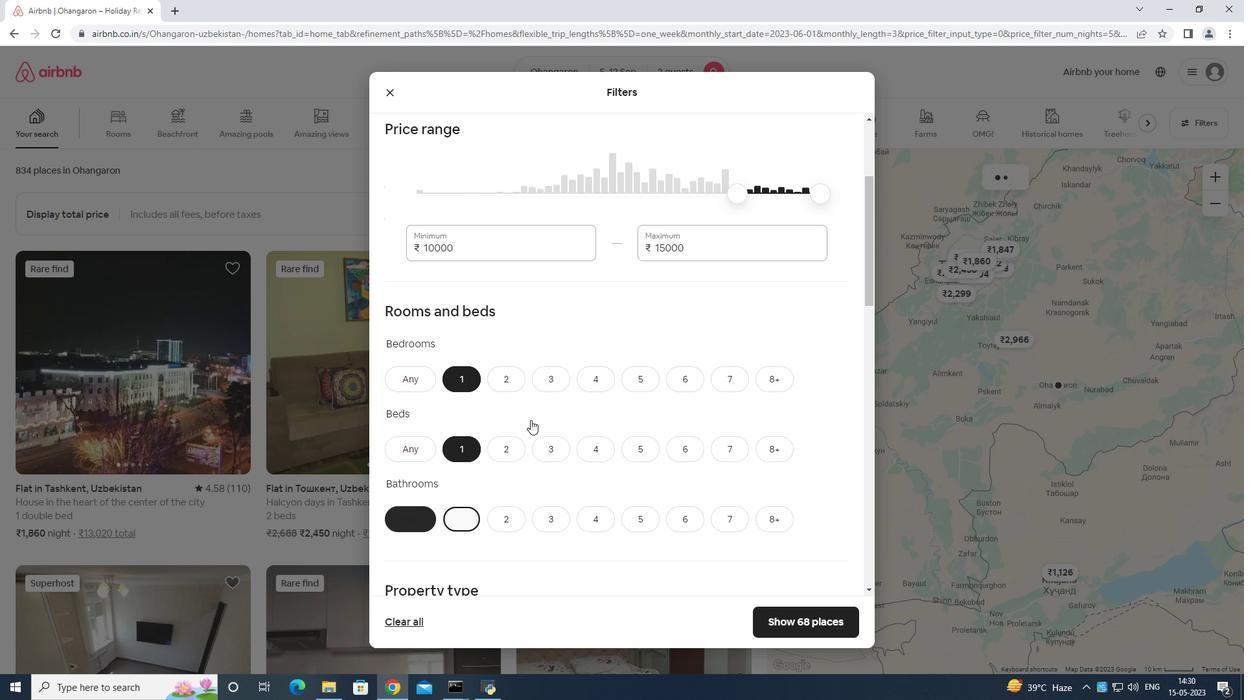 
Action: Mouse scrolled (549, 412) with delta (0, 0)
Screenshot: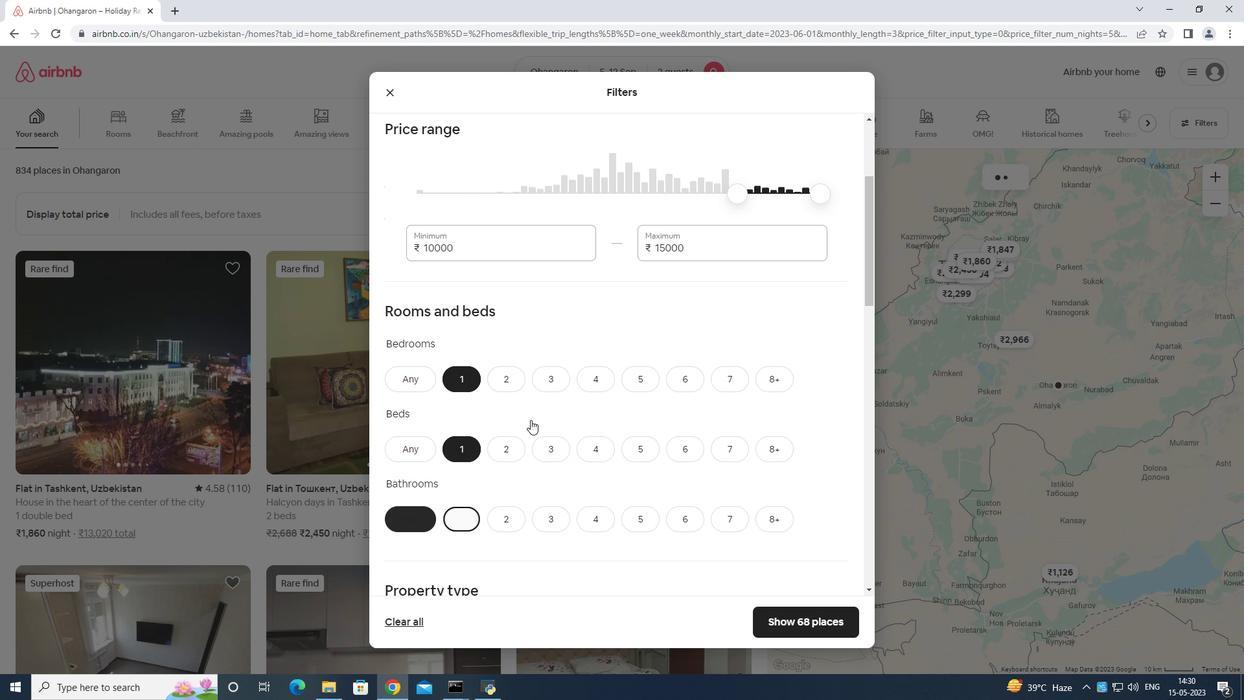 
Action: Mouse moved to (474, 387)
Screenshot: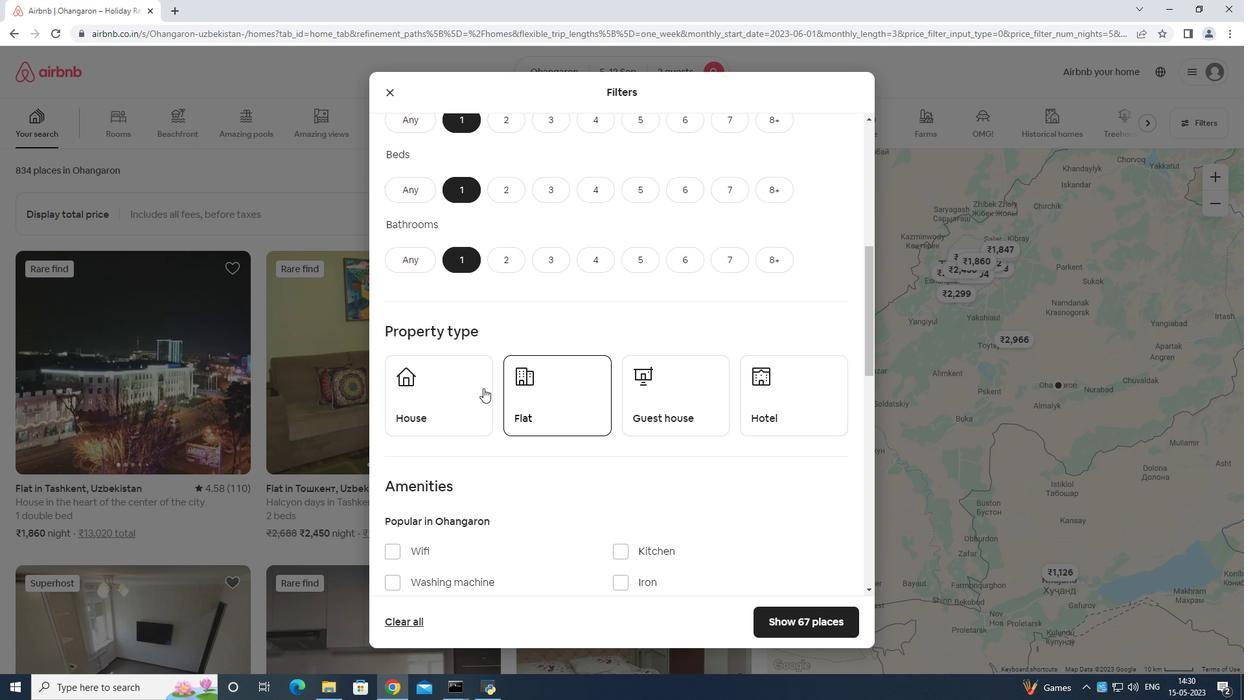 
Action: Mouse pressed left at (474, 387)
Screenshot: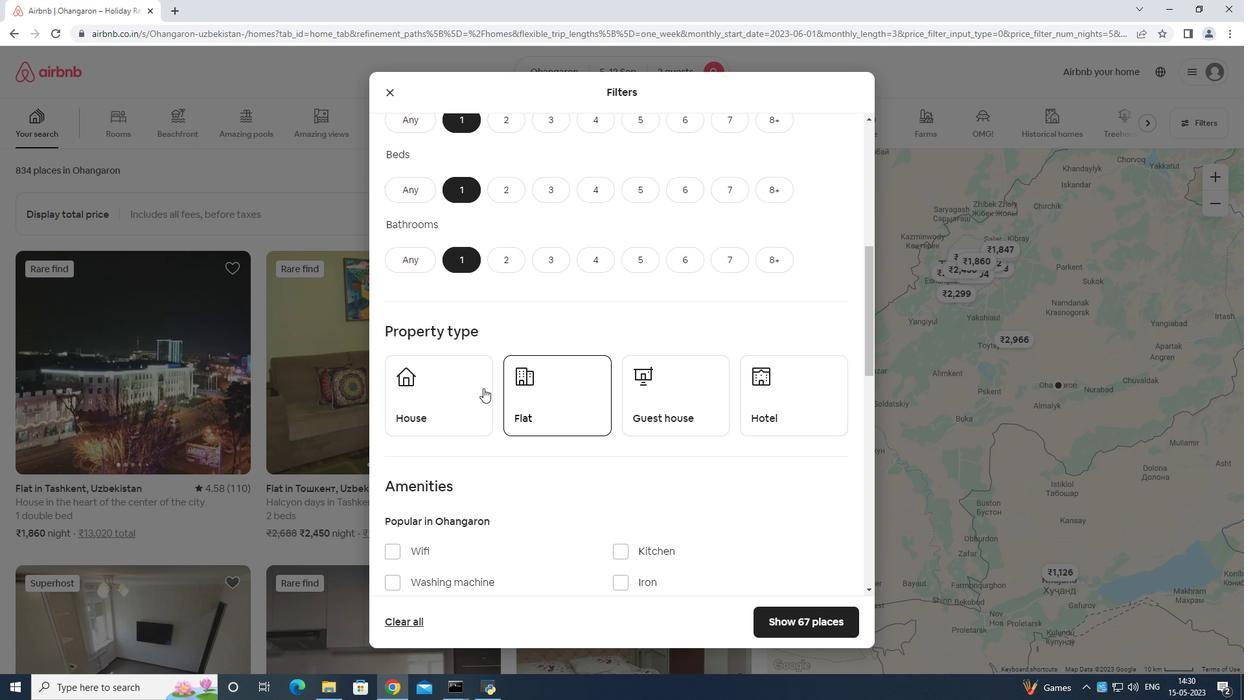 
Action: Mouse moved to (601, 385)
Screenshot: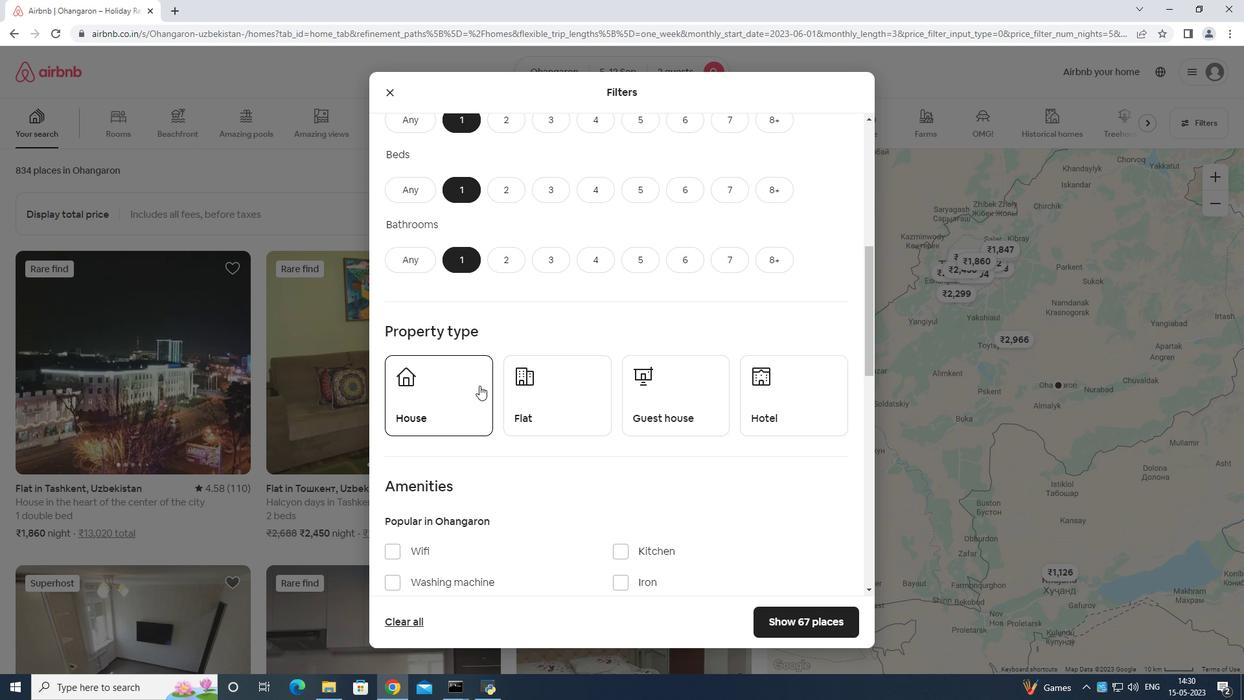 
Action: Mouse pressed left at (601, 385)
Screenshot: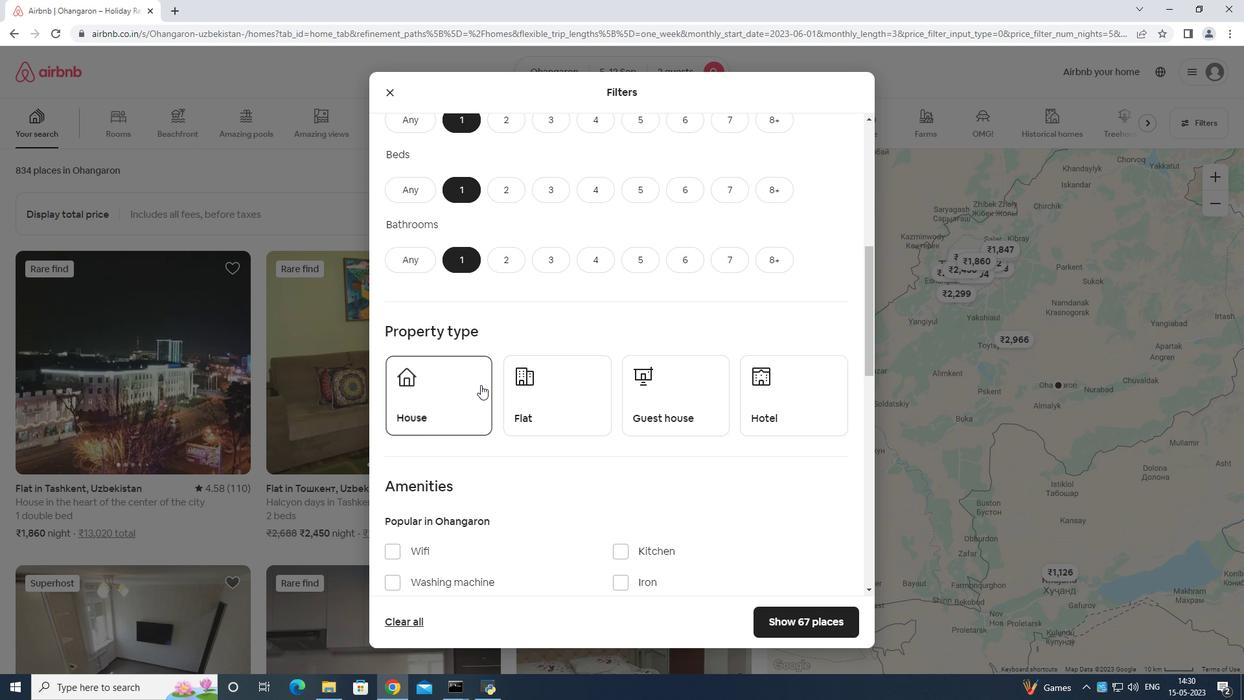 
Action: Mouse moved to (687, 385)
Screenshot: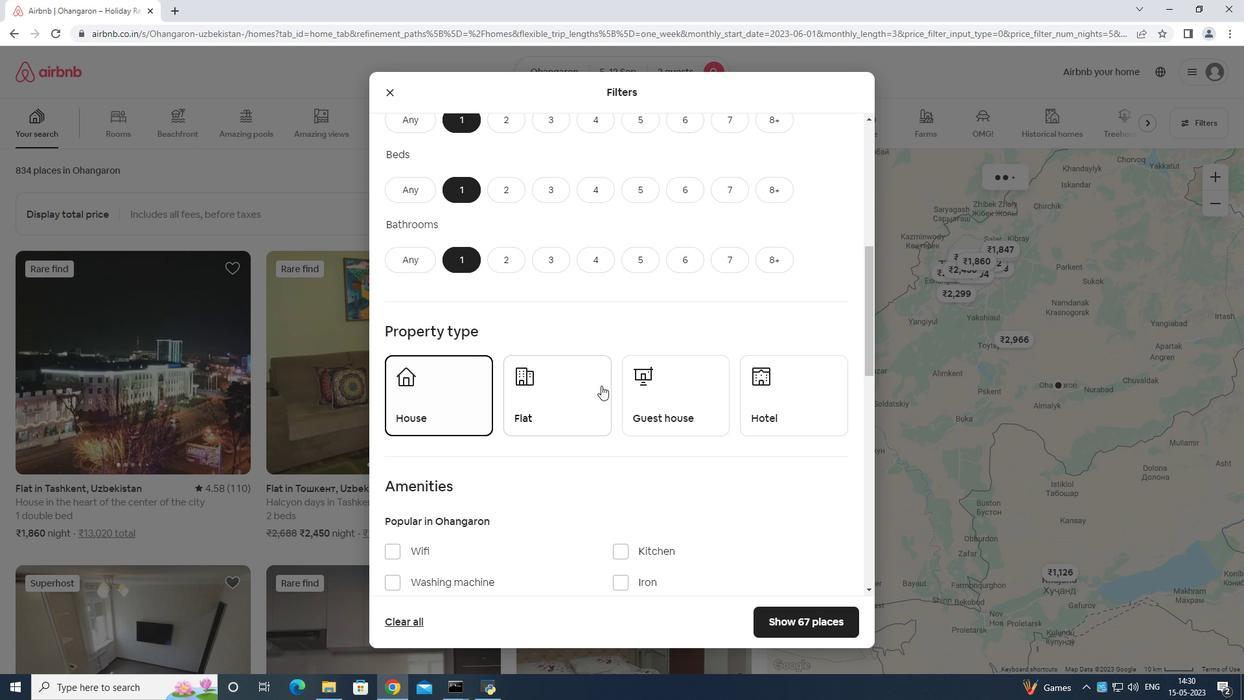 
Action: Mouse pressed left at (687, 385)
Screenshot: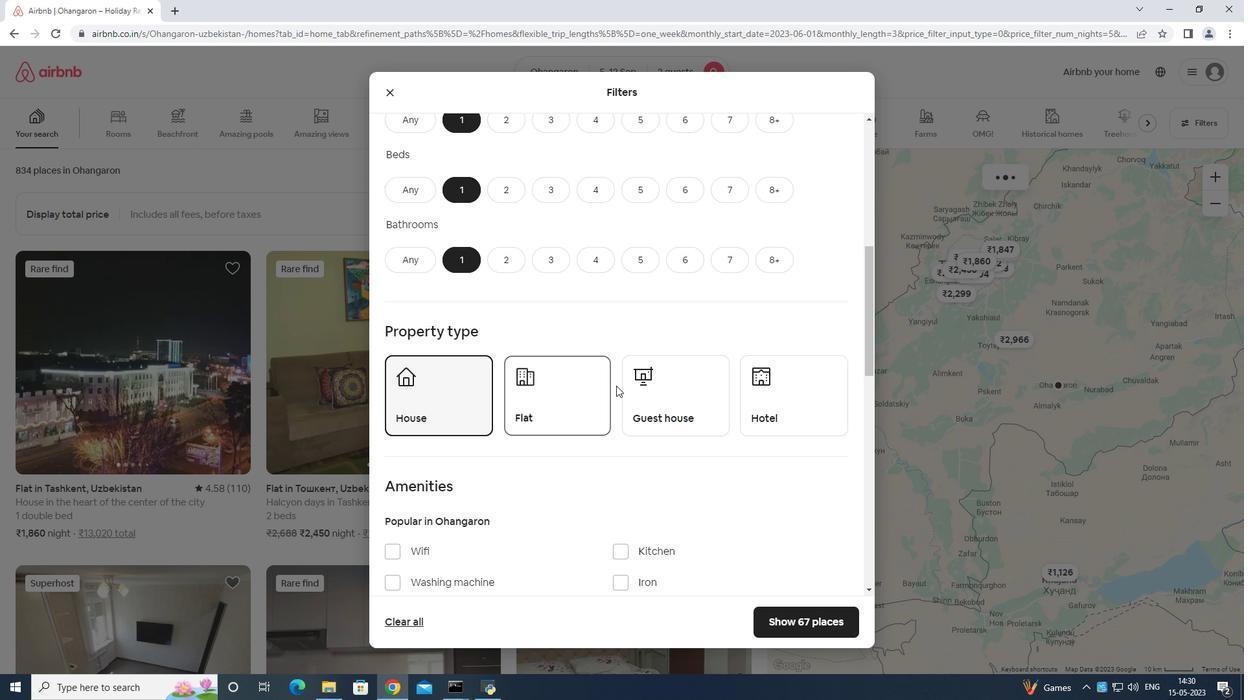 
Action: Mouse moved to (802, 383)
Screenshot: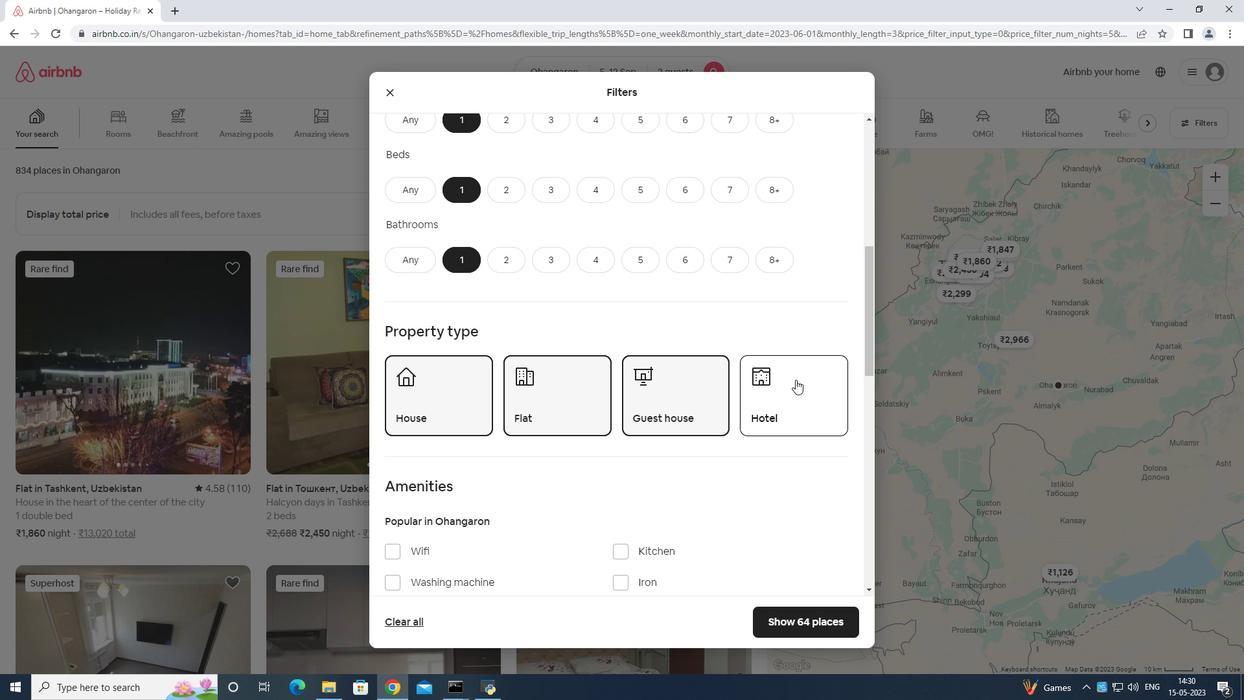
Action: Mouse pressed left at (802, 383)
Screenshot: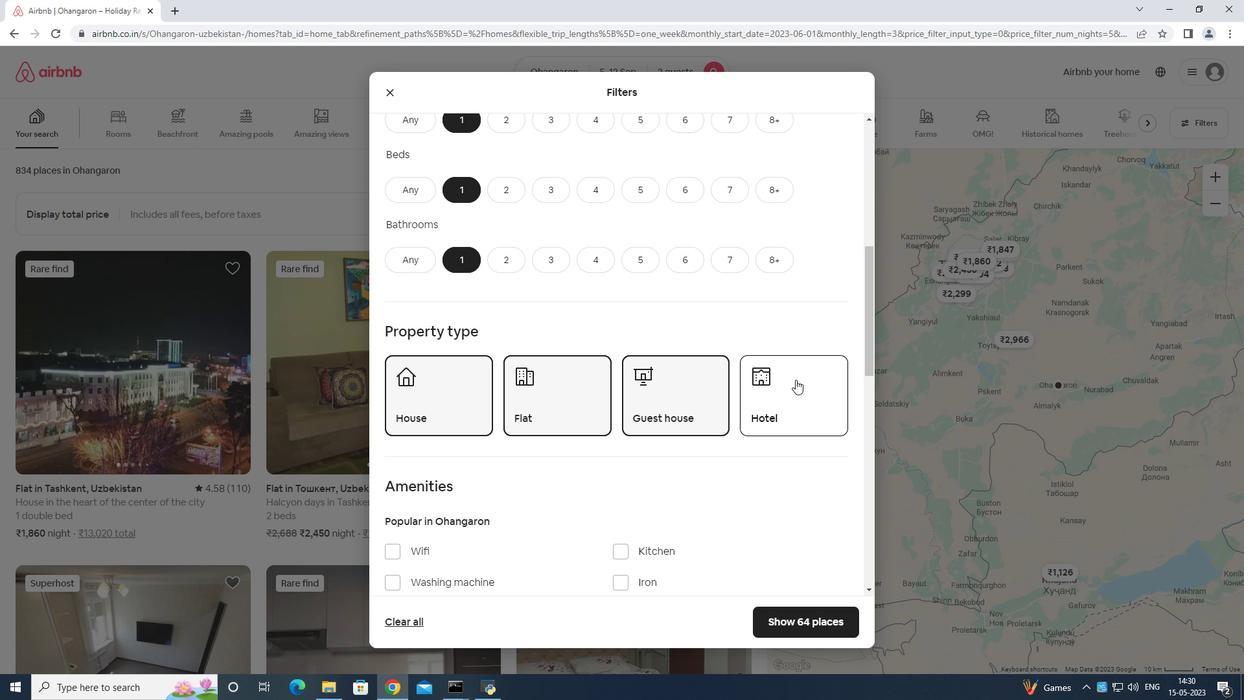 
Action: Mouse moved to (807, 366)
Screenshot: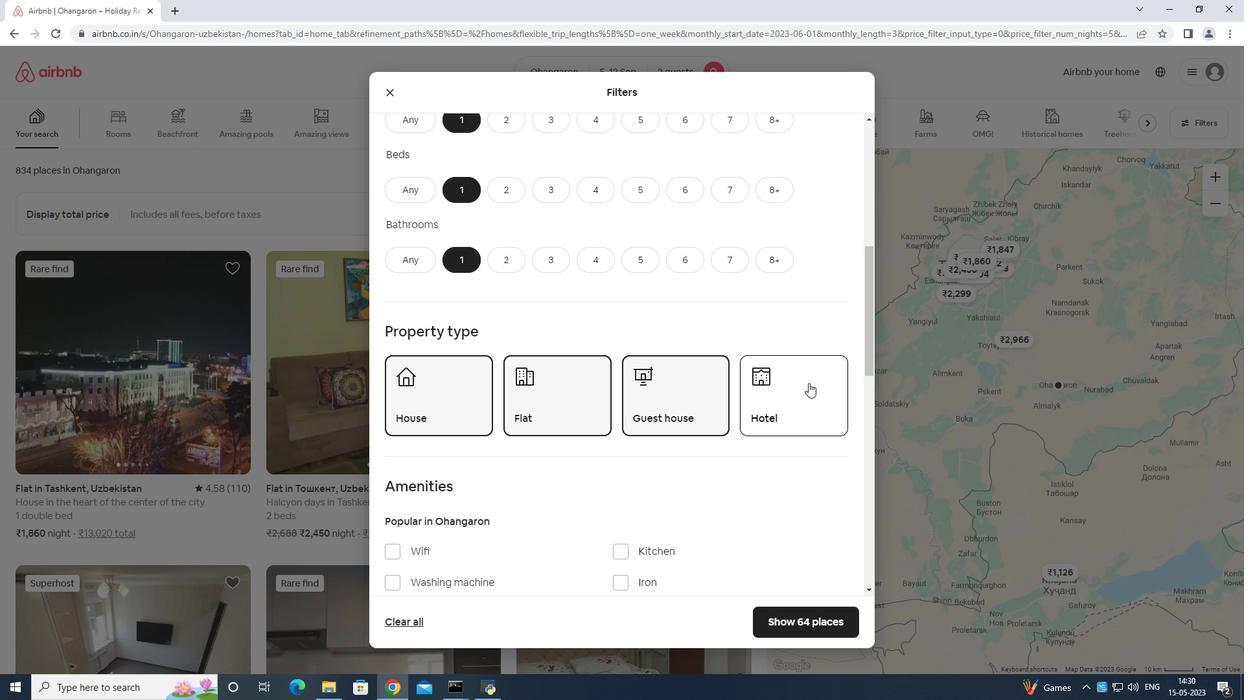 
Action: Mouse scrolled (807, 366) with delta (0, 0)
Screenshot: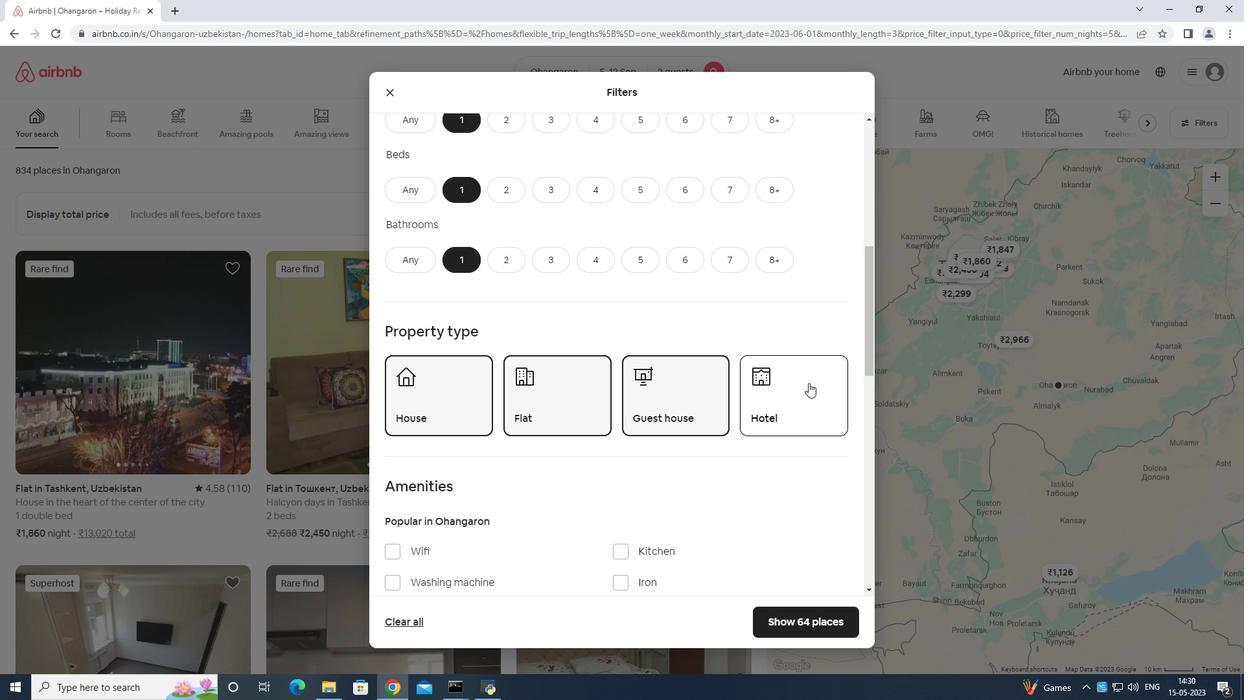 
Action: Mouse moved to (801, 375)
Screenshot: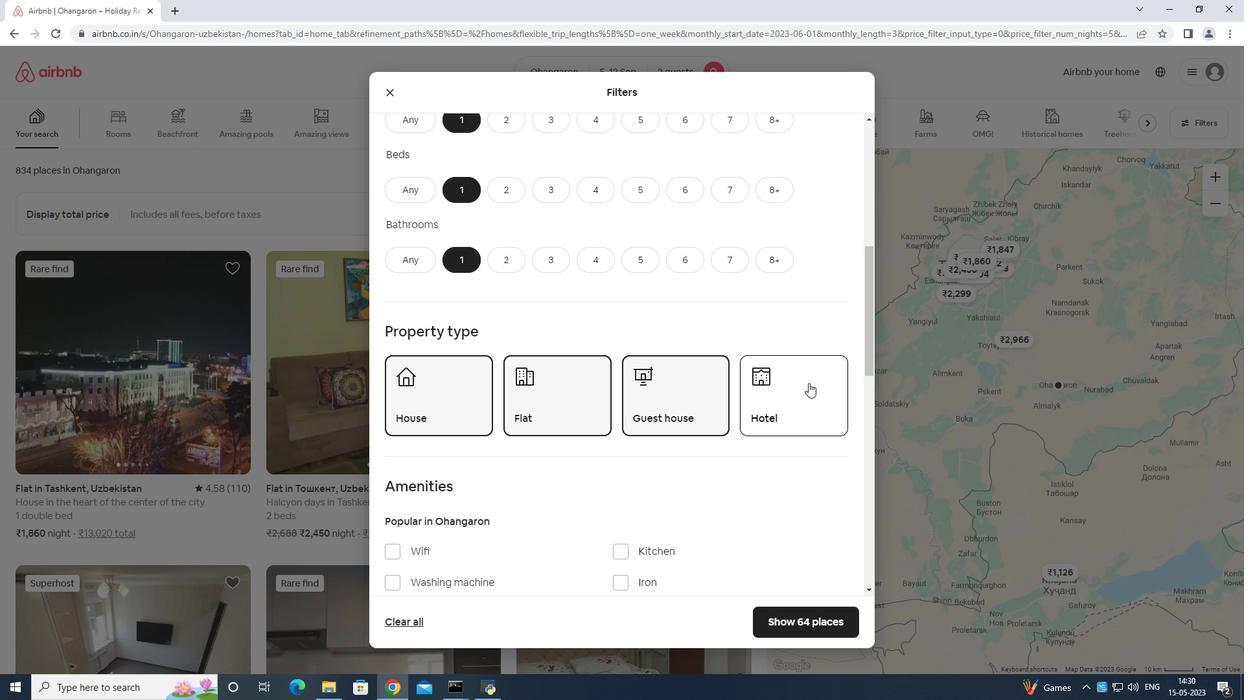 
Action: Mouse scrolled (801, 375) with delta (0, 0)
Screenshot: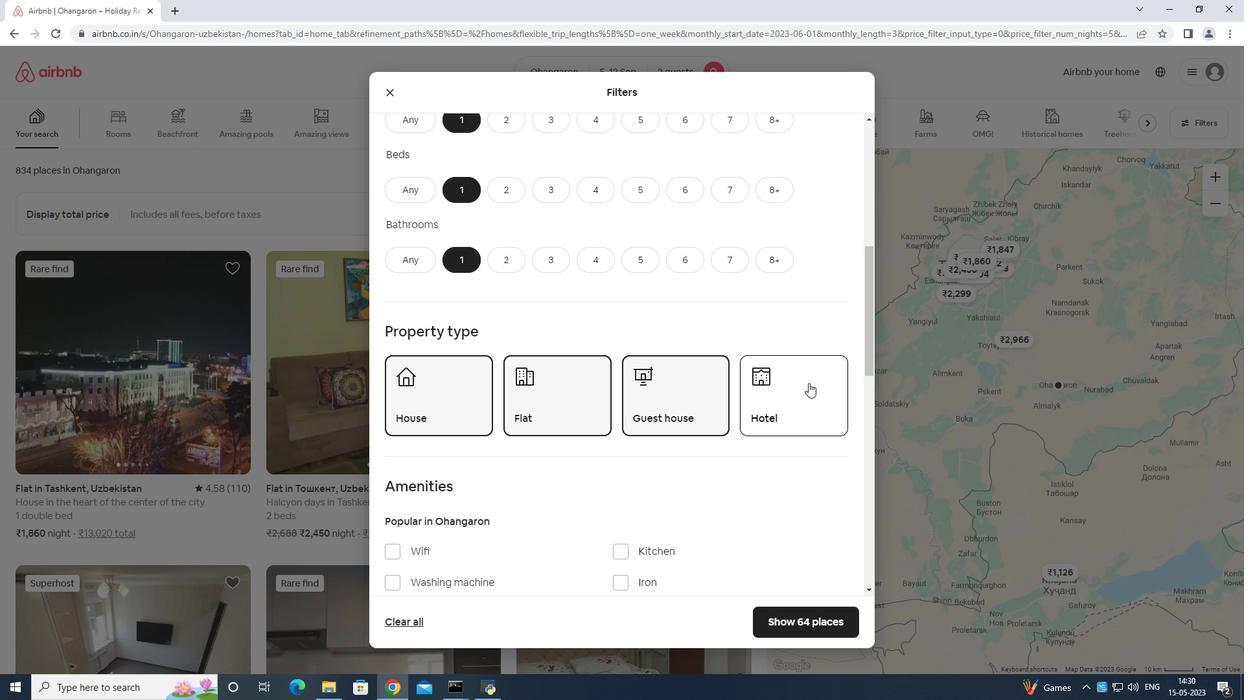 
Action: Mouse moved to (798, 381)
Screenshot: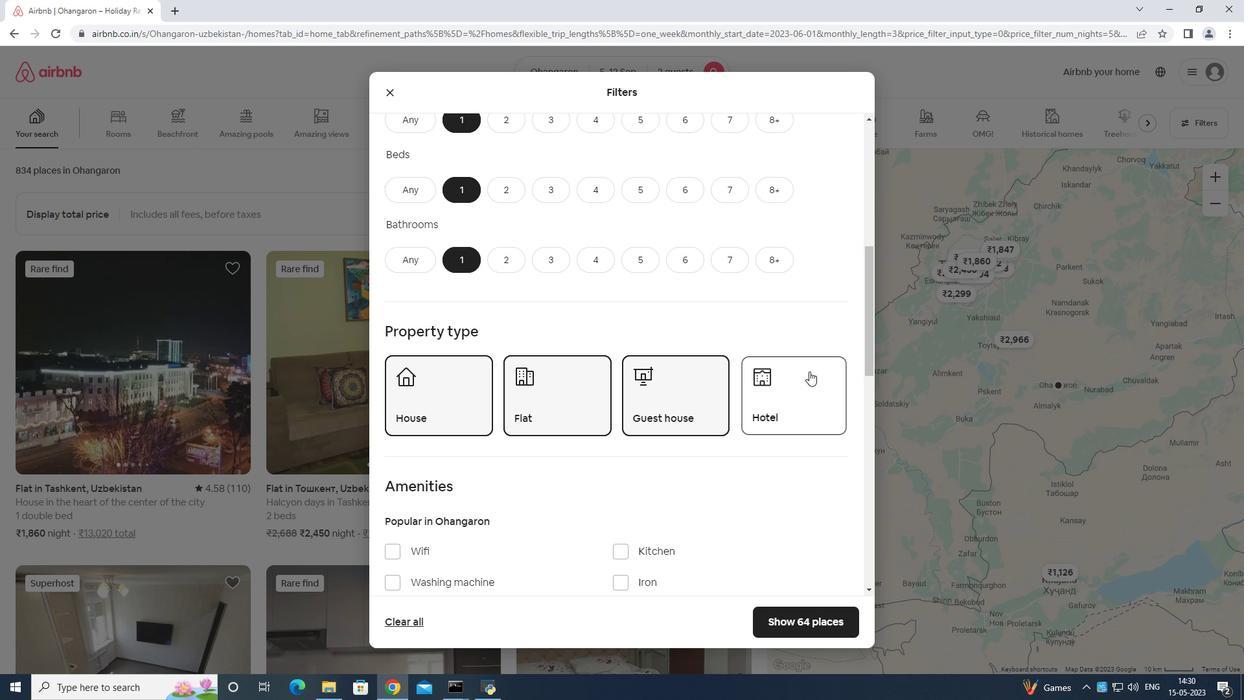 
Action: Mouse scrolled (798, 380) with delta (0, 0)
Screenshot: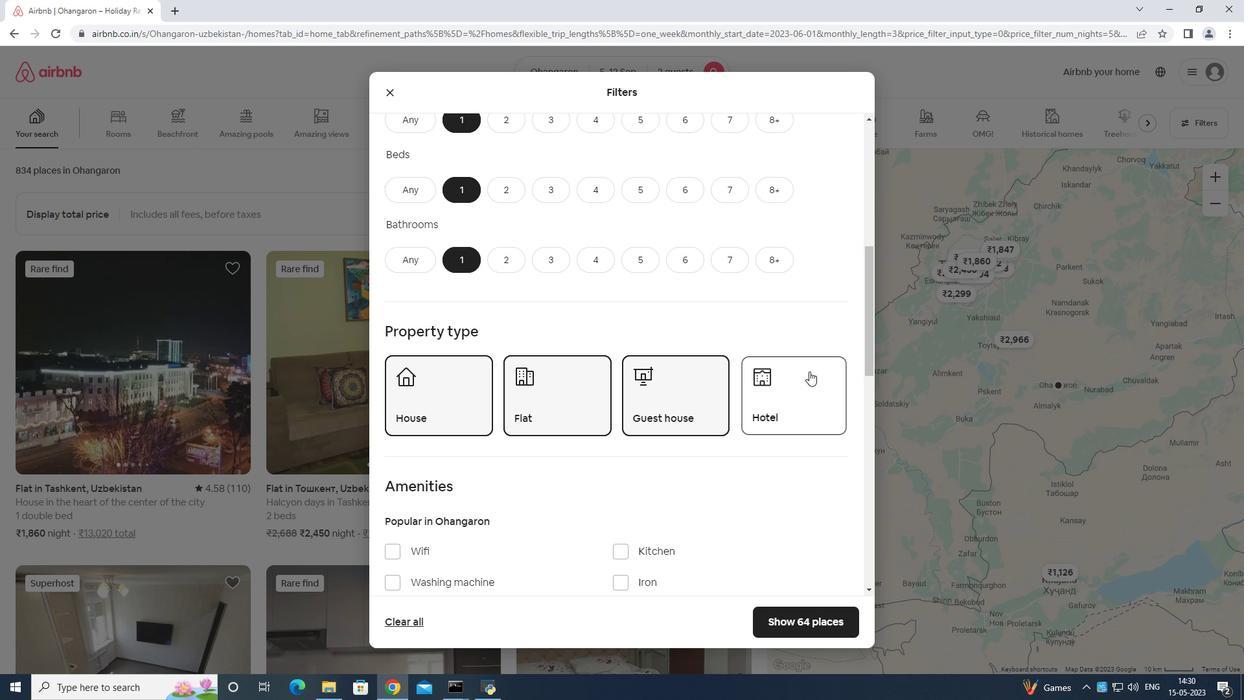 
Action: Mouse moved to (796, 383)
Screenshot: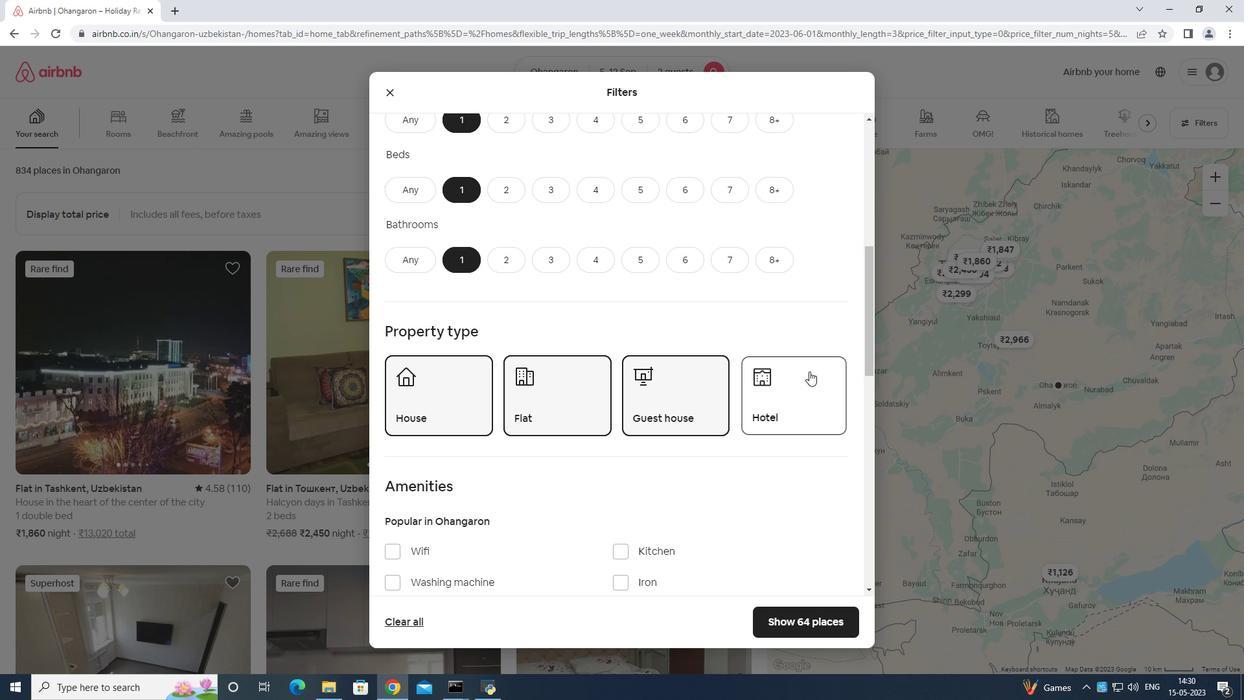 
Action: Mouse scrolled (796, 382) with delta (0, 0)
Screenshot: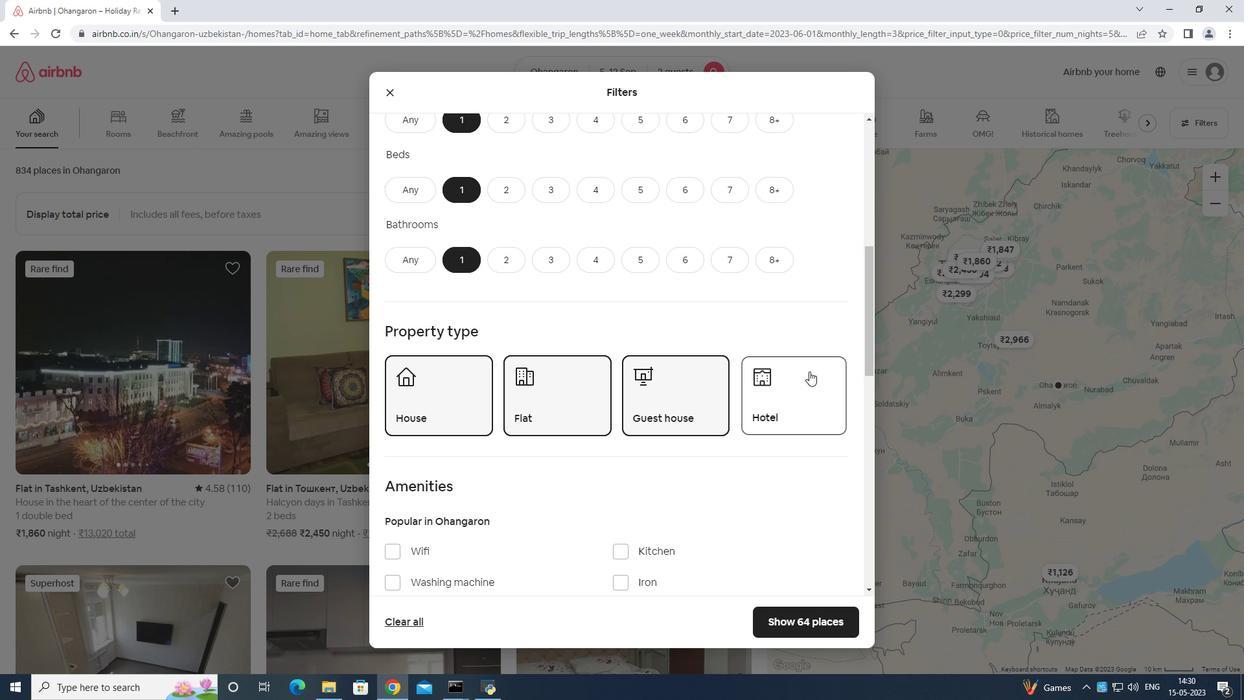 
Action: Mouse moved to (794, 383)
Screenshot: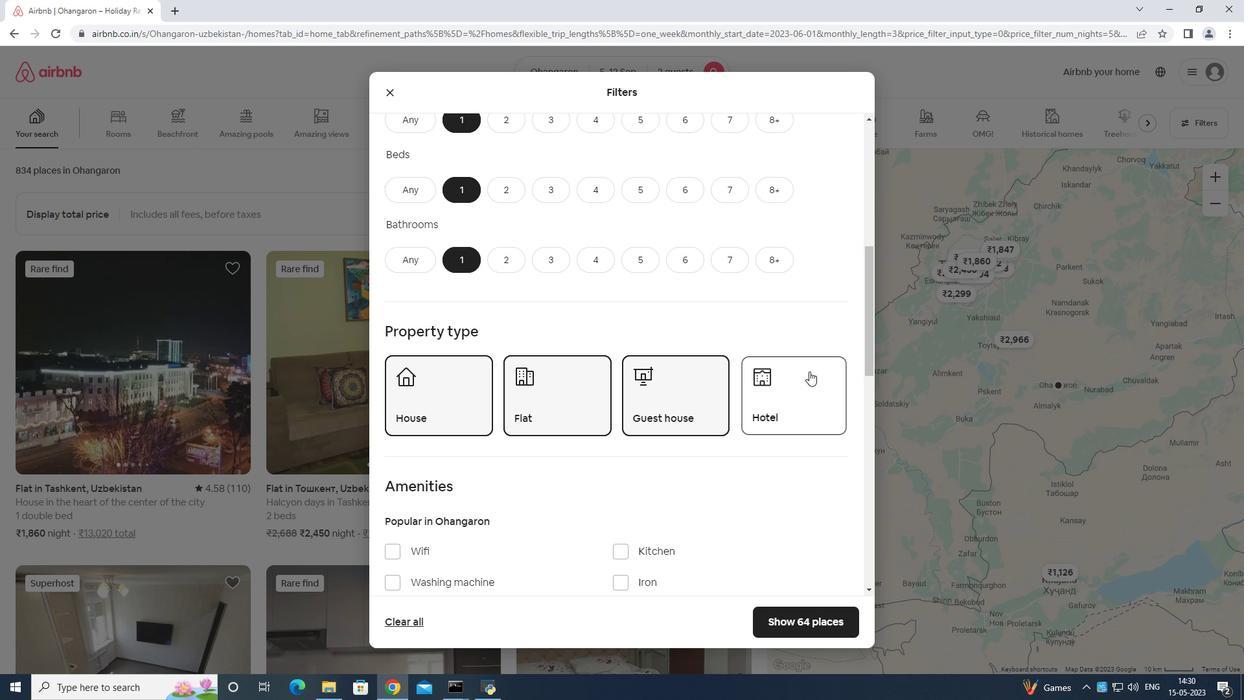 
Action: Mouse scrolled (794, 383) with delta (0, 0)
Screenshot: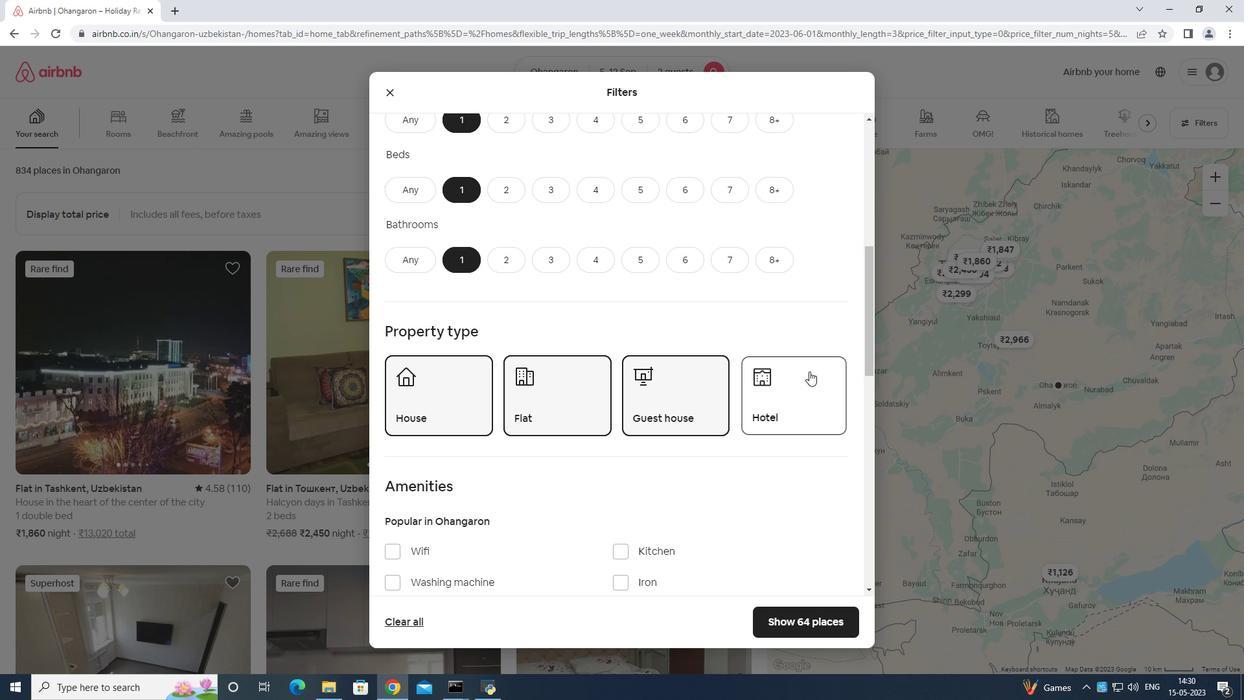 
Action: Mouse moved to (785, 375)
Screenshot: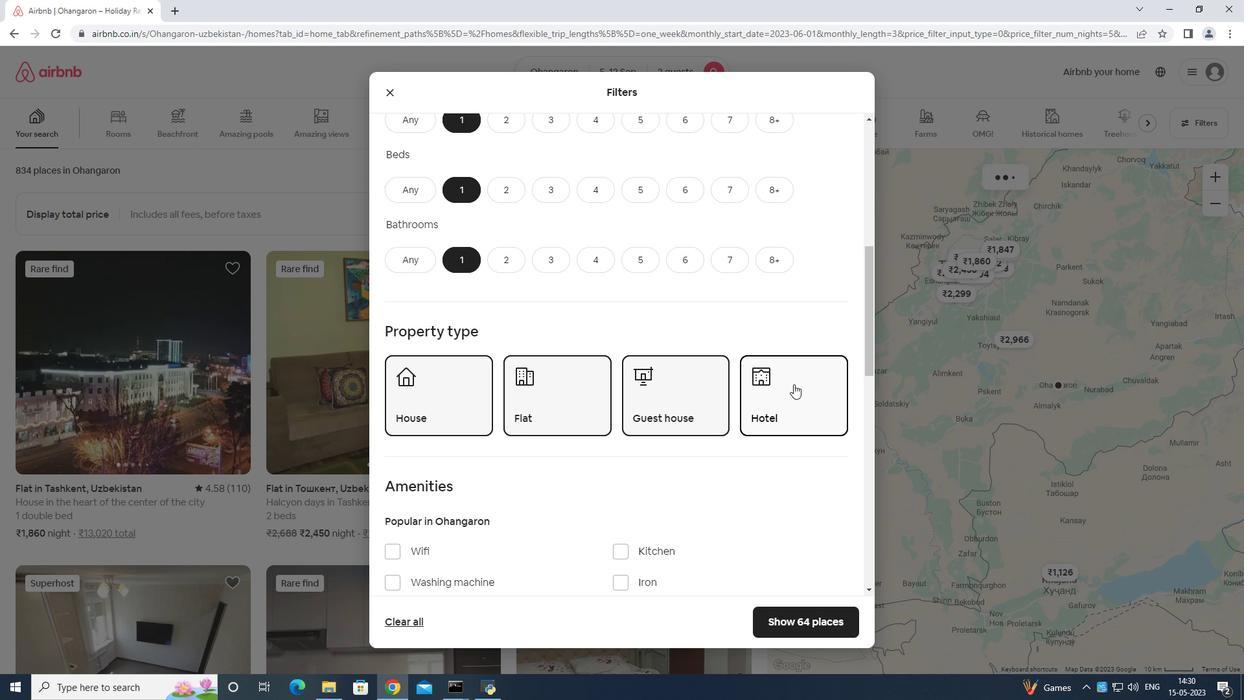 
Action: Mouse scrolled (785, 374) with delta (0, 0)
Screenshot: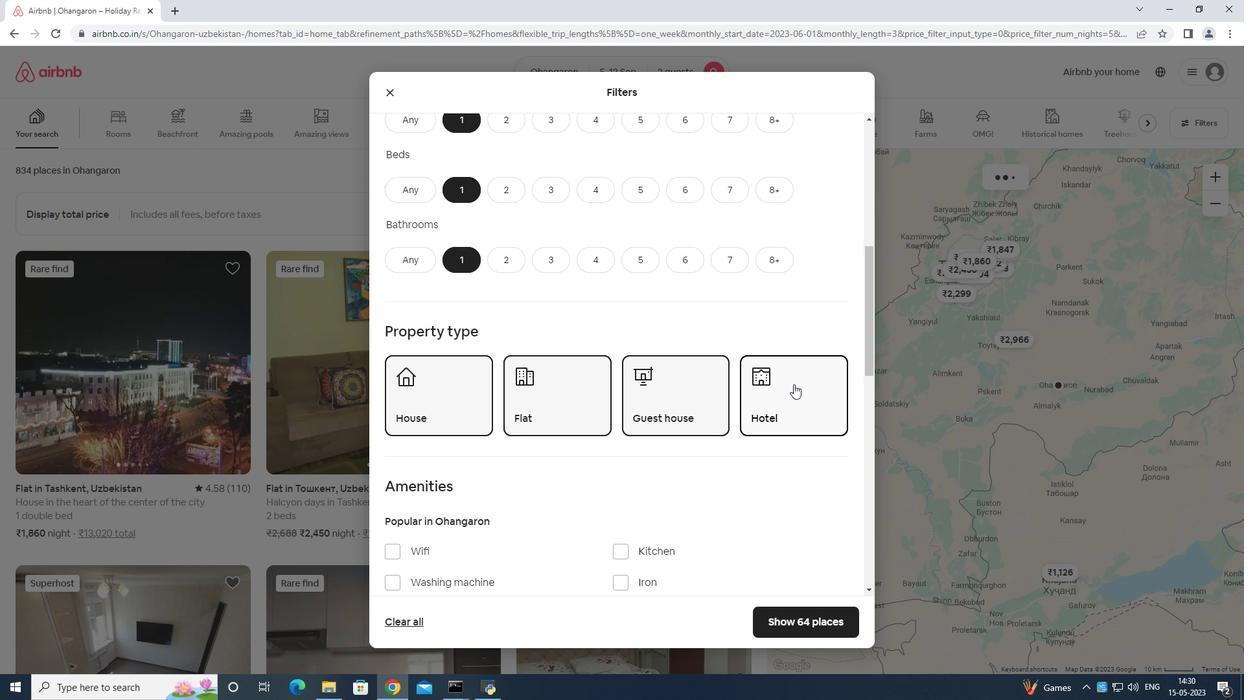 
Action: Mouse moved to (779, 376)
Screenshot: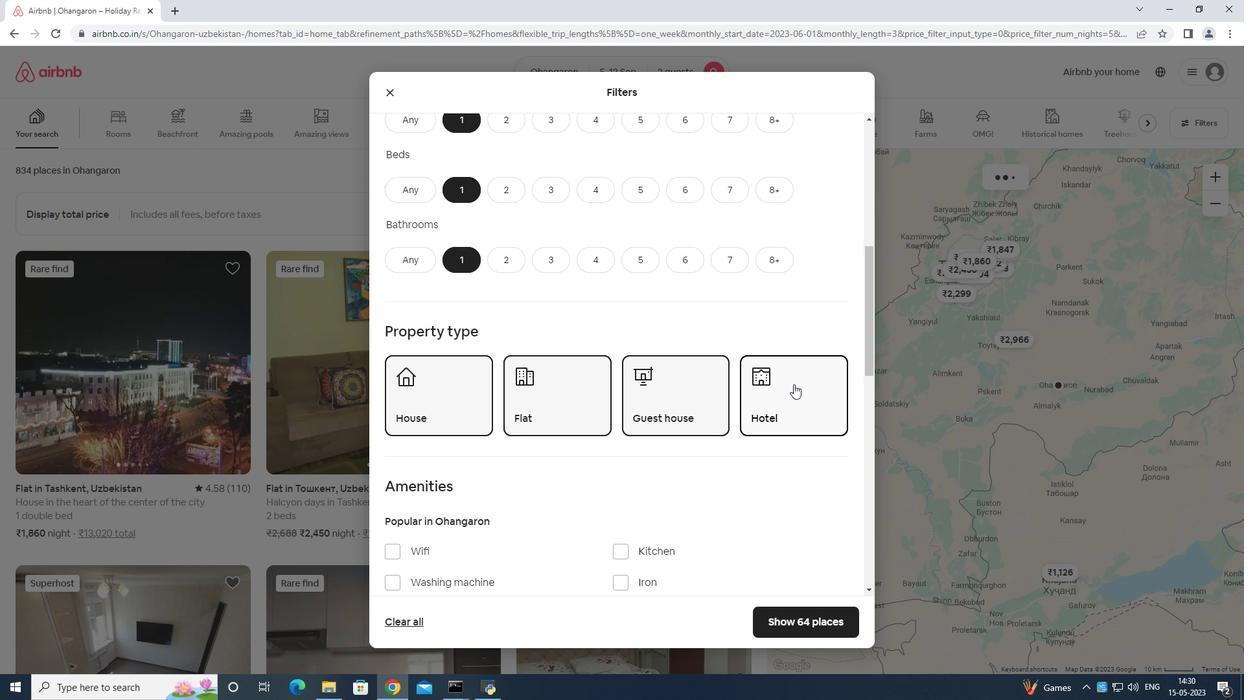 
Action: Mouse scrolled (779, 375) with delta (0, 0)
Screenshot: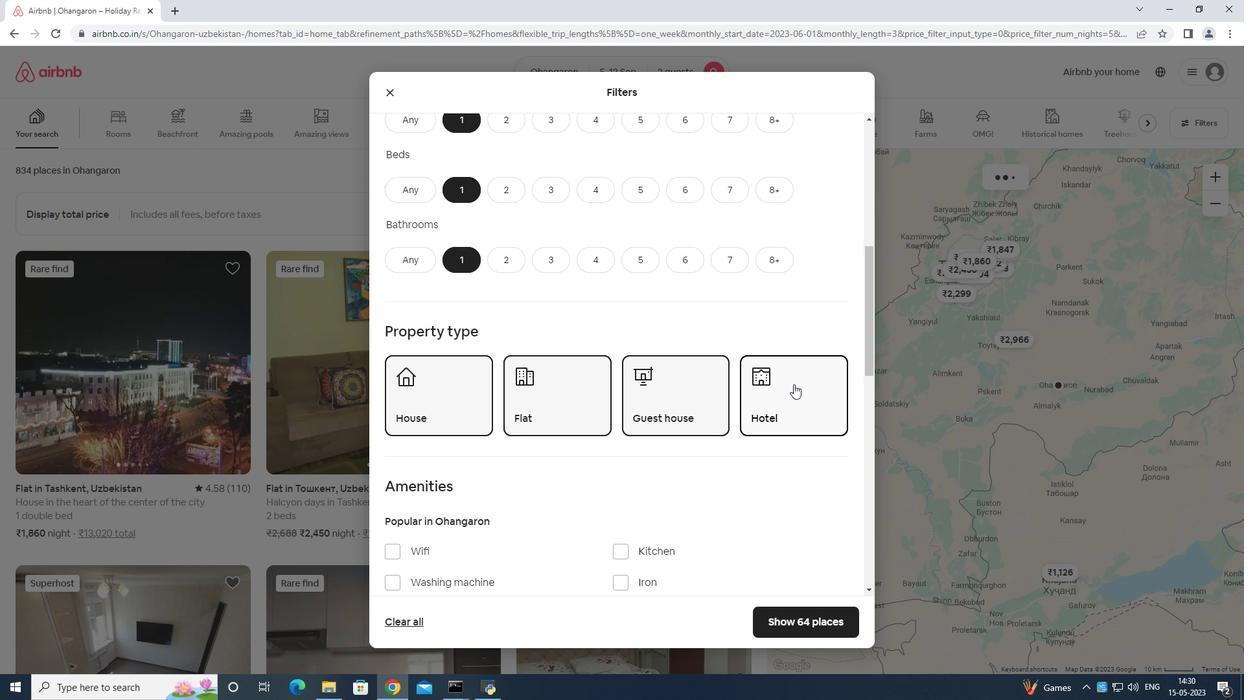 
Action: Mouse moved to (778, 376)
Screenshot: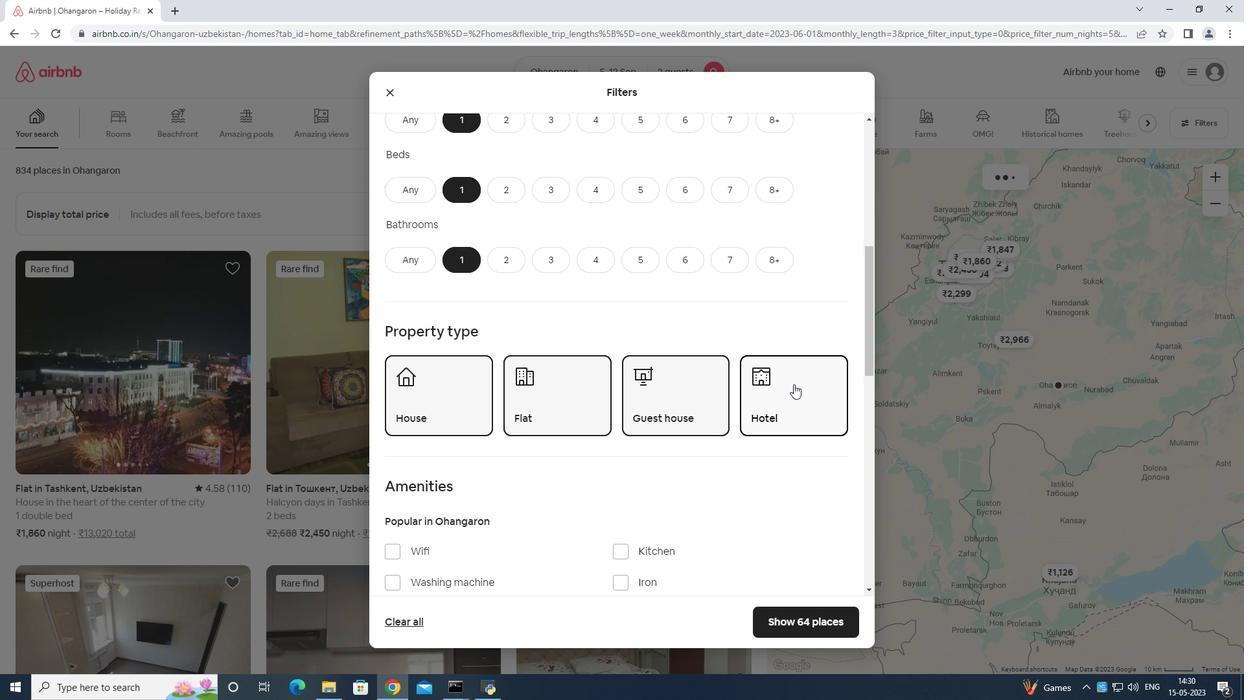 
Action: Mouse scrolled (778, 375) with delta (0, 0)
Screenshot: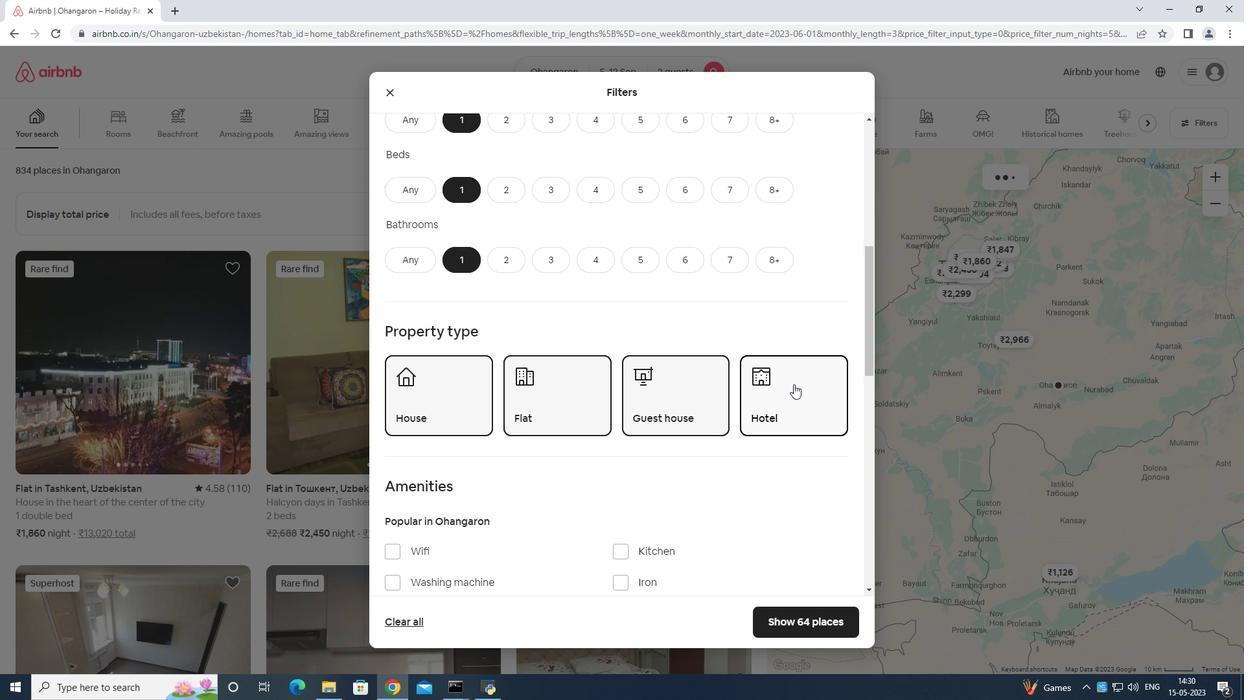 
Action: Mouse scrolled (778, 375) with delta (0, 0)
Screenshot: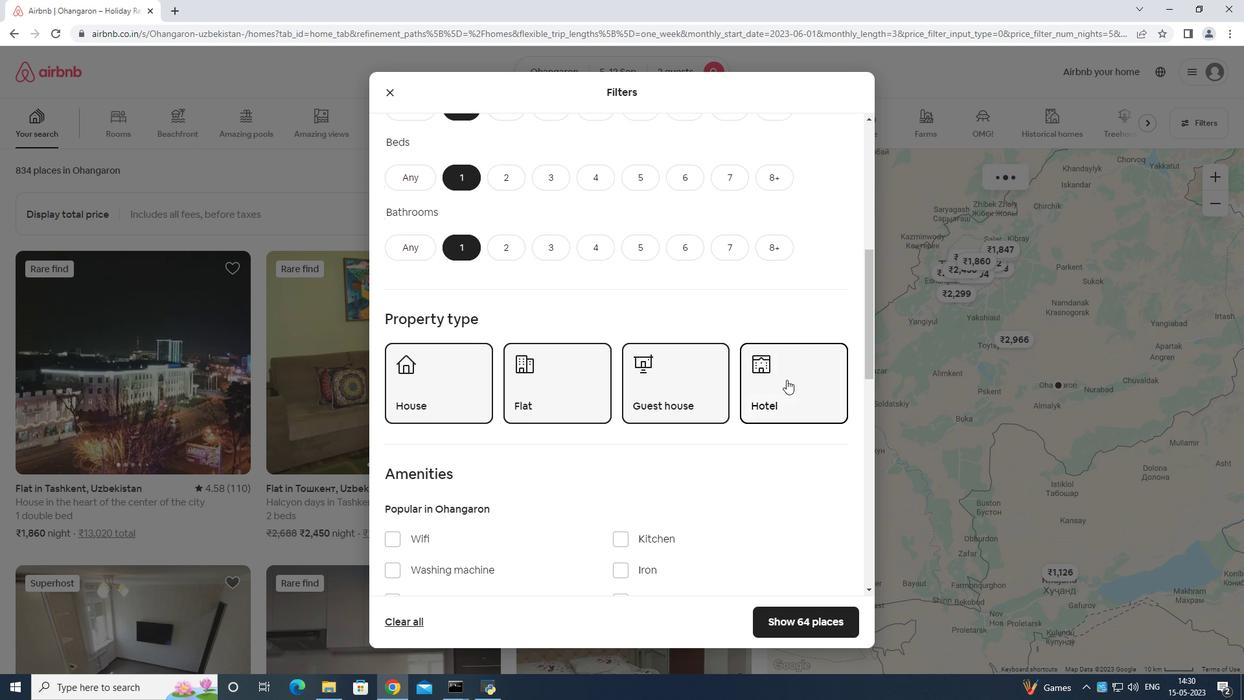 
Action: Mouse moved to (820, 210)
Screenshot: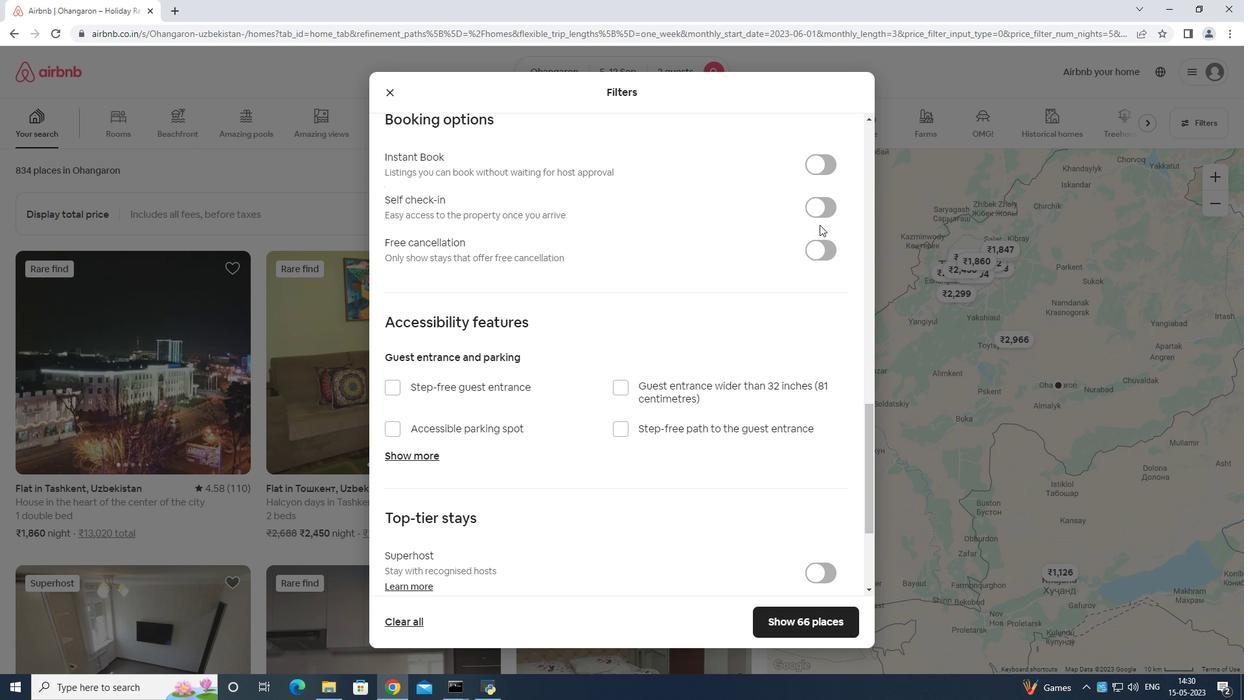 
Action: Mouse pressed left at (820, 210)
Screenshot: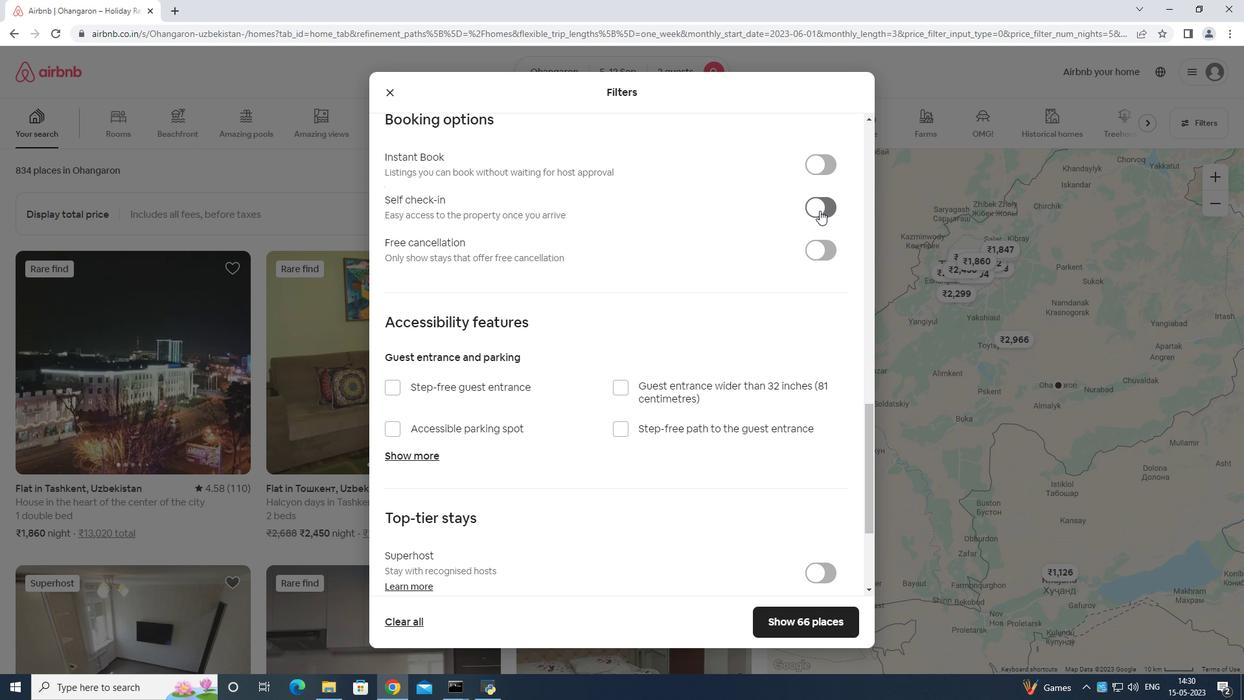 
Action: Mouse moved to (819, 193)
Screenshot: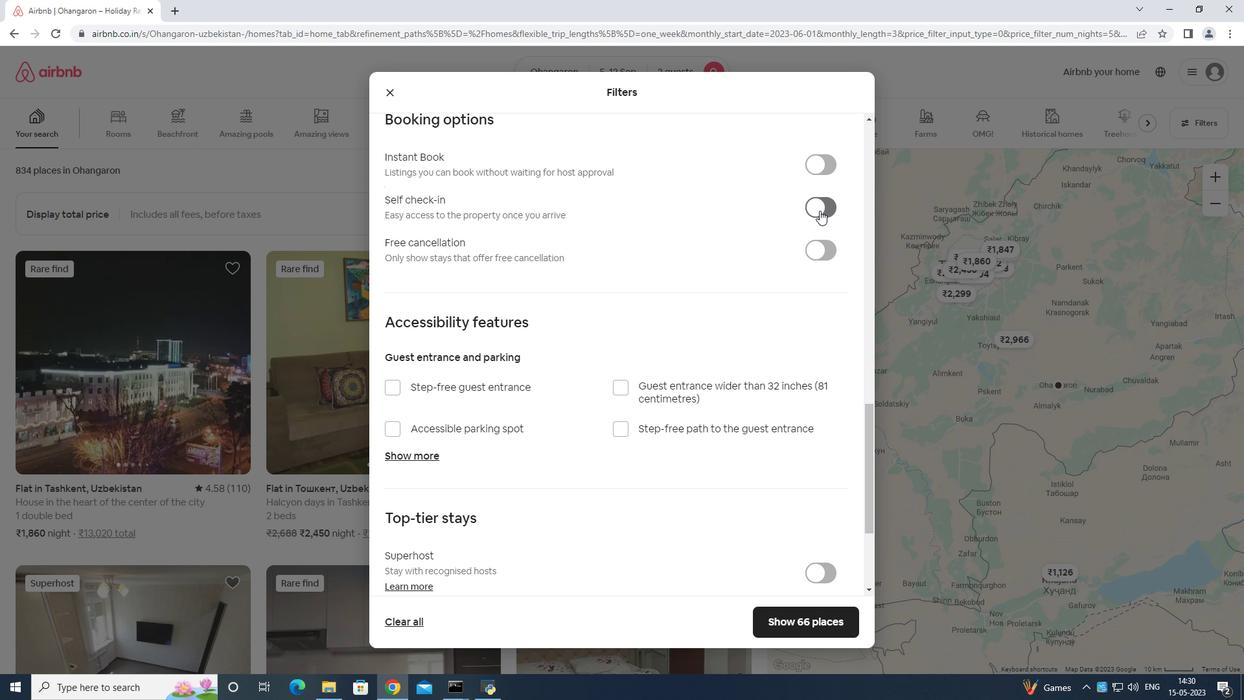 
Action: Mouse scrolled (819, 193) with delta (0, 0)
Screenshot: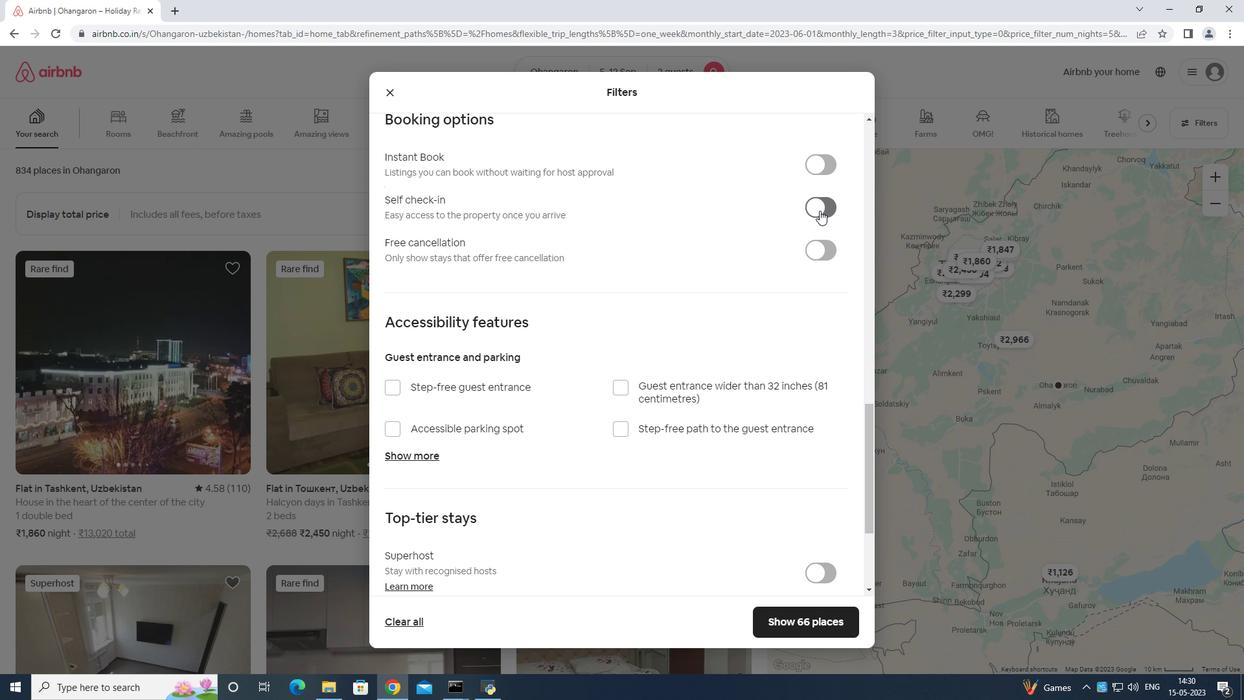 
Action: Mouse moved to (813, 202)
Screenshot: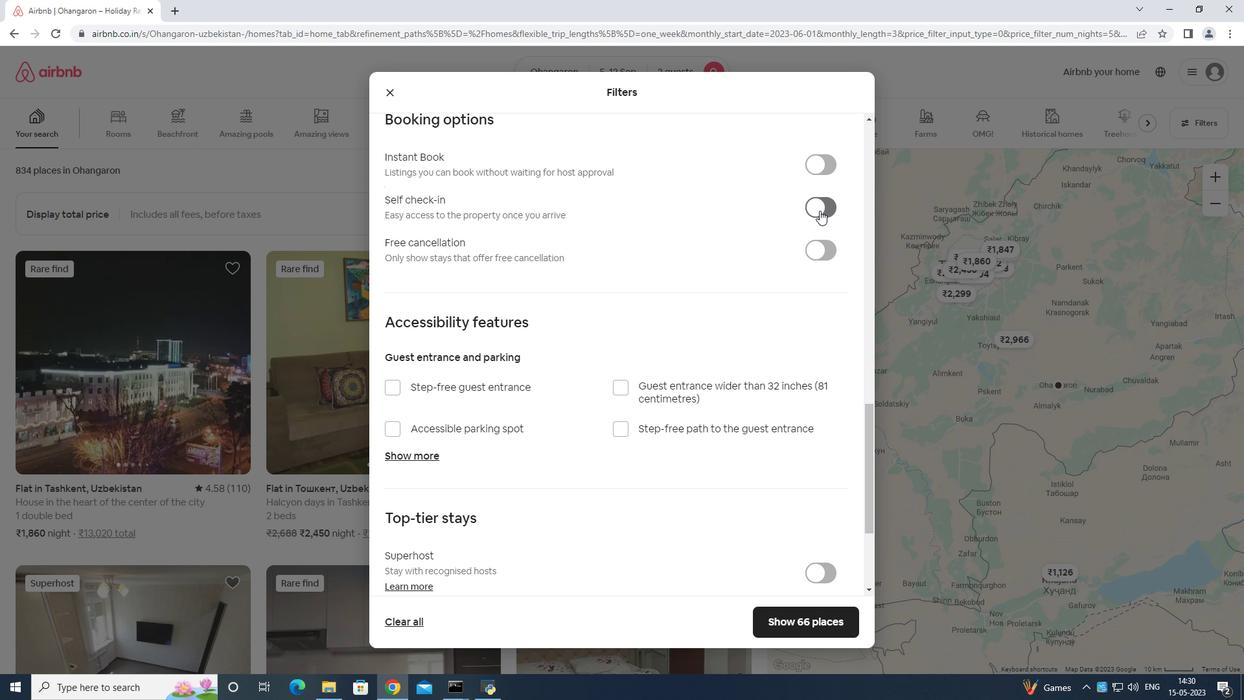 
Action: Mouse scrolled (813, 202) with delta (0, 0)
Screenshot: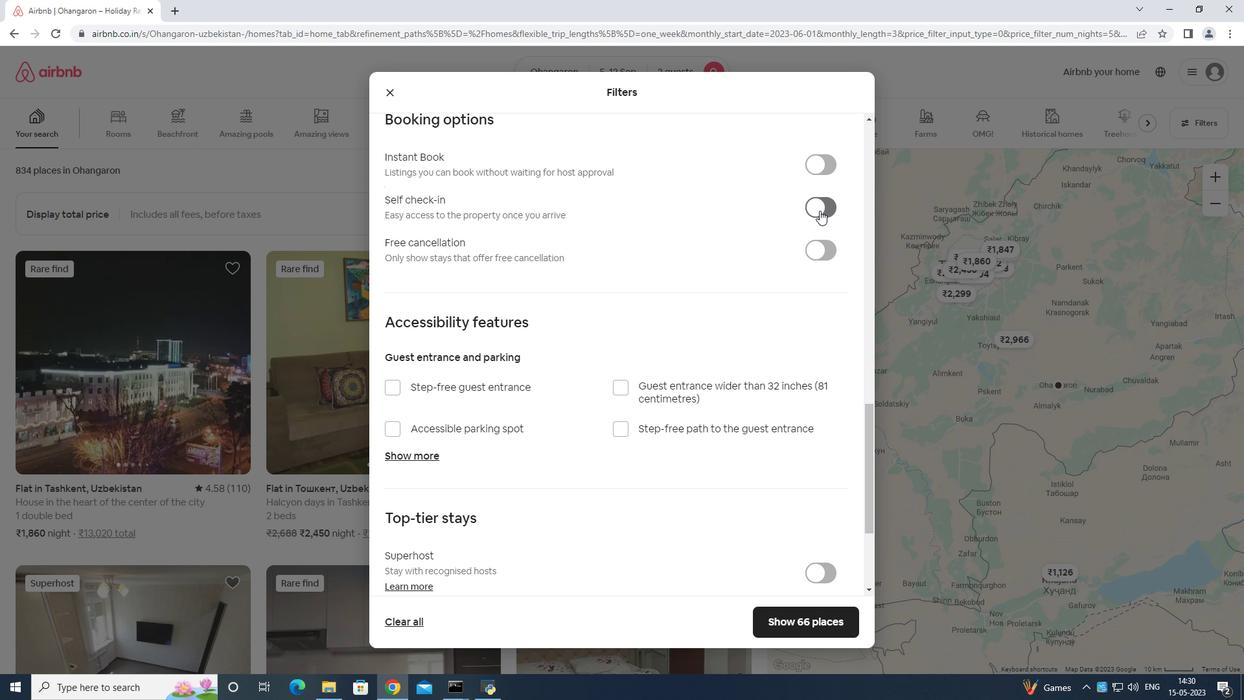 
Action: Mouse moved to (811, 208)
Screenshot: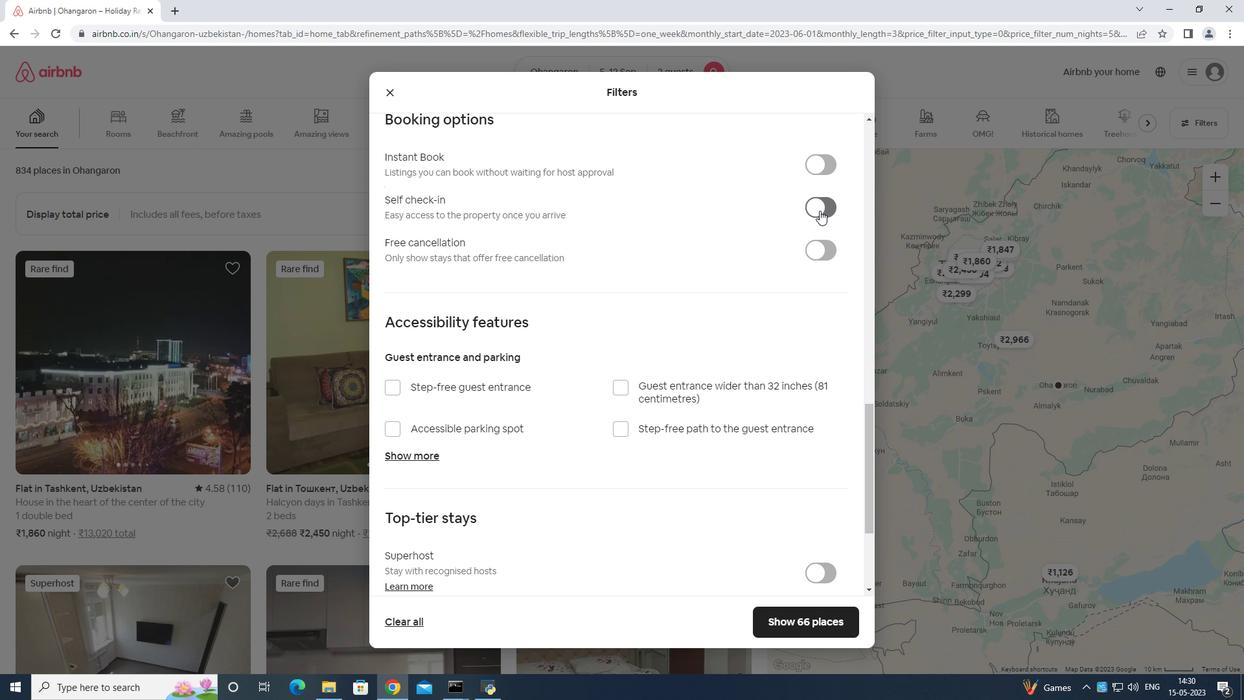 
Action: Mouse scrolled (811, 207) with delta (0, 0)
Screenshot: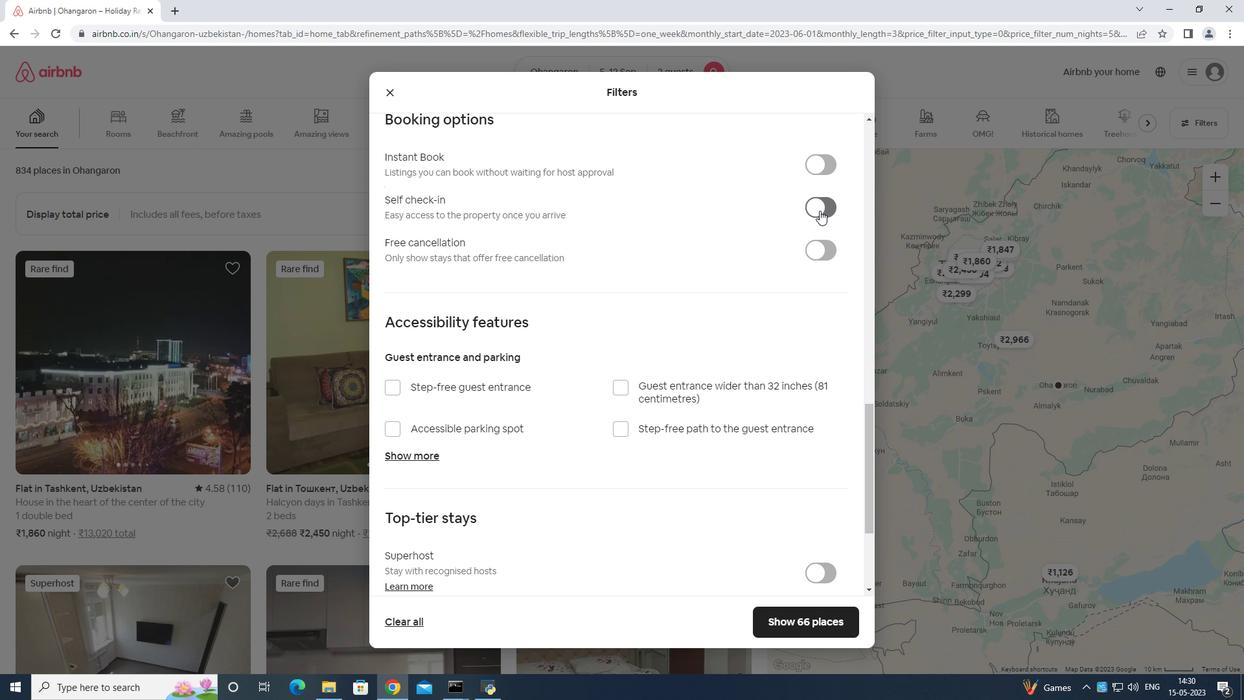 
Action: Mouse moved to (808, 214)
Screenshot: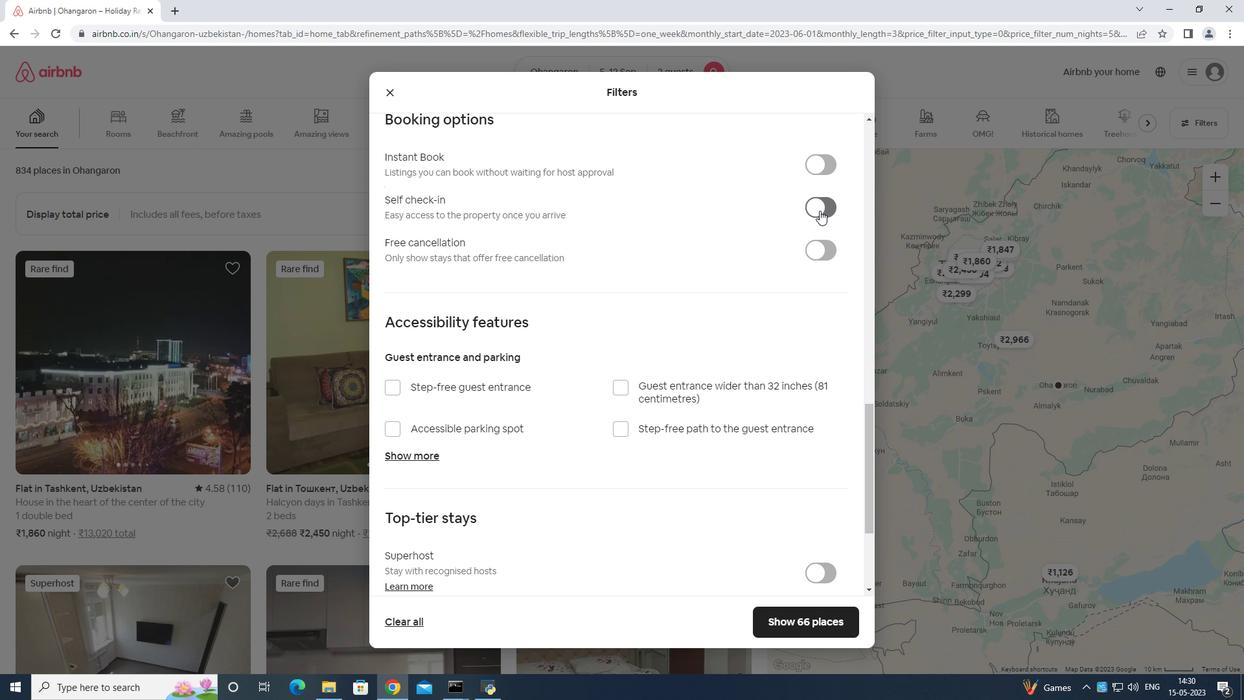 
Action: Mouse scrolled (808, 213) with delta (0, 0)
Screenshot: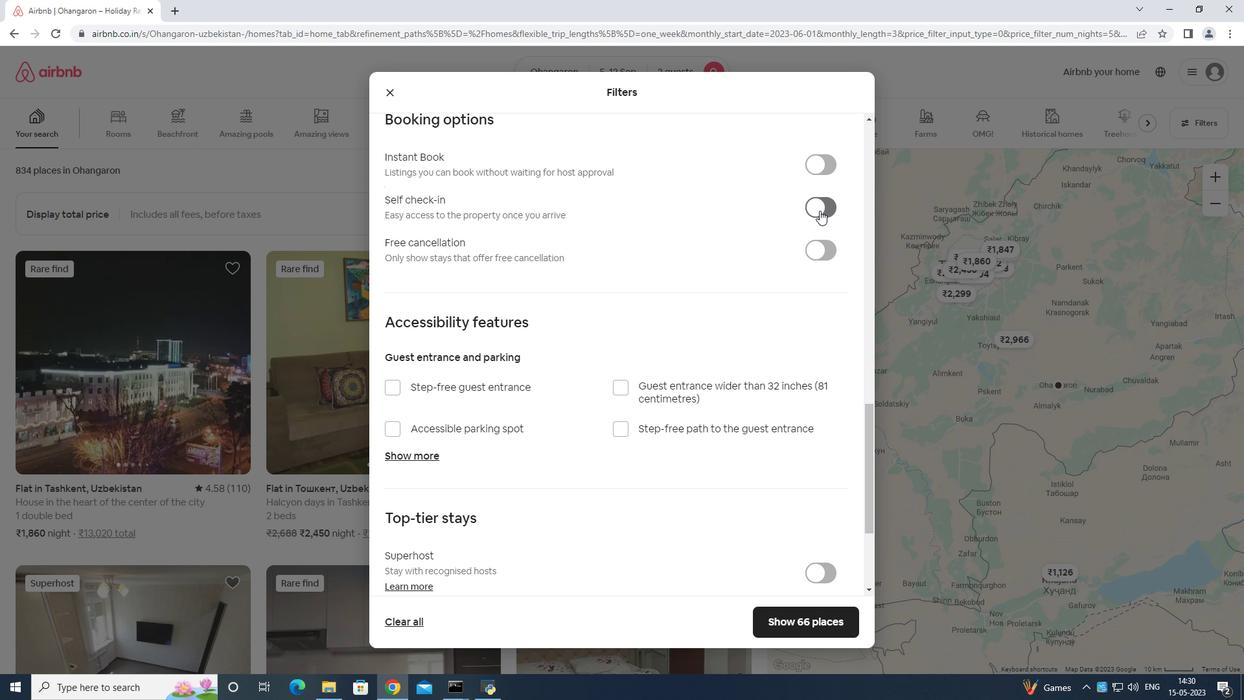 
Action: Mouse moved to (805, 222)
Screenshot: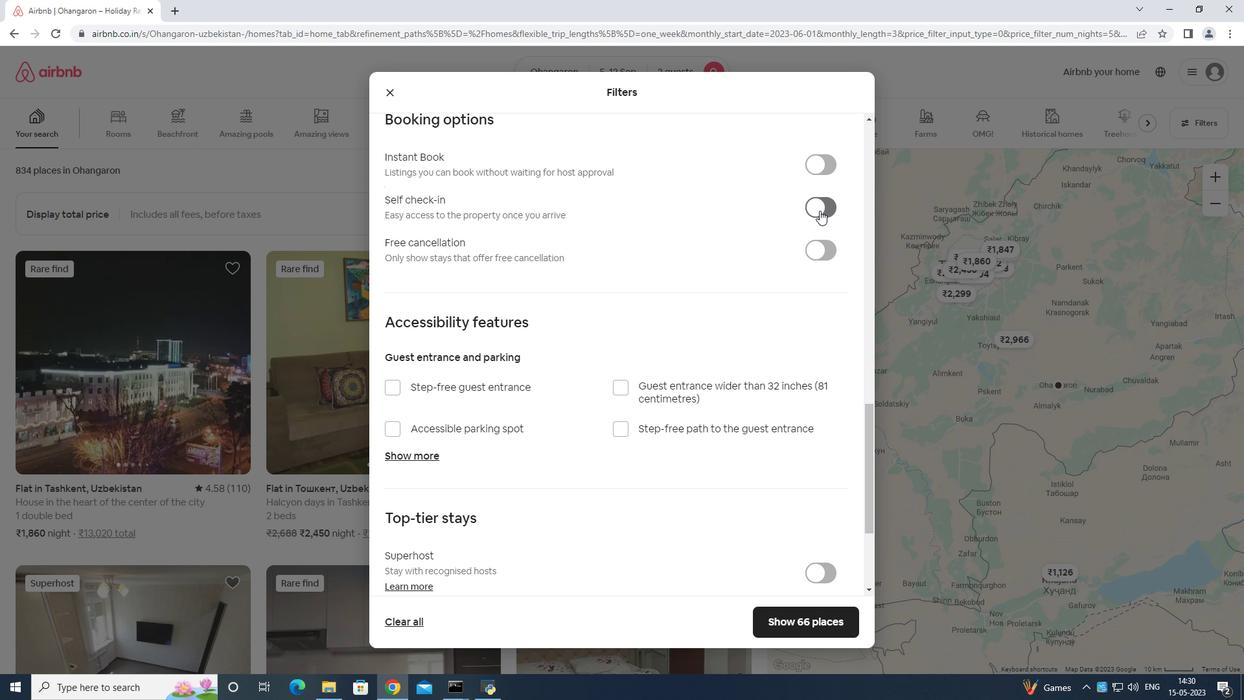
Action: Mouse scrolled (805, 221) with delta (0, 0)
Screenshot: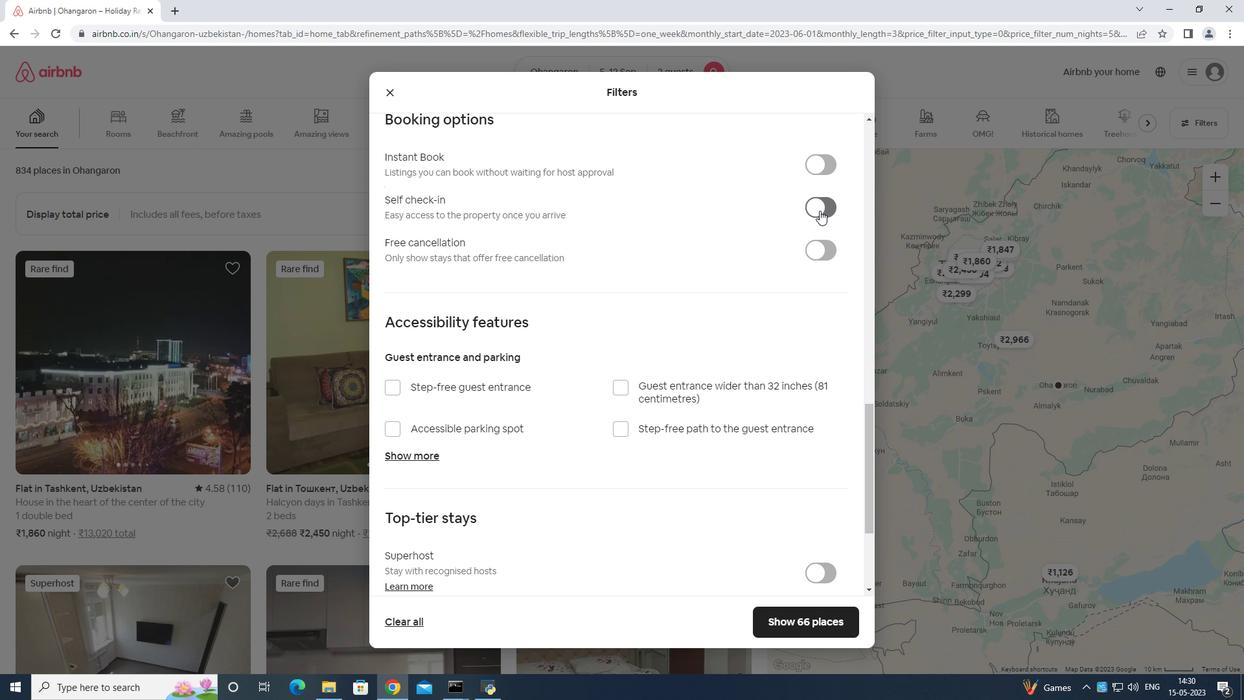 
Action: Mouse moved to (788, 258)
Screenshot: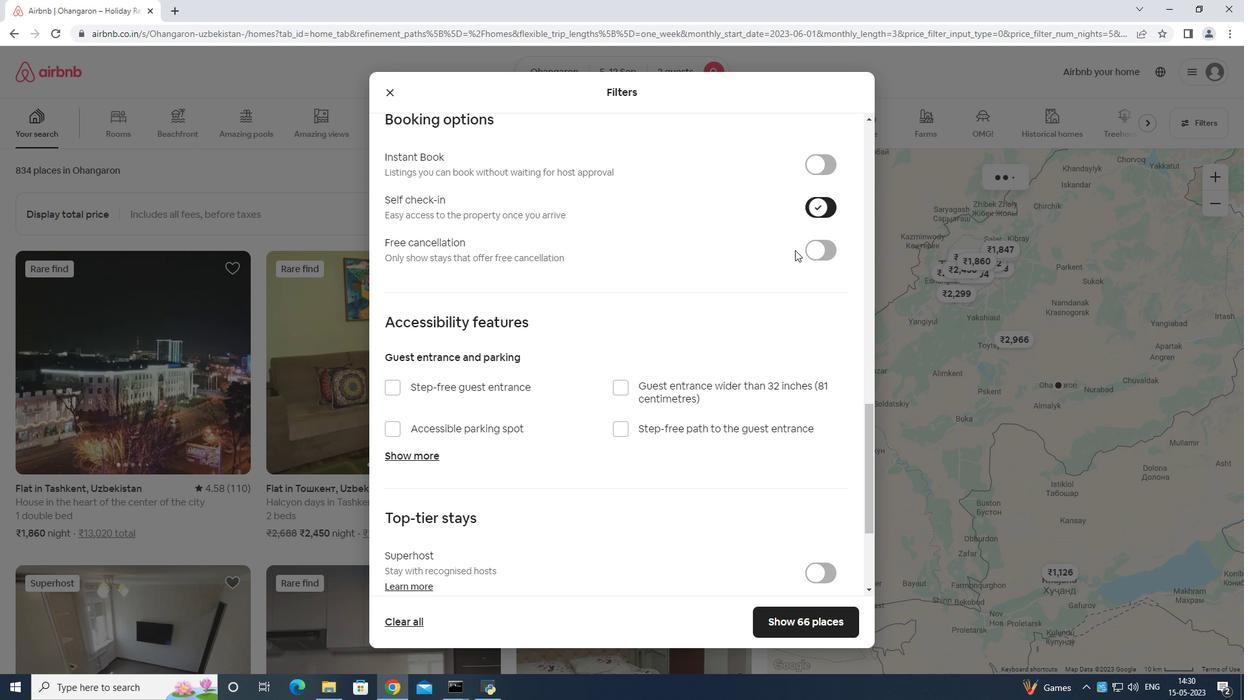 
Action: Mouse scrolled (792, 250) with delta (0, 0)
Screenshot: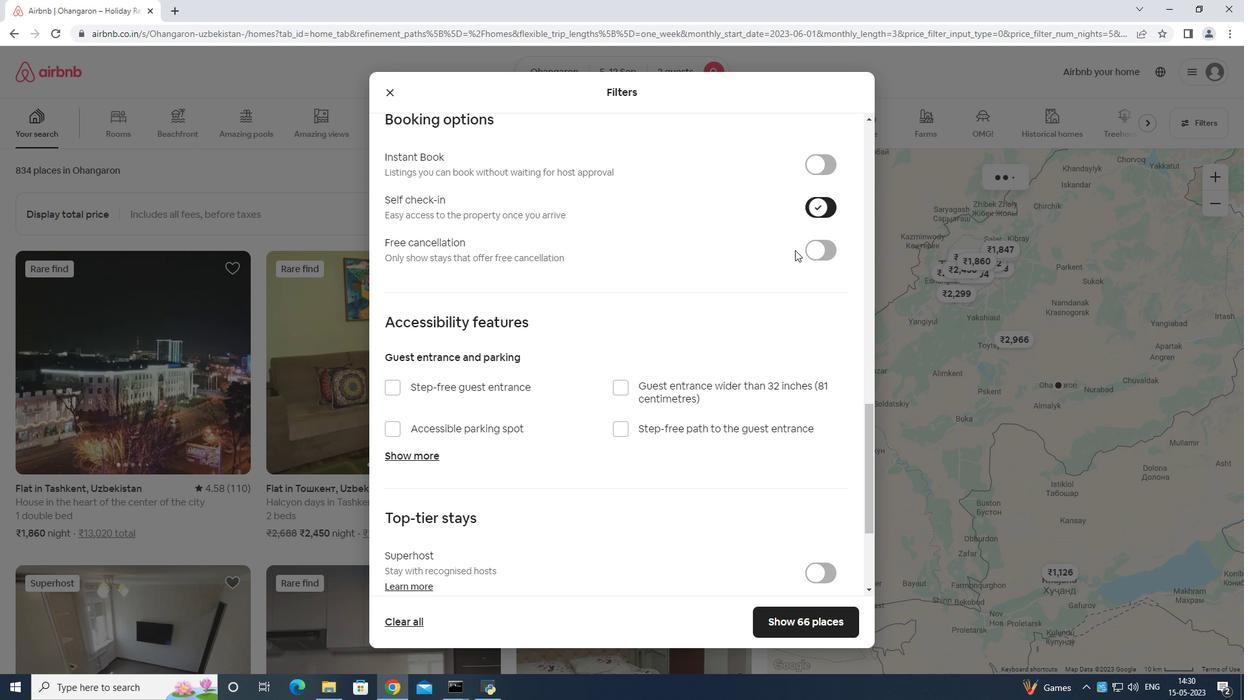 
Action: Mouse moved to (786, 261)
Screenshot: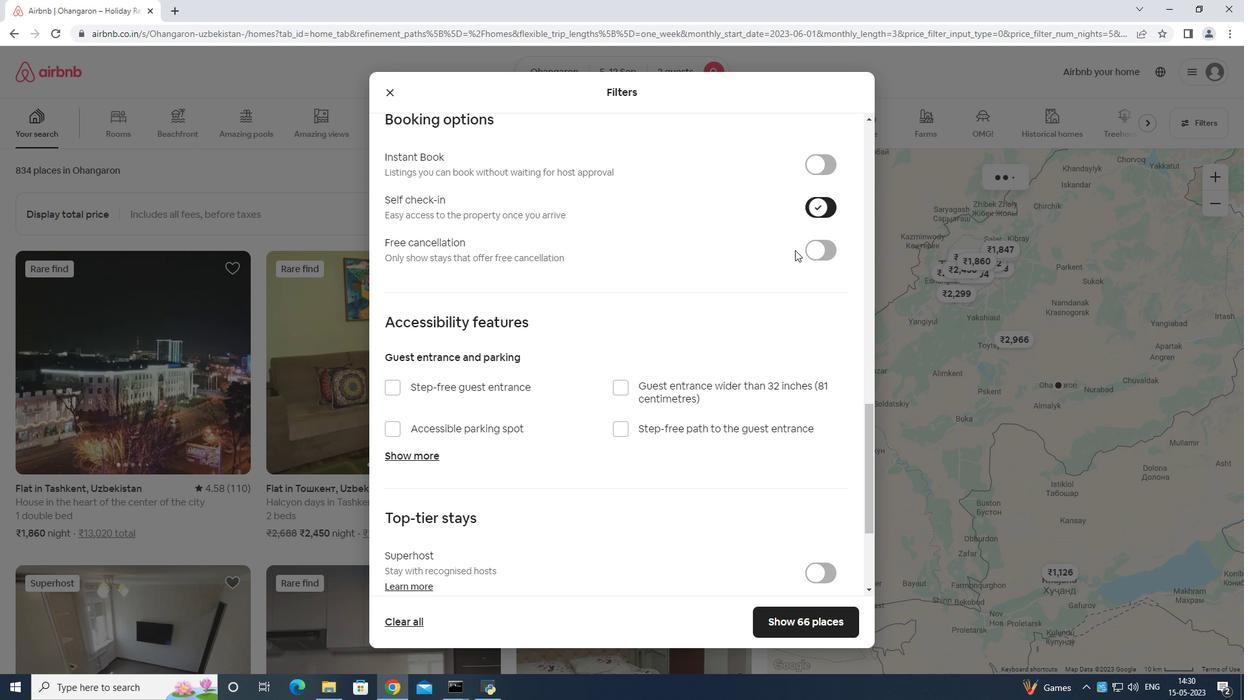 
Action: Mouse scrolled (788, 257) with delta (0, 0)
Screenshot: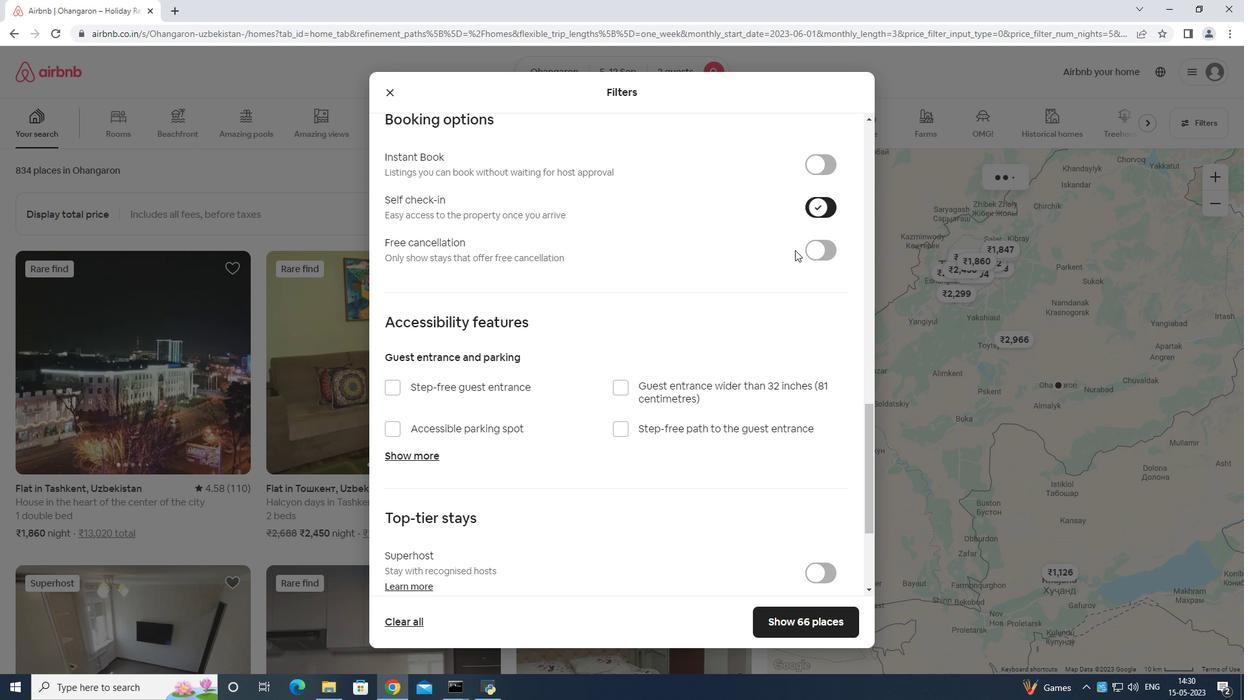 
Action: Mouse moved to (783, 264)
Screenshot: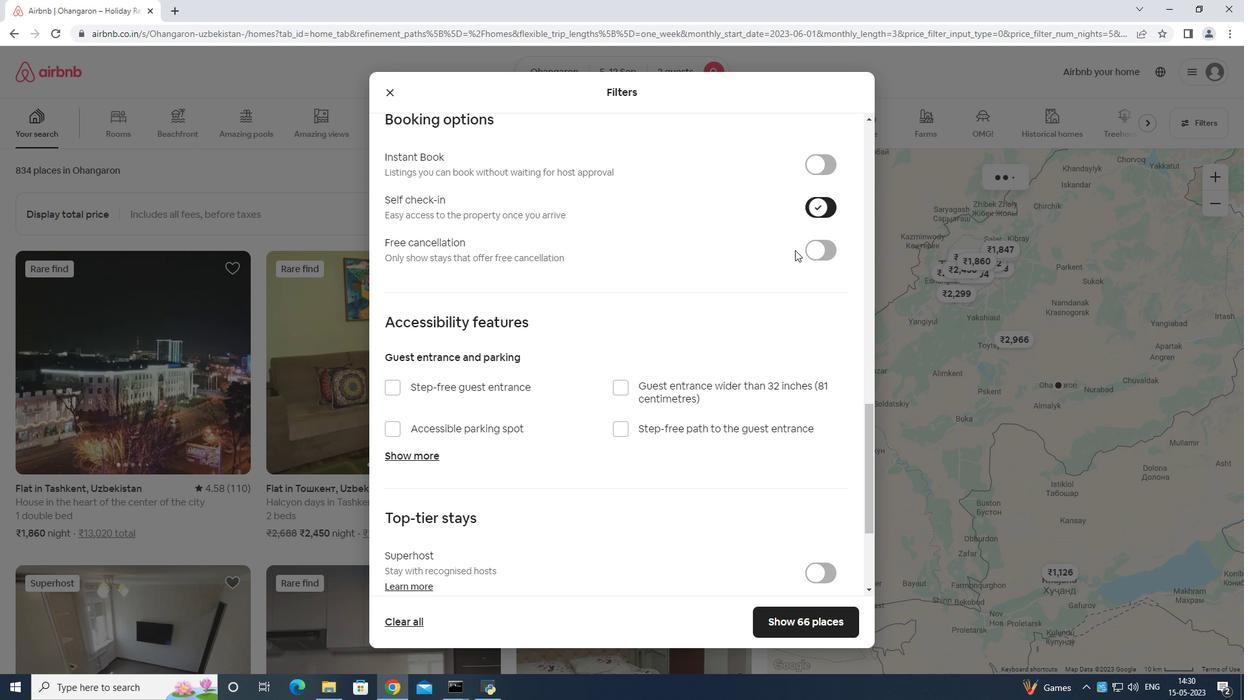 
Action: Mouse scrolled (786, 260) with delta (0, 0)
Screenshot: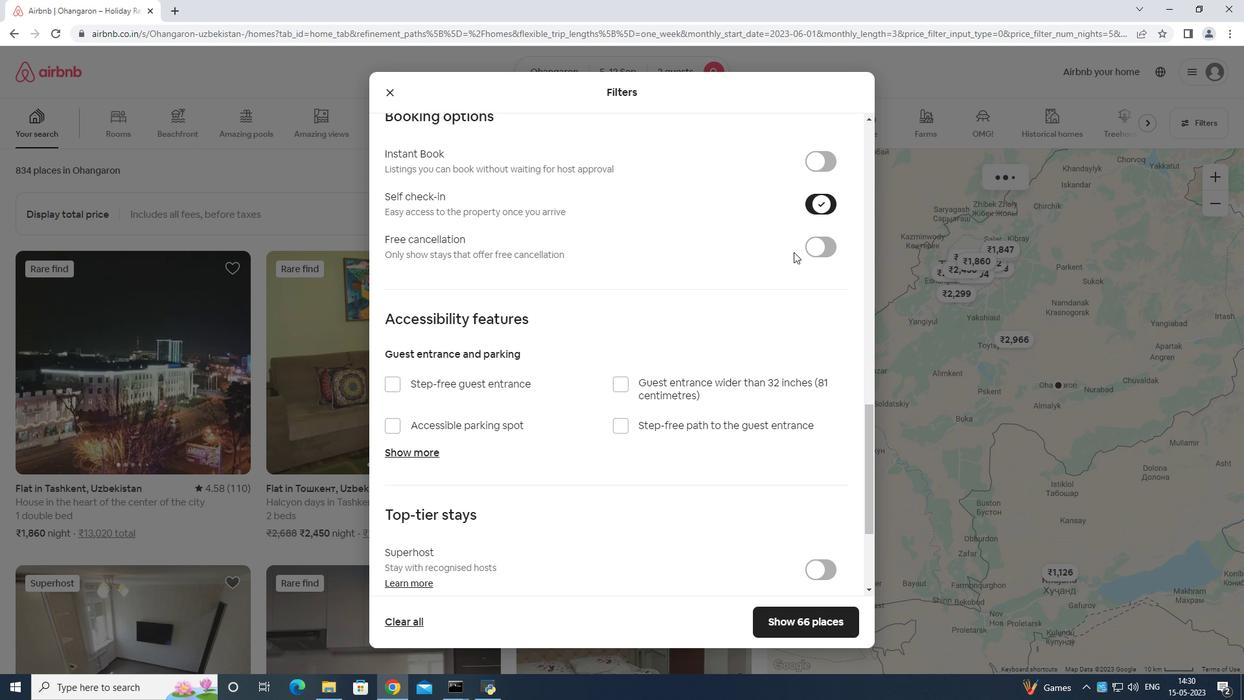 
Action: Mouse moved to (779, 266)
Screenshot: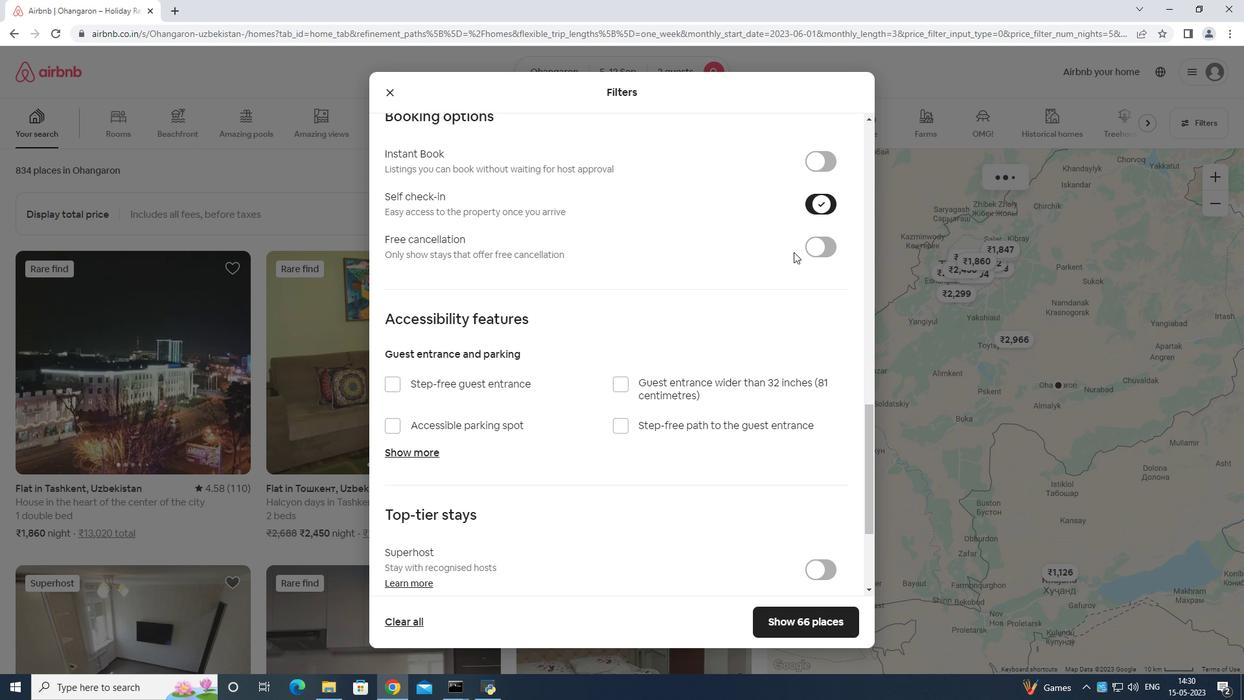 
Action: Mouse scrolled (783, 263) with delta (0, 0)
Screenshot: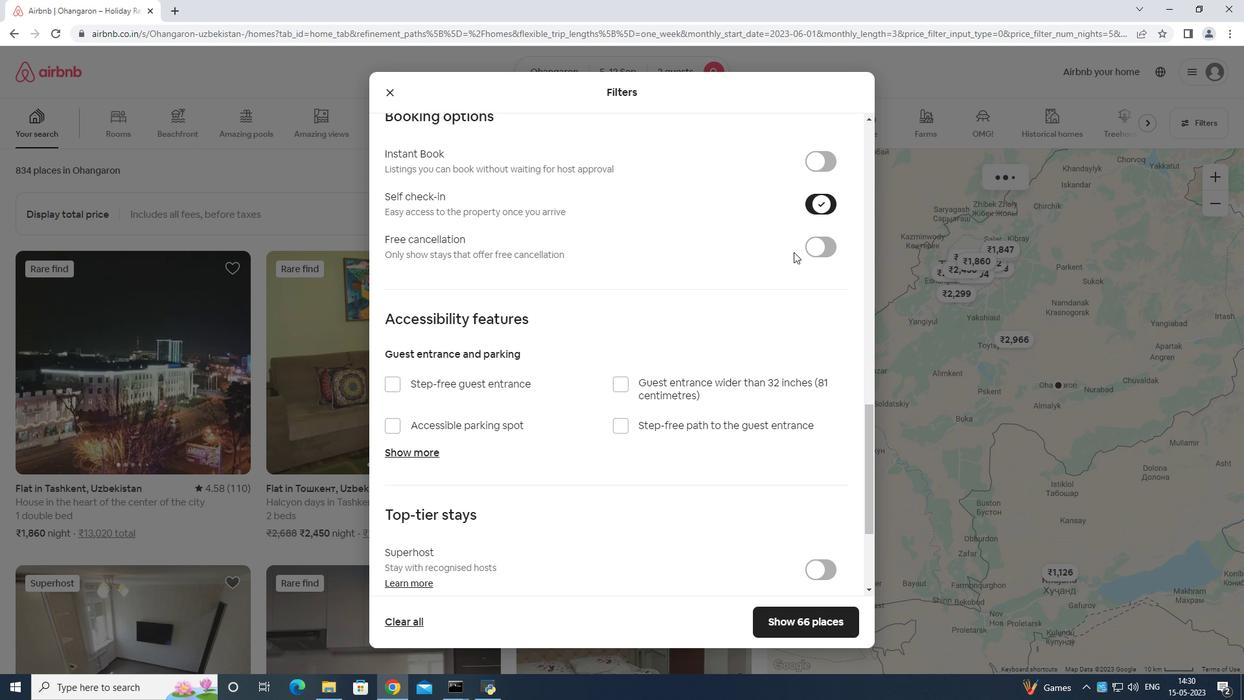 
Action: Mouse moved to (770, 268)
Screenshot: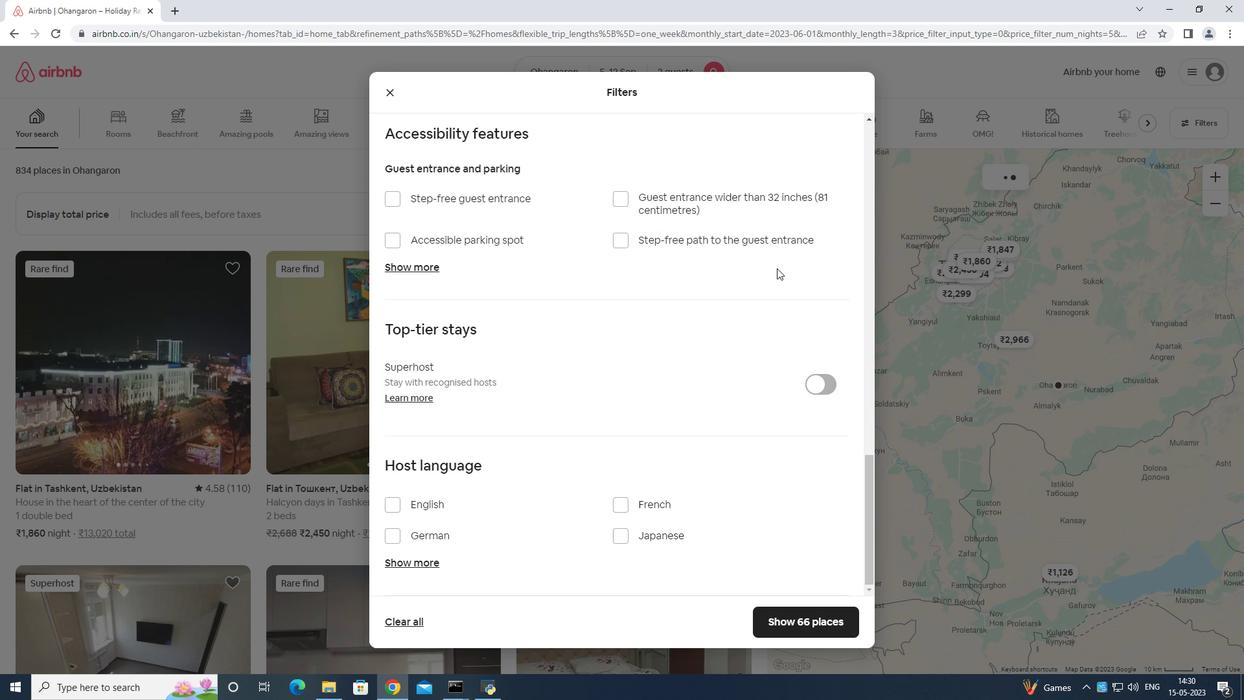 
Action: Mouse scrolled (770, 267) with delta (0, 0)
Screenshot: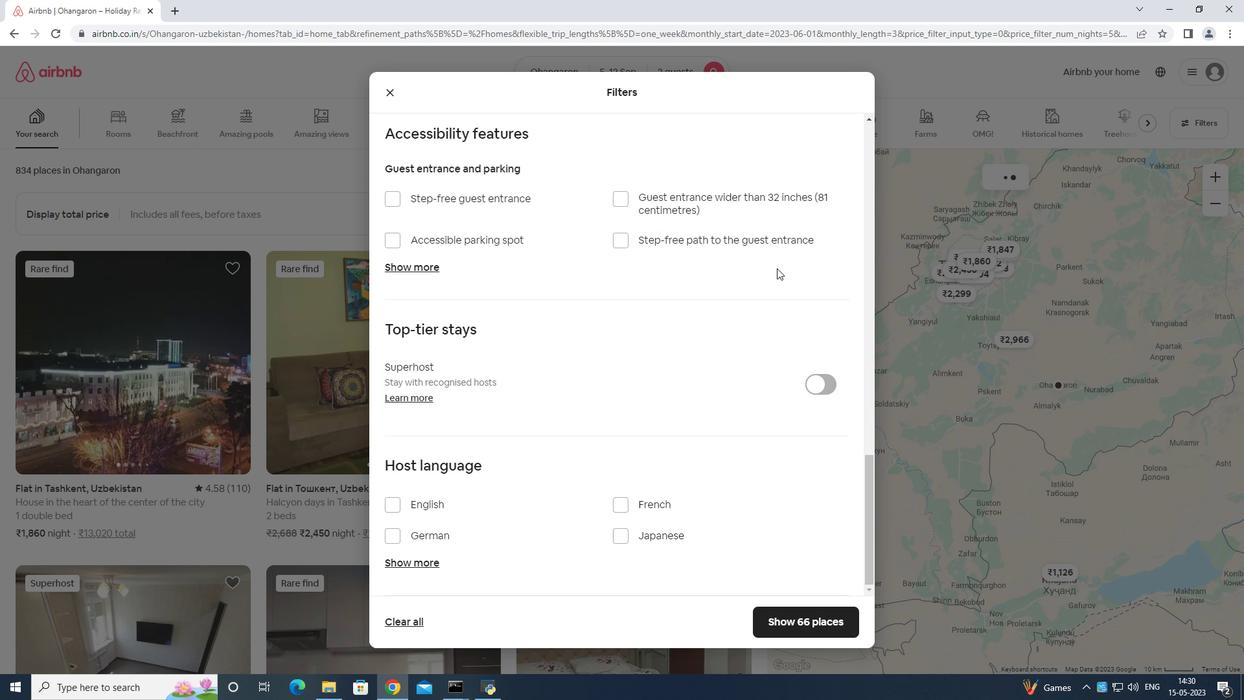 
Action: Mouse moved to (761, 283)
Screenshot: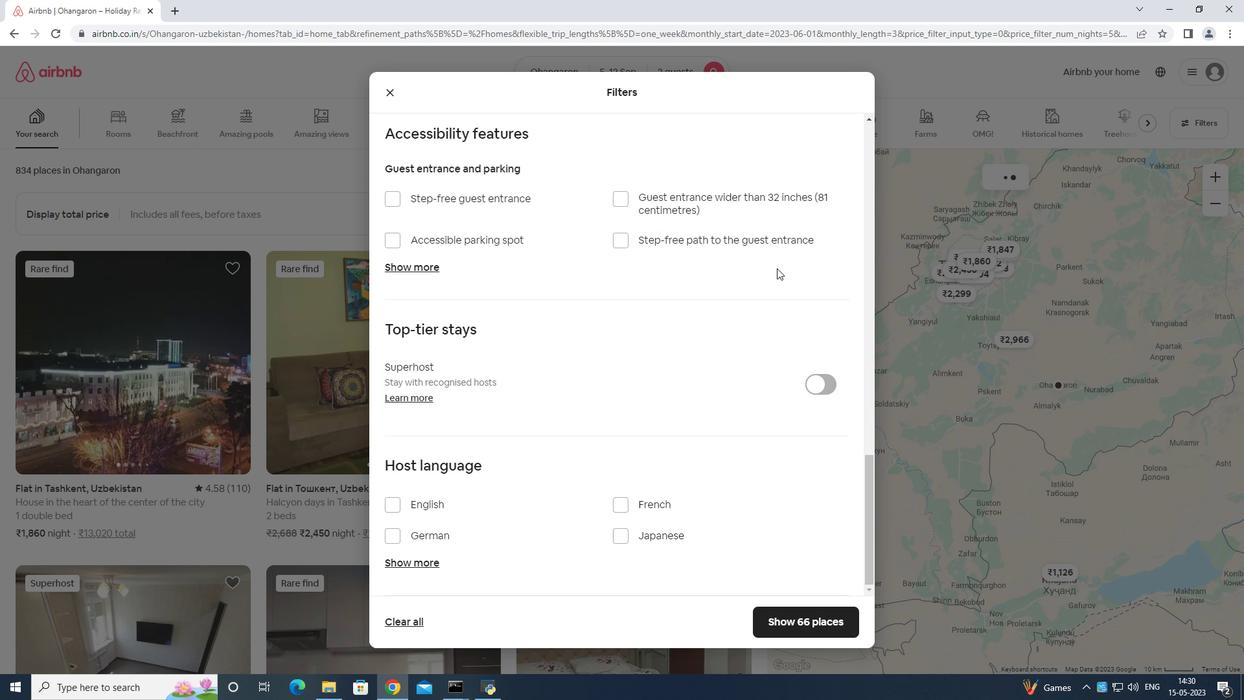 
Action: Mouse scrolled (761, 283) with delta (0, 0)
Screenshot: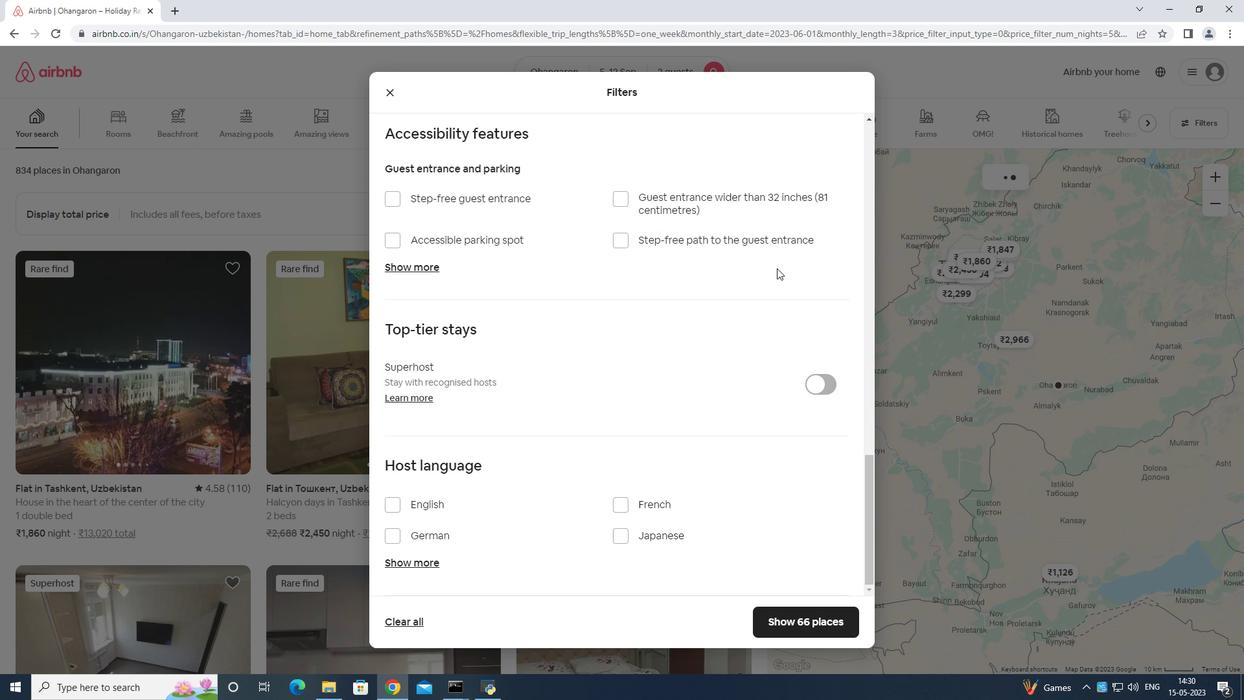 
Action: Mouse moved to (757, 287)
Screenshot: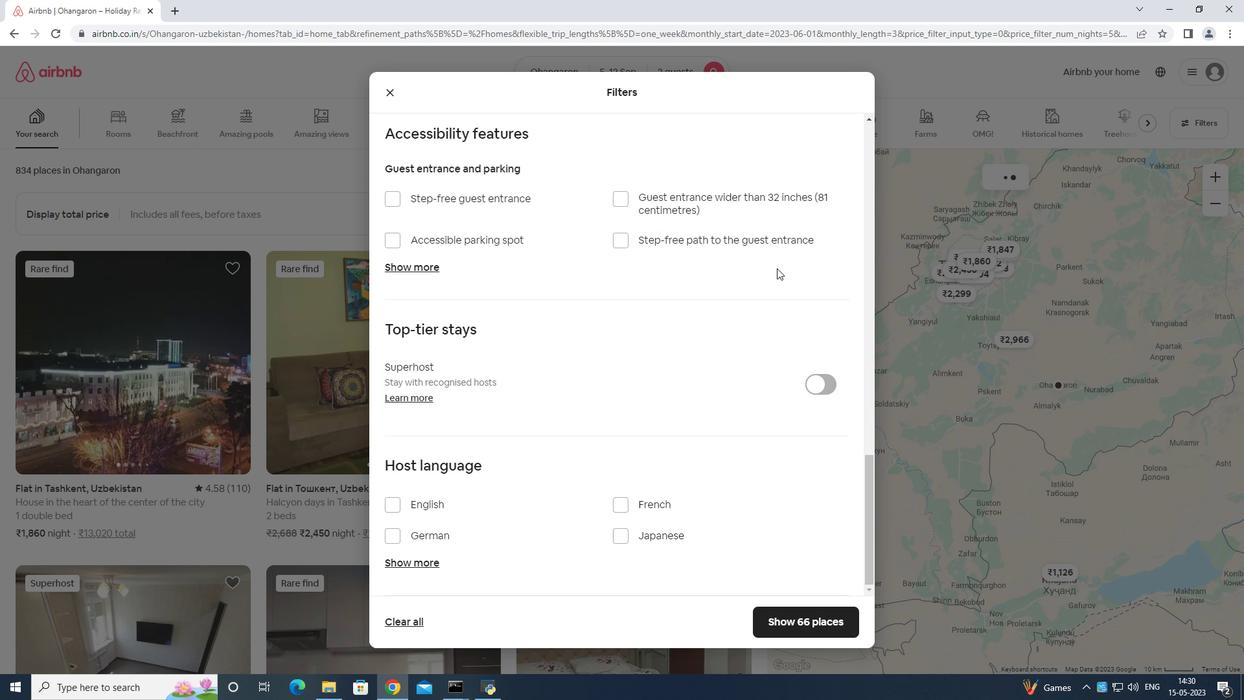 
Action: Mouse scrolled (757, 286) with delta (0, 0)
Screenshot: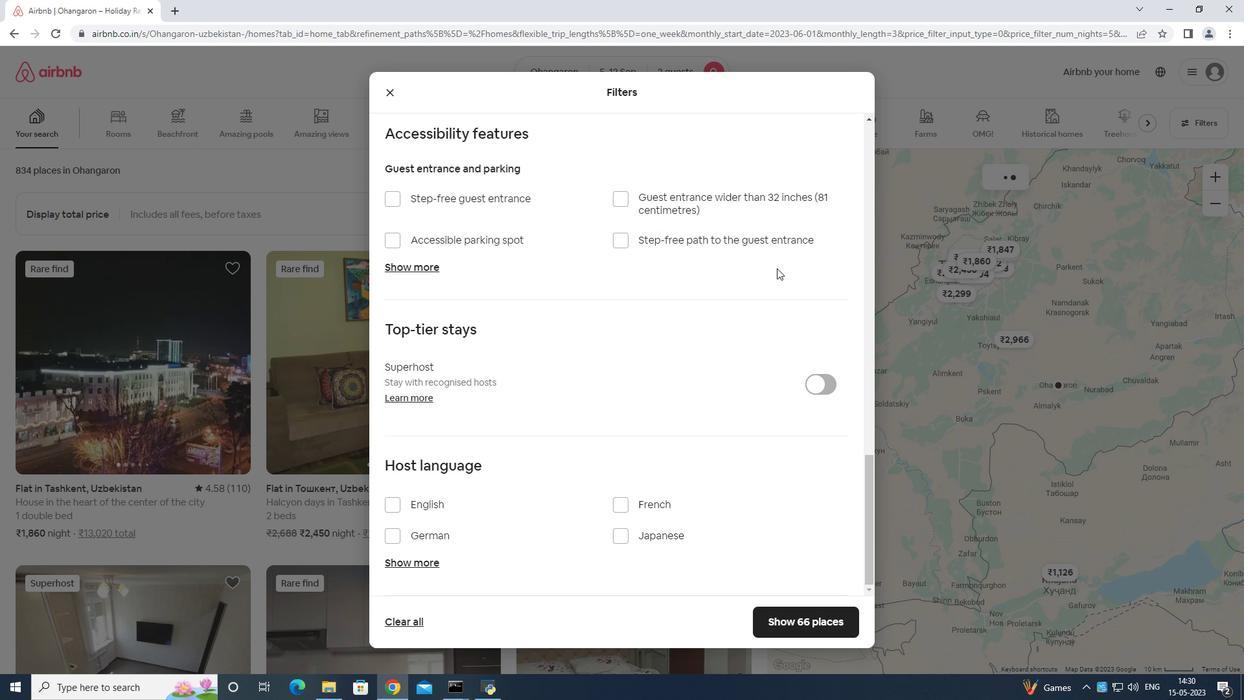 
Action: Mouse moved to (751, 288)
Screenshot: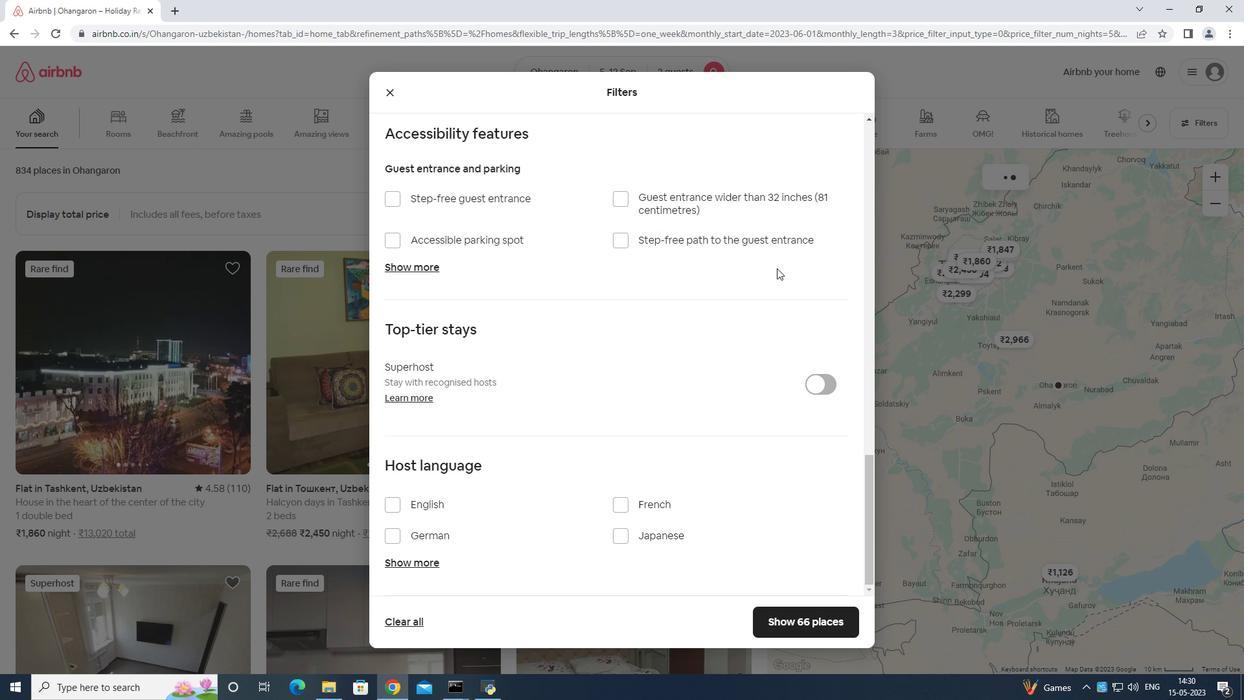 
Action: Mouse scrolled (751, 287) with delta (0, 0)
Screenshot: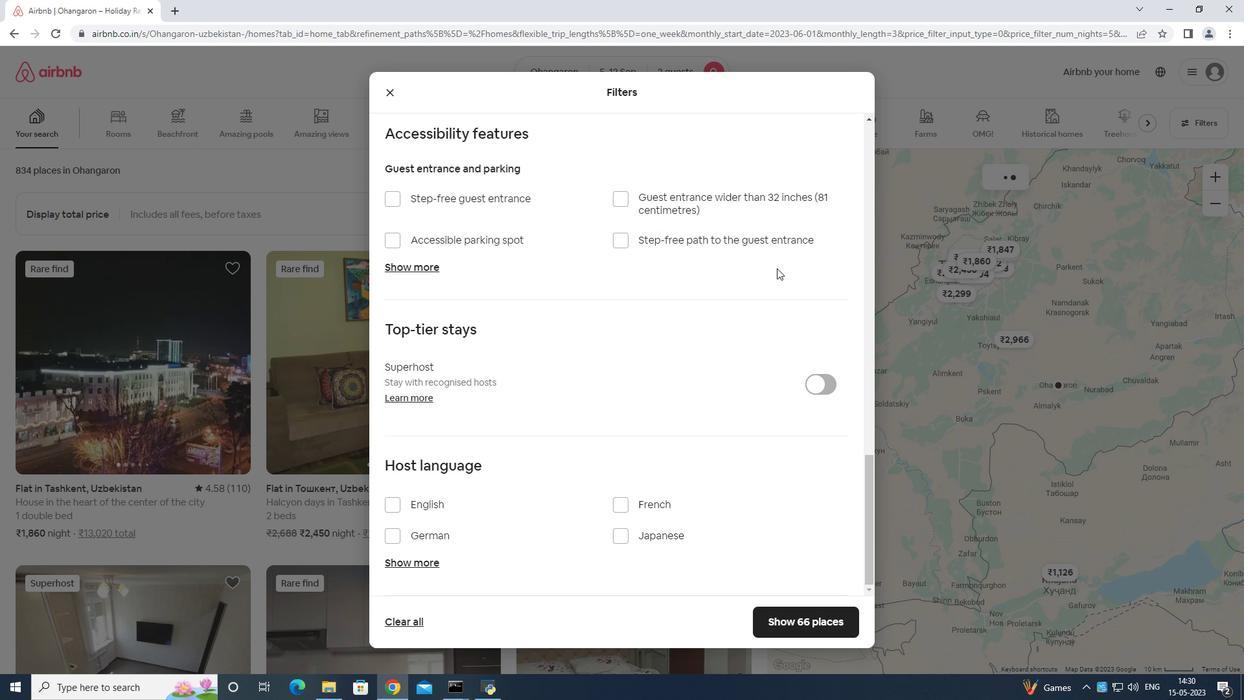 
Action: Mouse moved to (443, 506)
Screenshot: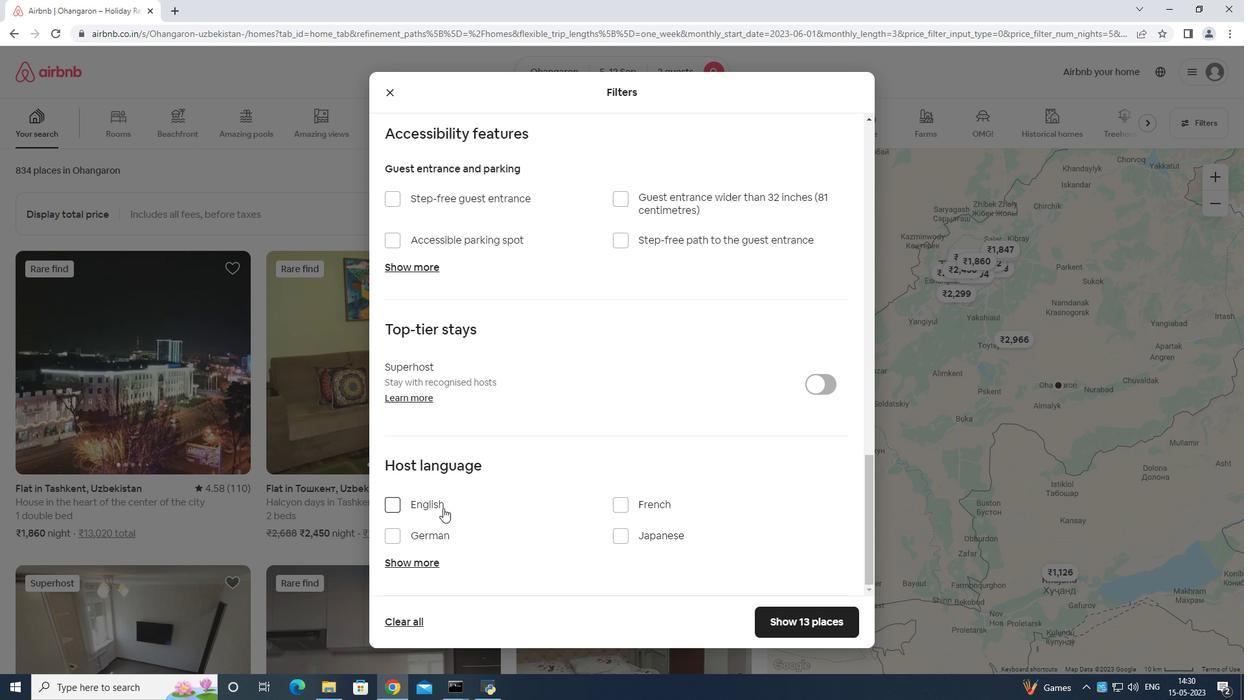 
Action: Mouse pressed left at (443, 506)
Screenshot: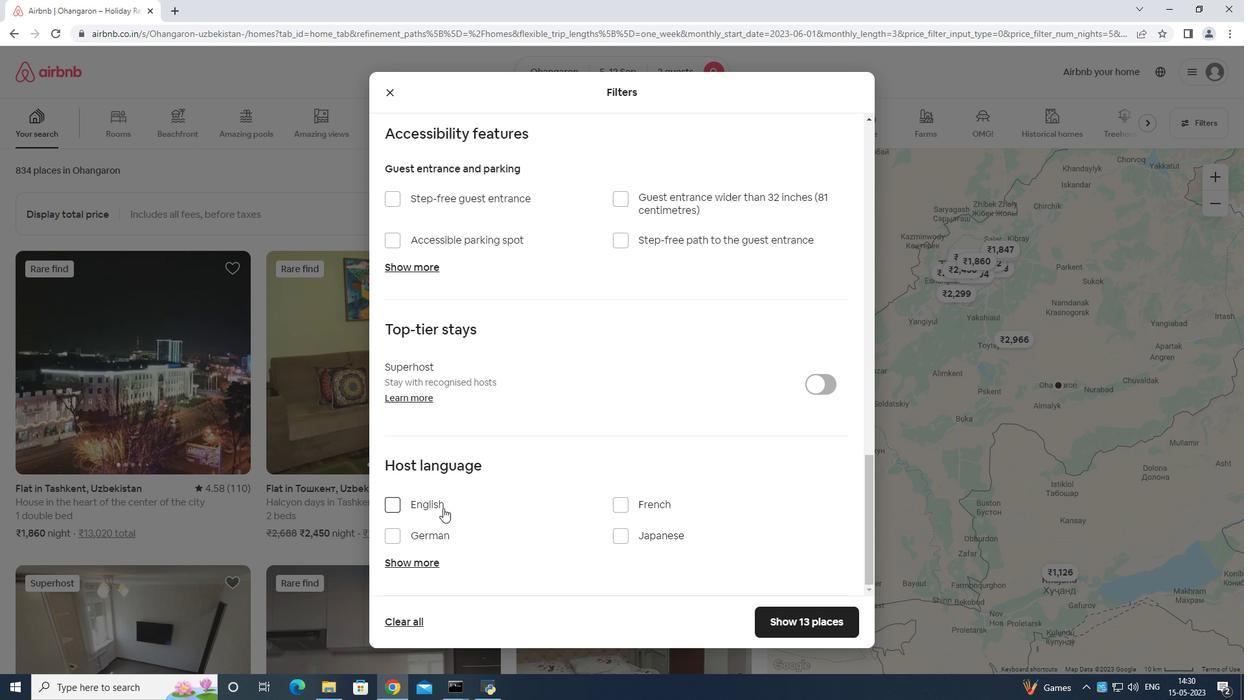 
Action: Mouse moved to (823, 612)
Screenshot: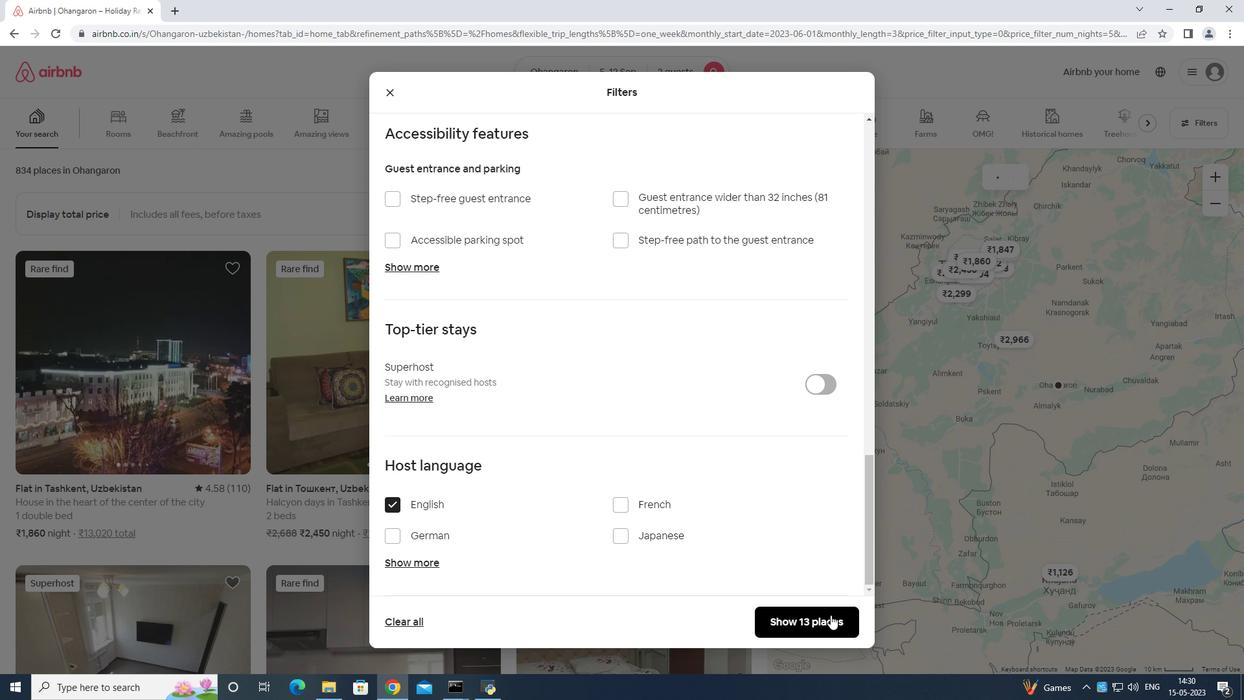 
Action: Mouse pressed left at (823, 612)
Screenshot: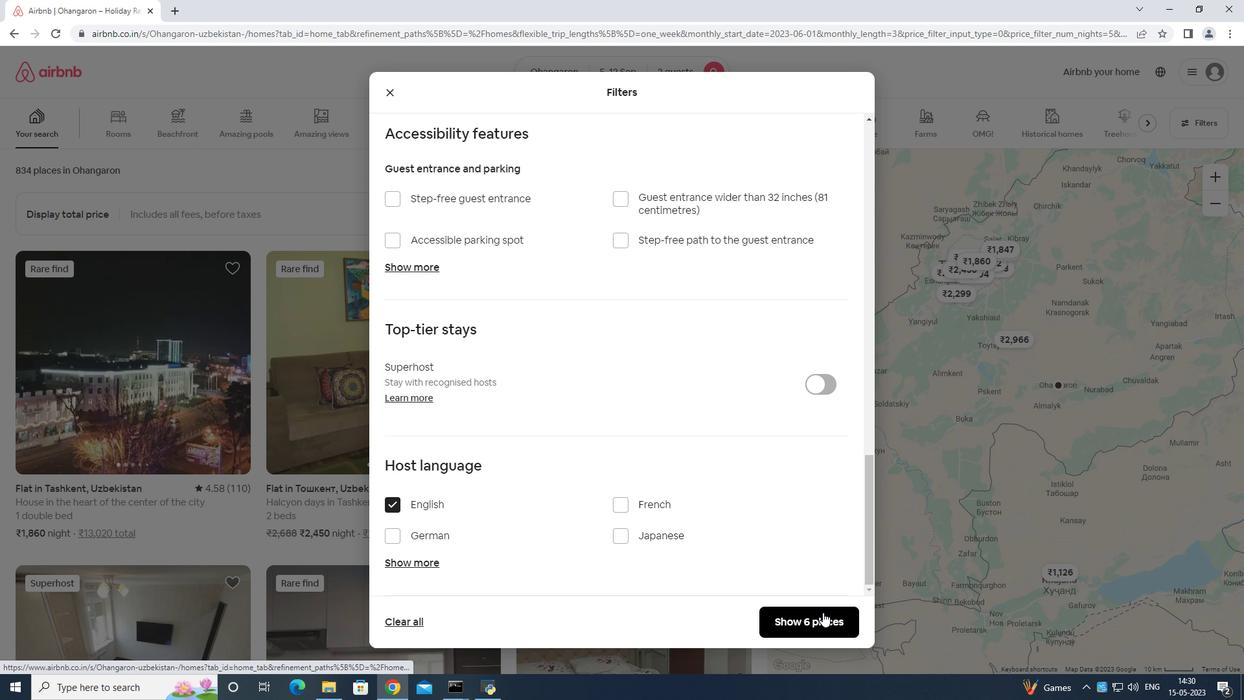 
